 Task: Open a Black Tie Letter Template save the file as 'guideline' Remove the following opetions from template: '1.	Type the sender company name_x000D_
2.	Type the sender company address_x000D_
3.	Type the recipient address_x000D_
4.	Type the closing_x000D_
5.	Type the sender title_x000D_
6.	Type the sender company name_x000D_
'Pick the date  '15 May, 2023' and type Salutation  Good Morning. Add body to the letter I am writing to inquire about the availability of [product/service] as advertised on your website. I am interested in purchasing and would like to know more details, including pricing, delivery options, and any applicable warranties. Thank you for your prompt response and assistance.. Insert watermark  'Do not copy 26'
Action: Mouse moved to (148, 375)
Screenshot: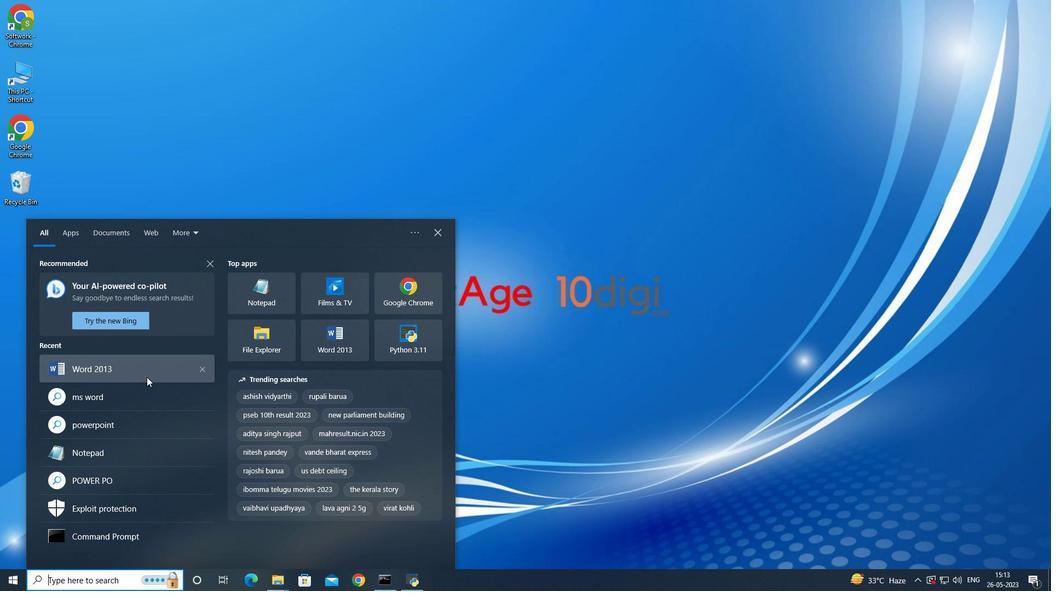 
Action: Mouse pressed left at (148, 375)
Screenshot: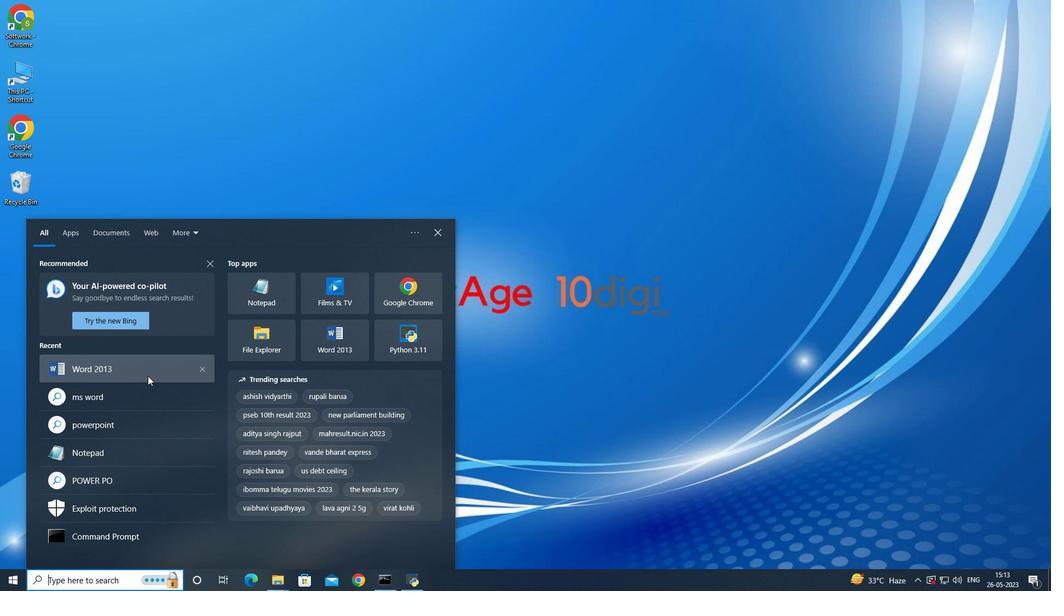 
Action: Mouse moved to (242, 125)
Screenshot: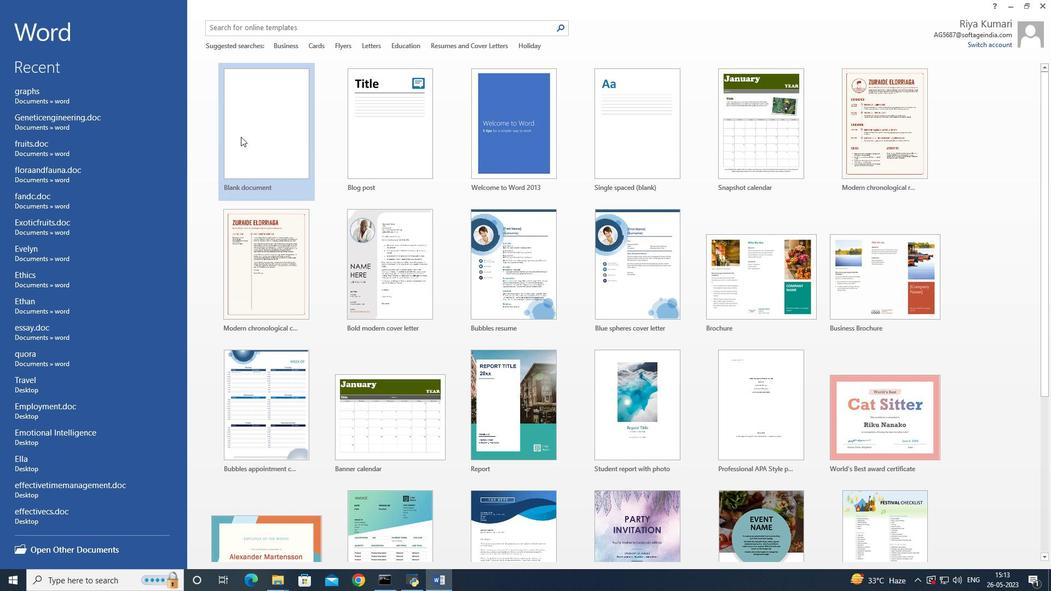 
Action: Mouse pressed left at (242, 125)
Screenshot: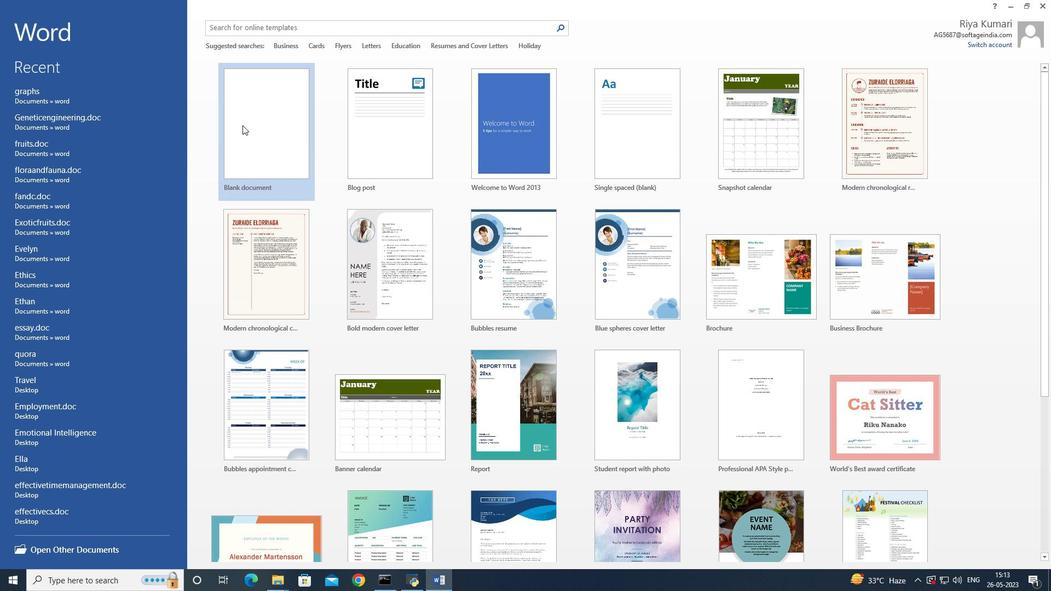 
Action: Mouse moved to (1037, 4)
Screenshot: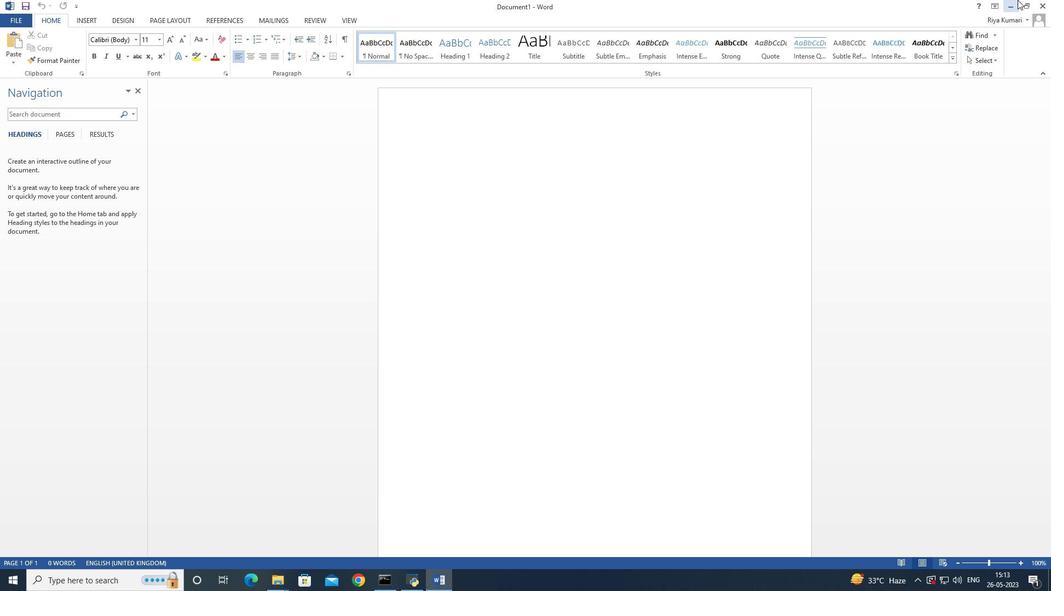 
Action: Mouse pressed left at (1037, 4)
Screenshot: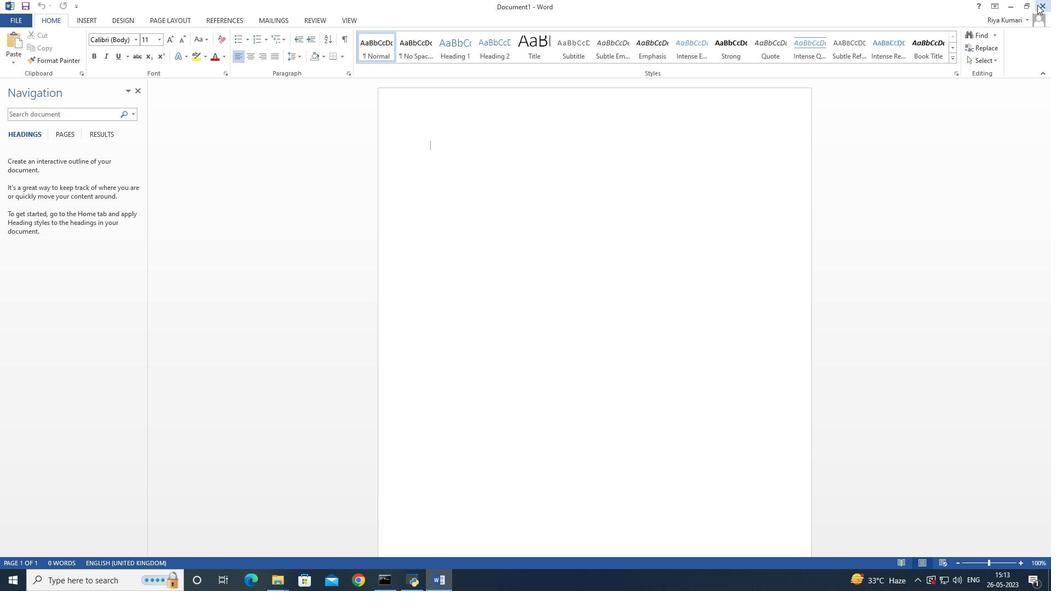 
Action: Mouse moved to (92, 576)
Screenshot: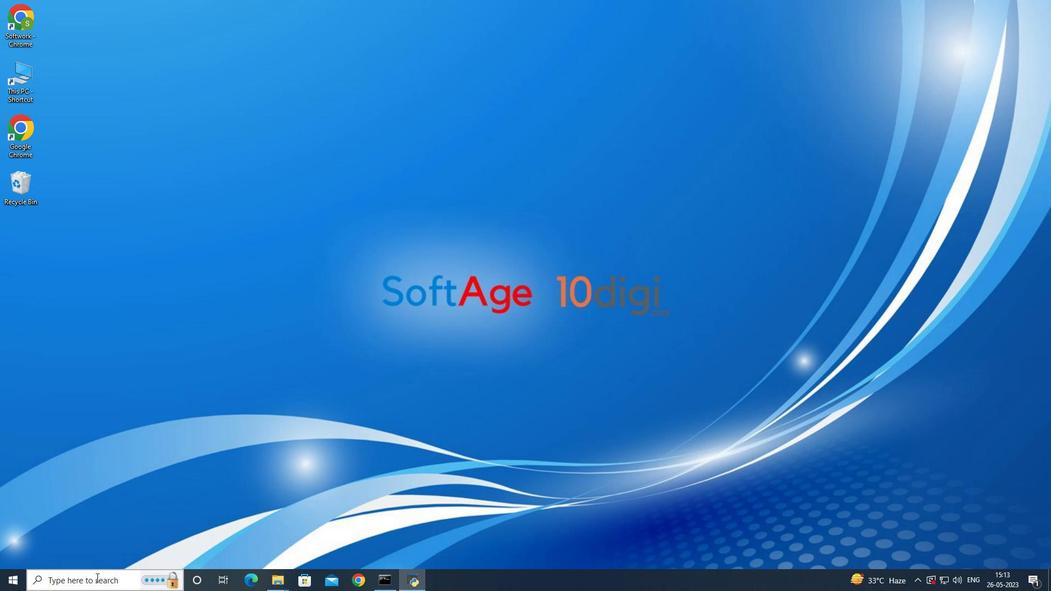 
Action: Mouse pressed left at (92, 576)
Screenshot: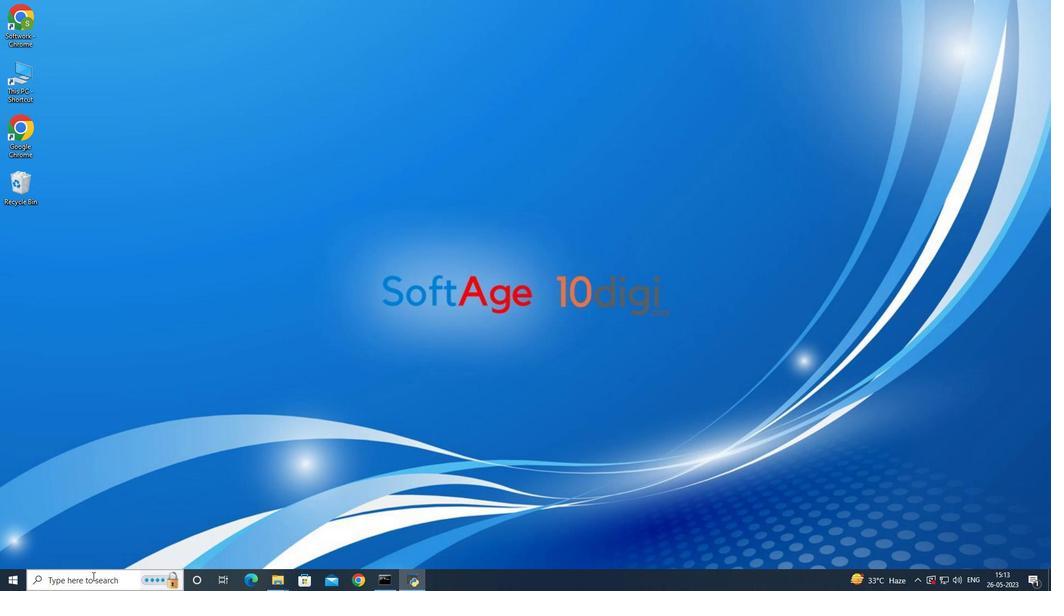 
Action: Mouse moved to (104, 373)
Screenshot: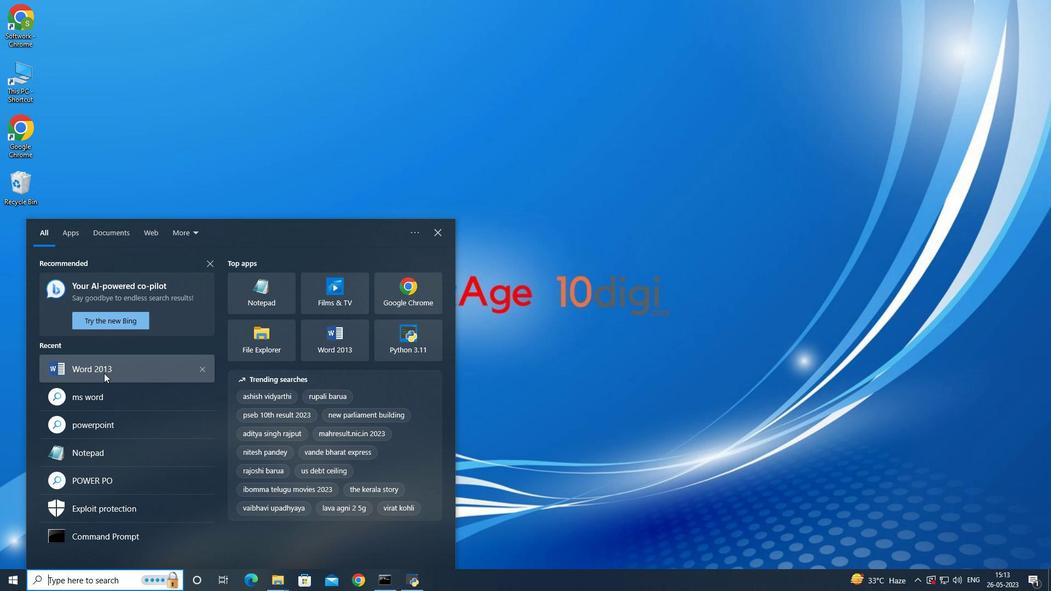 
Action: Mouse pressed left at (104, 373)
Screenshot: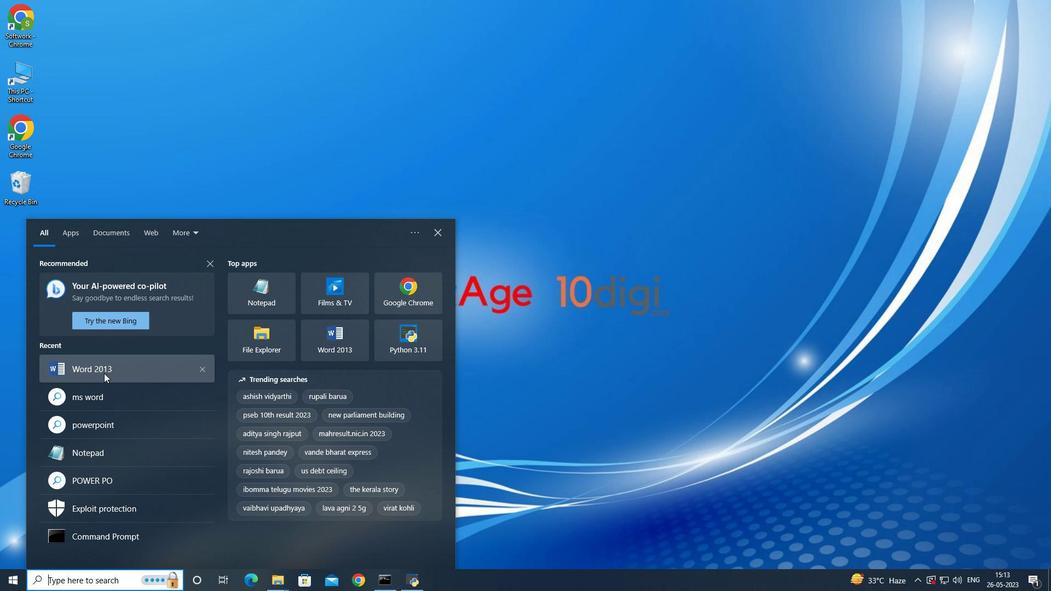 
Action: Mouse moved to (284, 27)
Screenshot: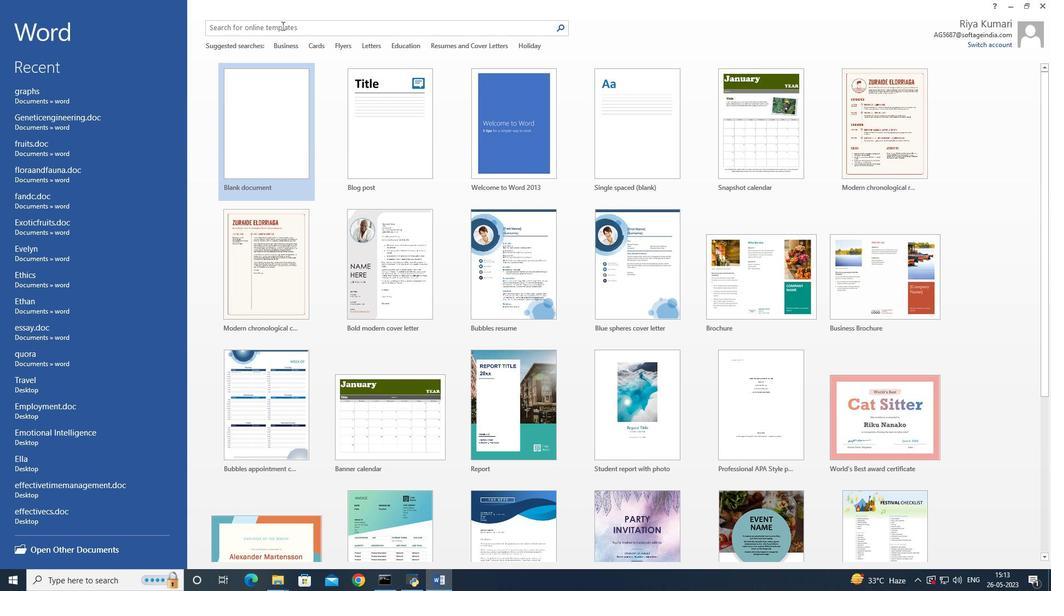 
Action: Mouse pressed left at (284, 27)
Screenshot: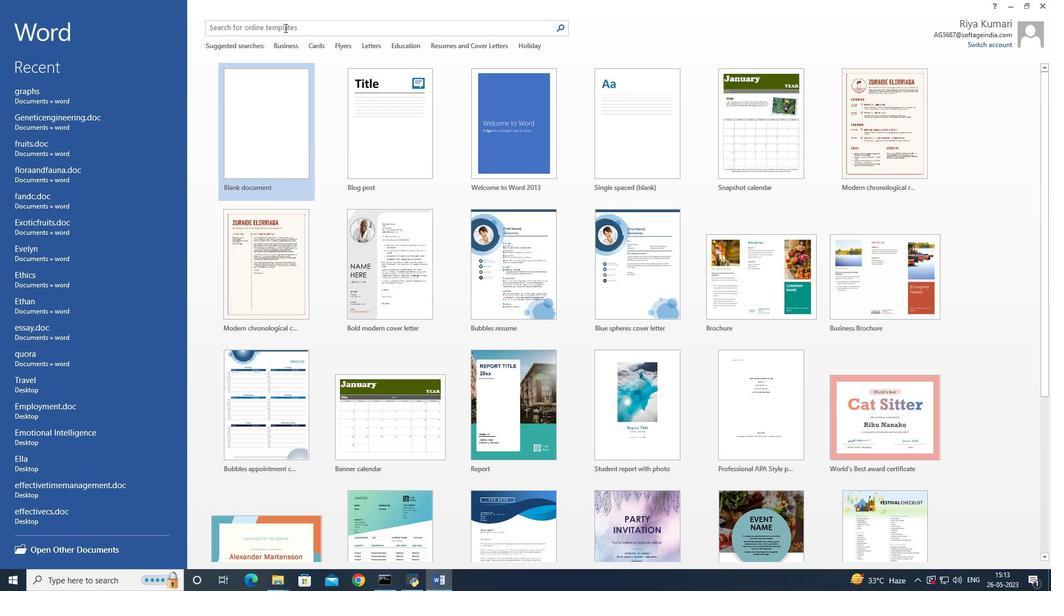 
Action: Mouse moved to (310, 87)
Screenshot: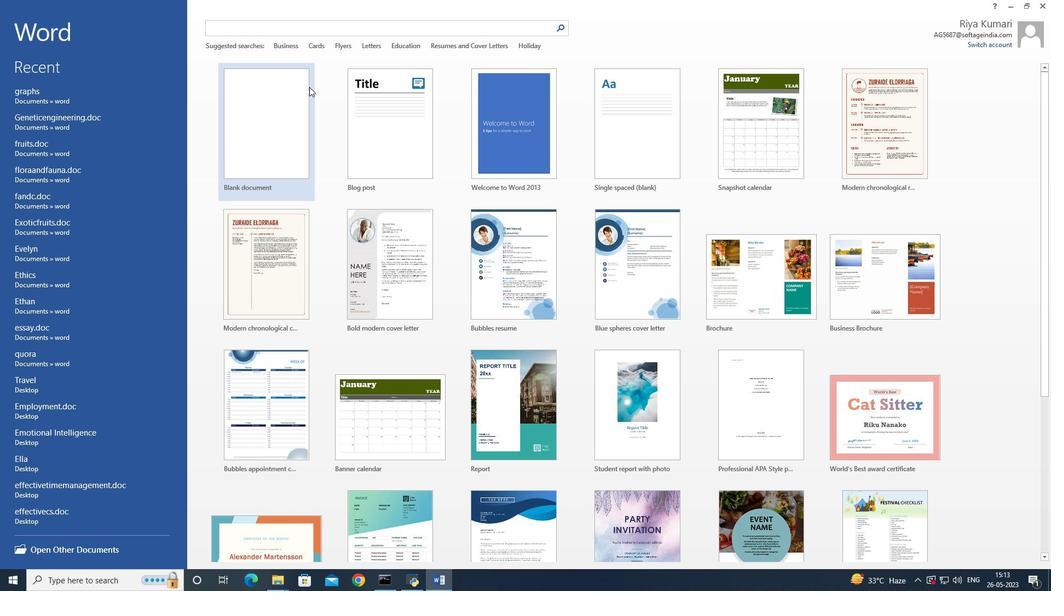 
Action: Key pressed <Key.shift>Black<Key.space><Key.shift>Tie<Key.space><Key.shift><Key.shift><Key.shift><Key.shift><Key.shift><Key.shift><Key.shift><Key.shift><Key.shift>Letter<Key.enter>
Screenshot: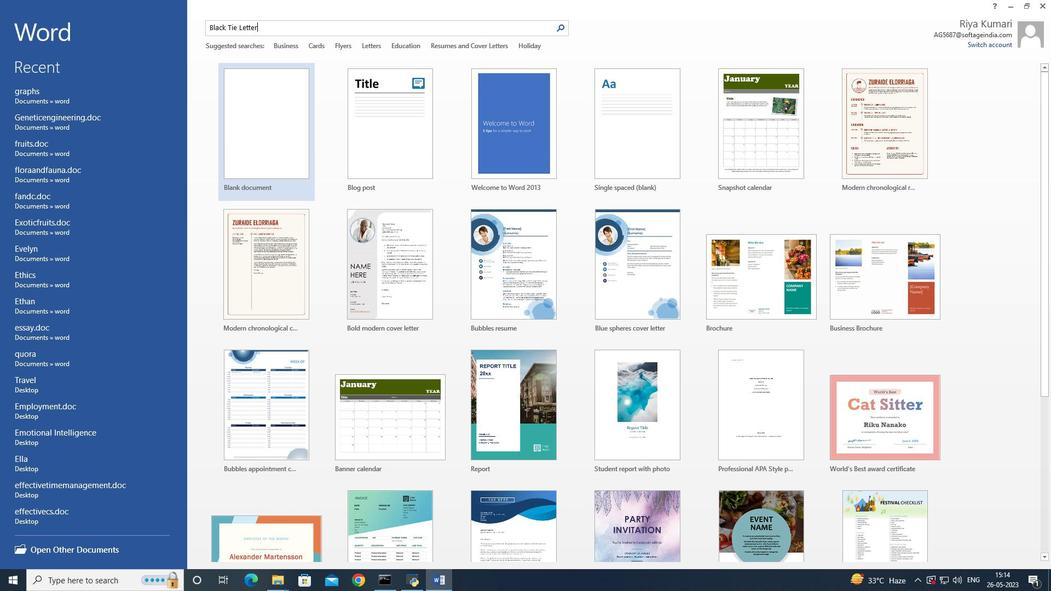 
Action: Mouse moved to (156, 81)
Screenshot: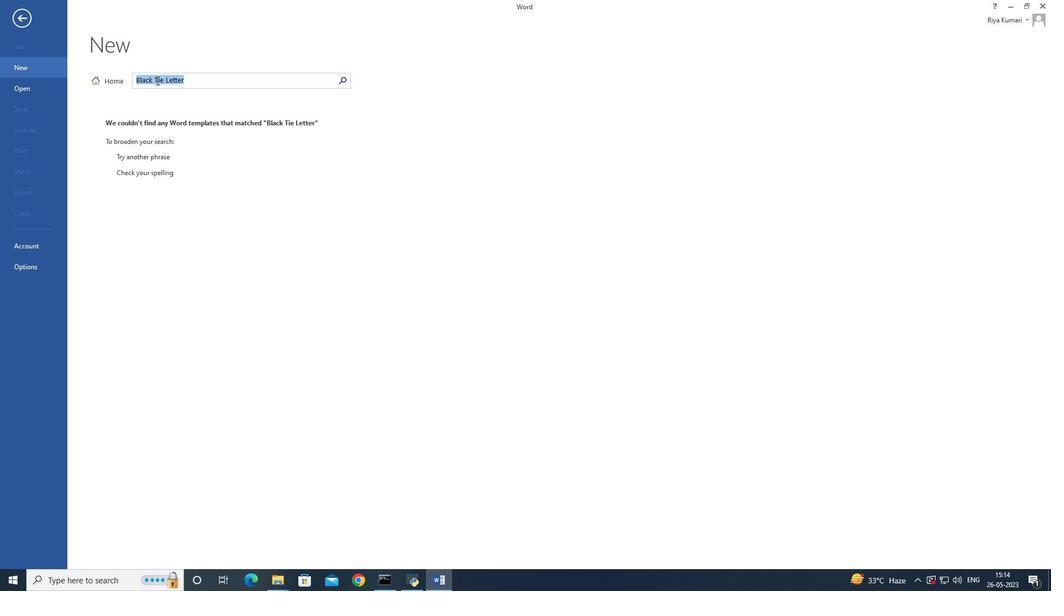 
Action: Mouse pressed left at (156, 81)
Screenshot: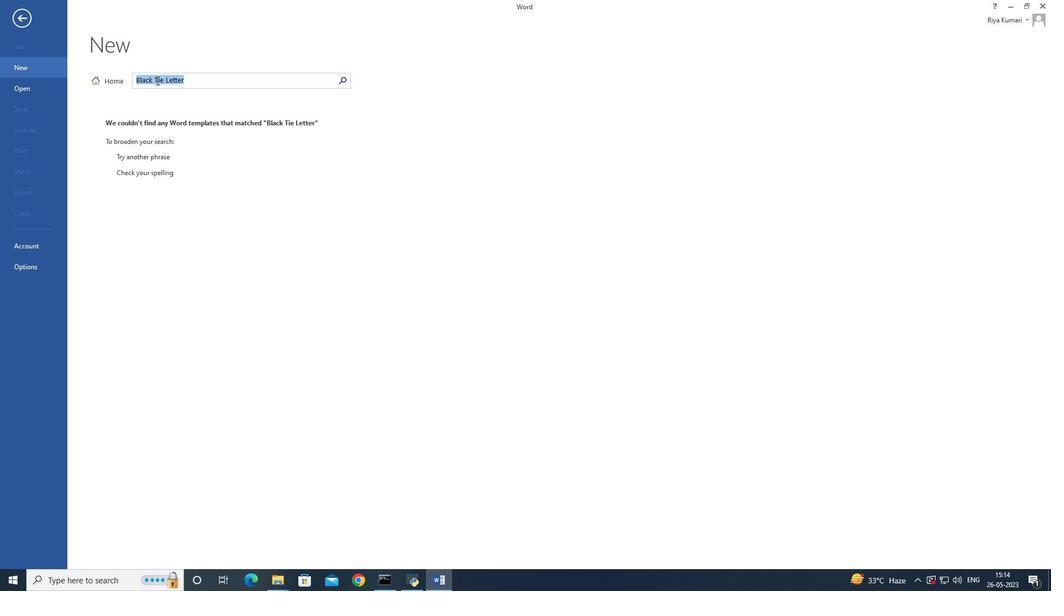 
Action: Mouse moved to (217, 98)
Screenshot: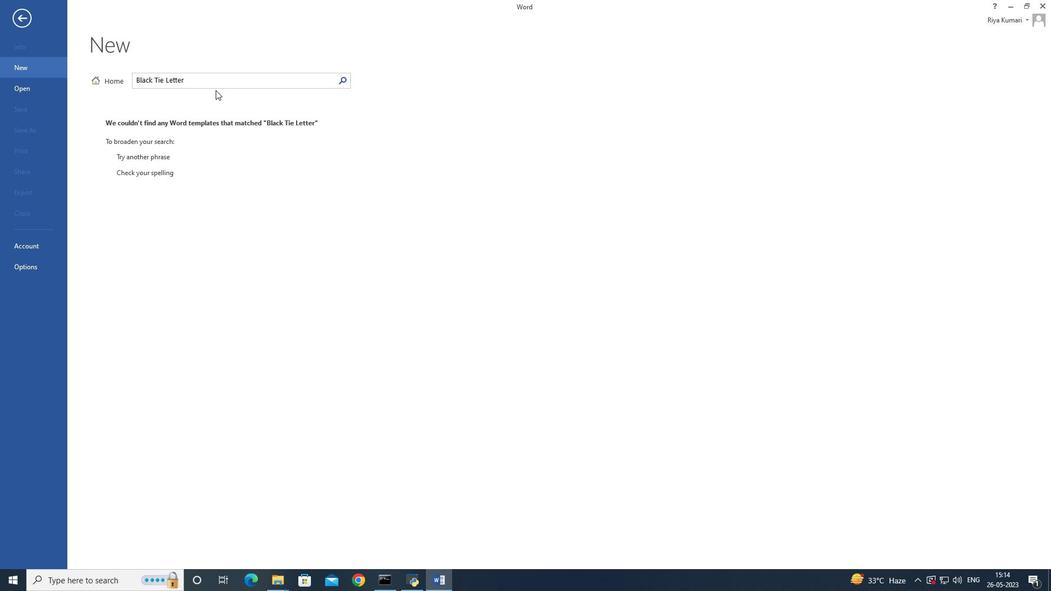
Action: Key pressed <Key.backspace>
Screenshot: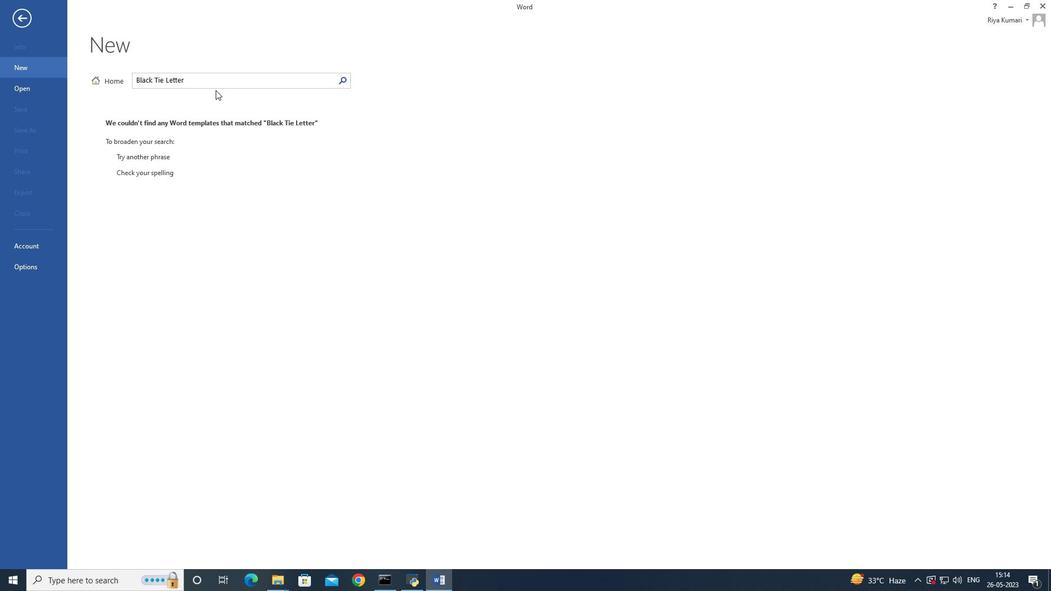 
Action: Mouse moved to (218, 99)
Screenshot: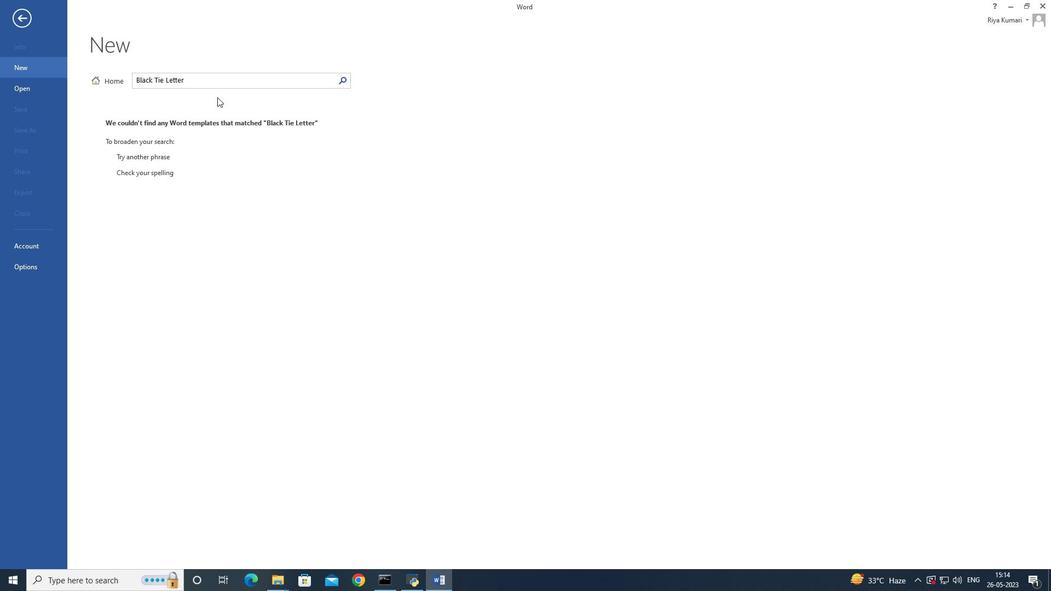 
Action: Key pressed <Key.backspace>
Screenshot: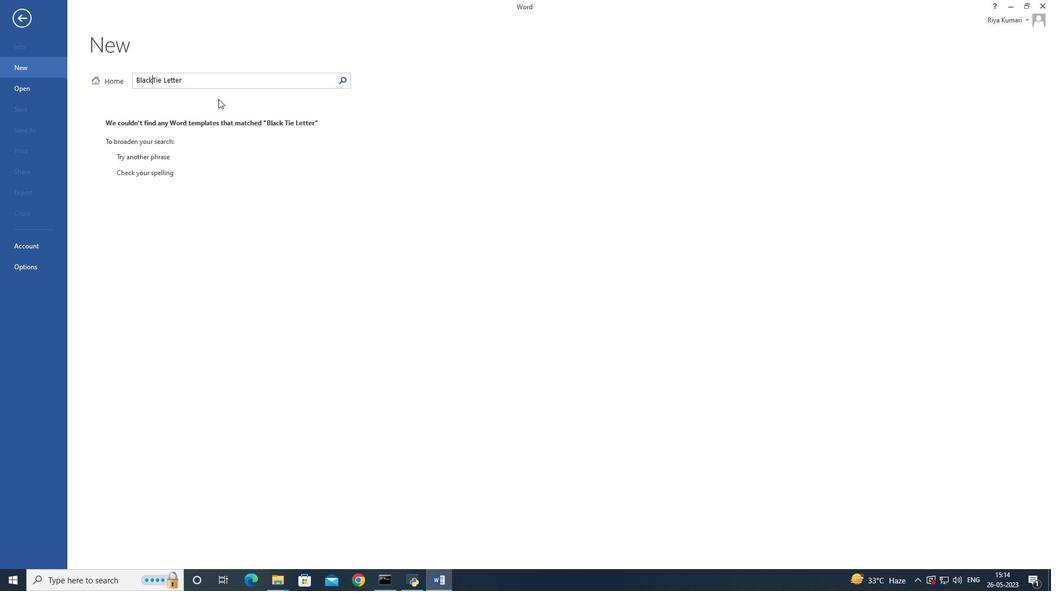 
Action: Mouse moved to (218, 99)
Screenshot: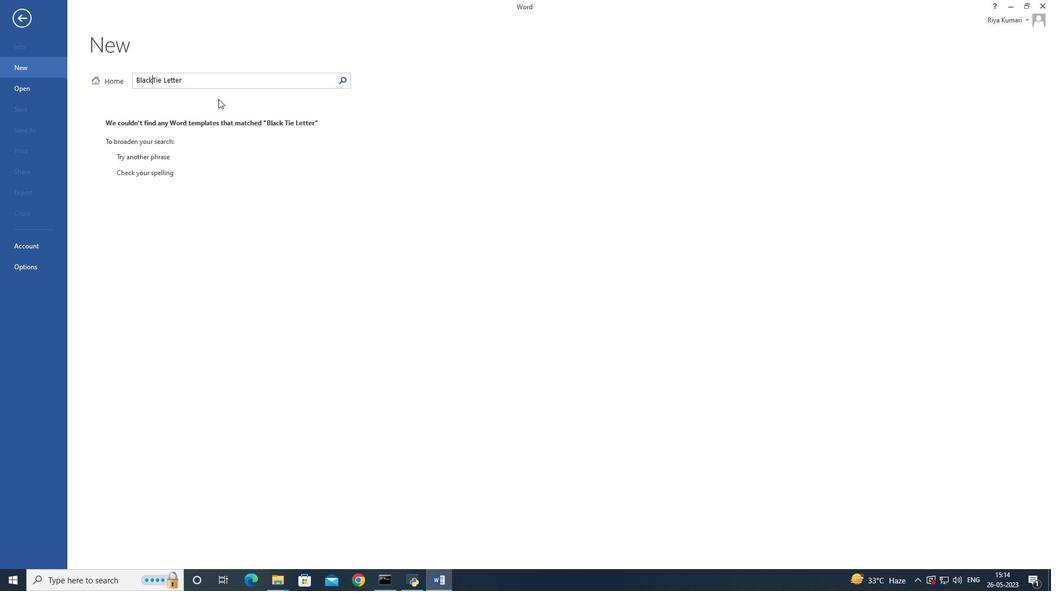 
Action: Key pressed <Key.backspace><Key.backspace><Key.backspace><Key.backspace>
Screenshot: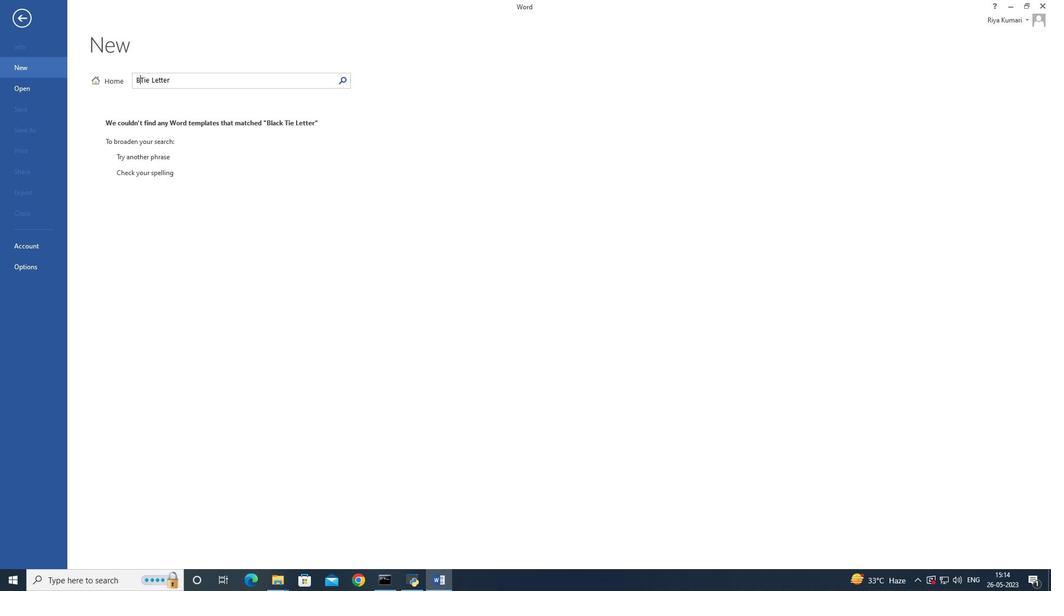 
Action: Mouse moved to (218, 100)
Screenshot: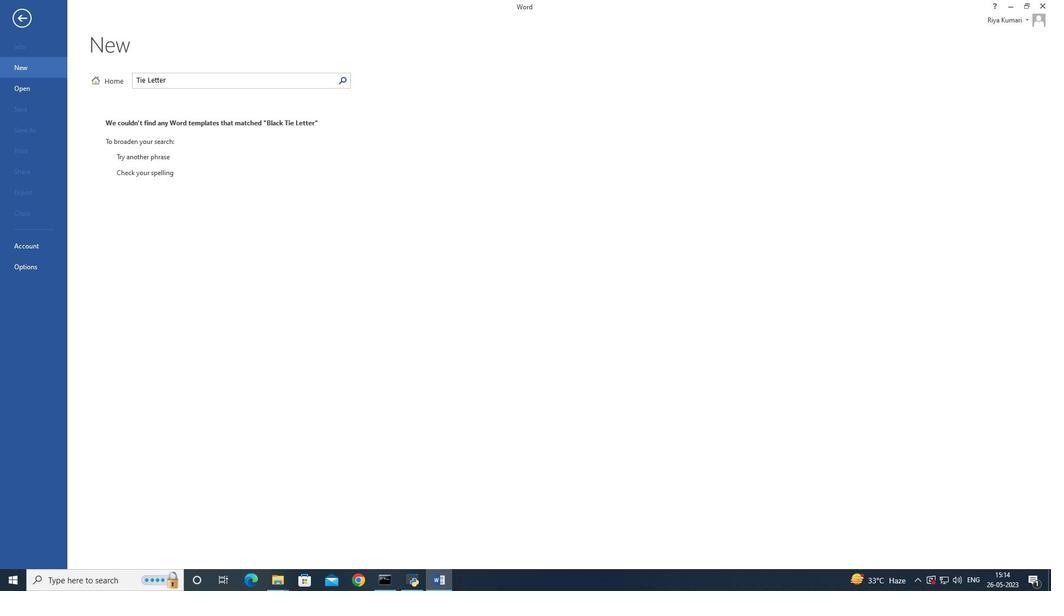 
Action: Key pressed <Key.enter>
Screenshot: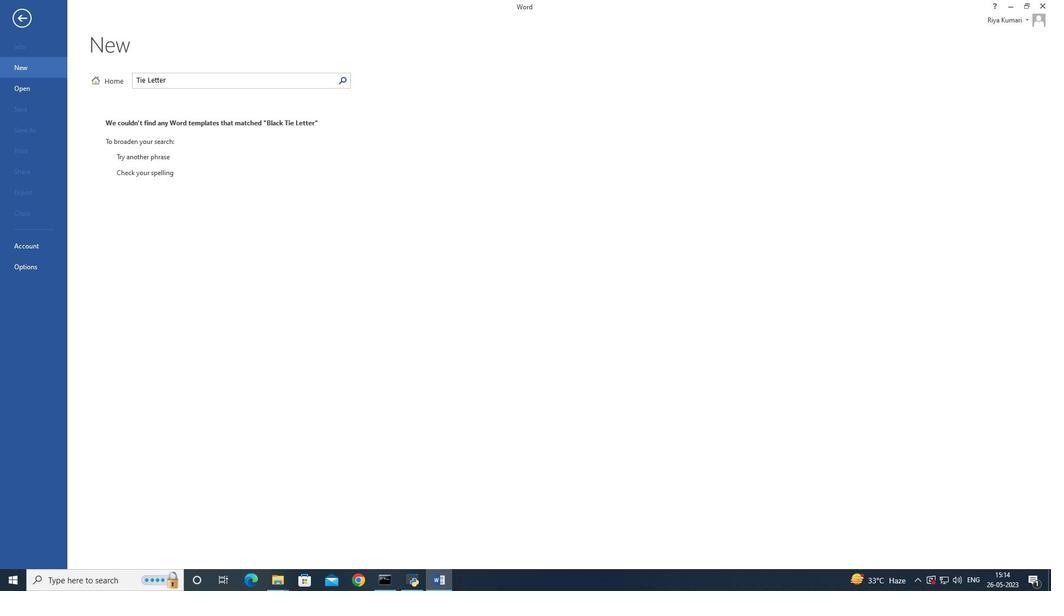 
Action: Mouse moved to (141, 176)
Screenshot: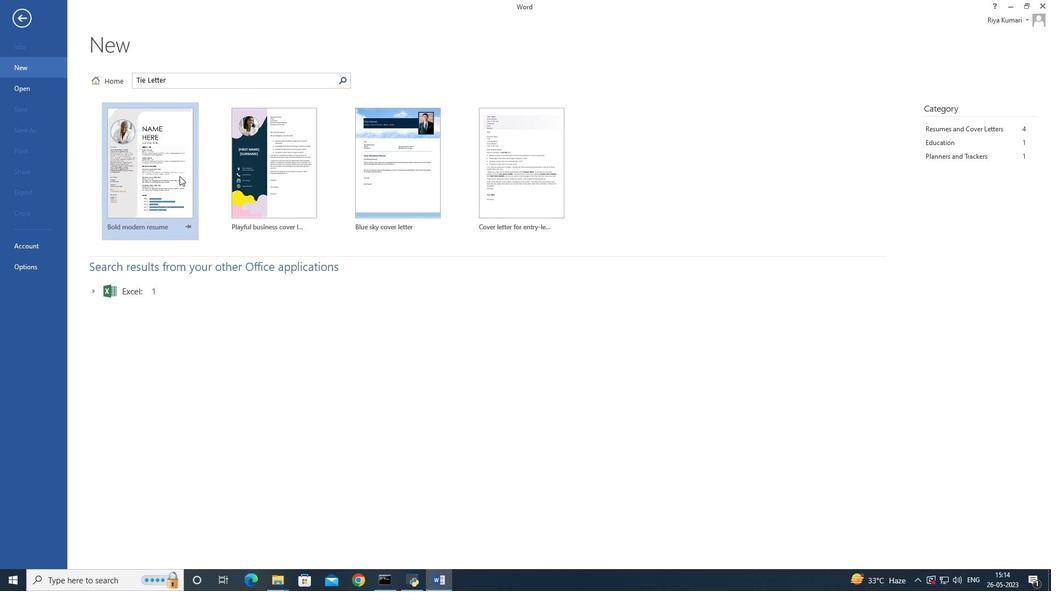 
Action: Mouse pressed left at (141, 176)
Screenshot: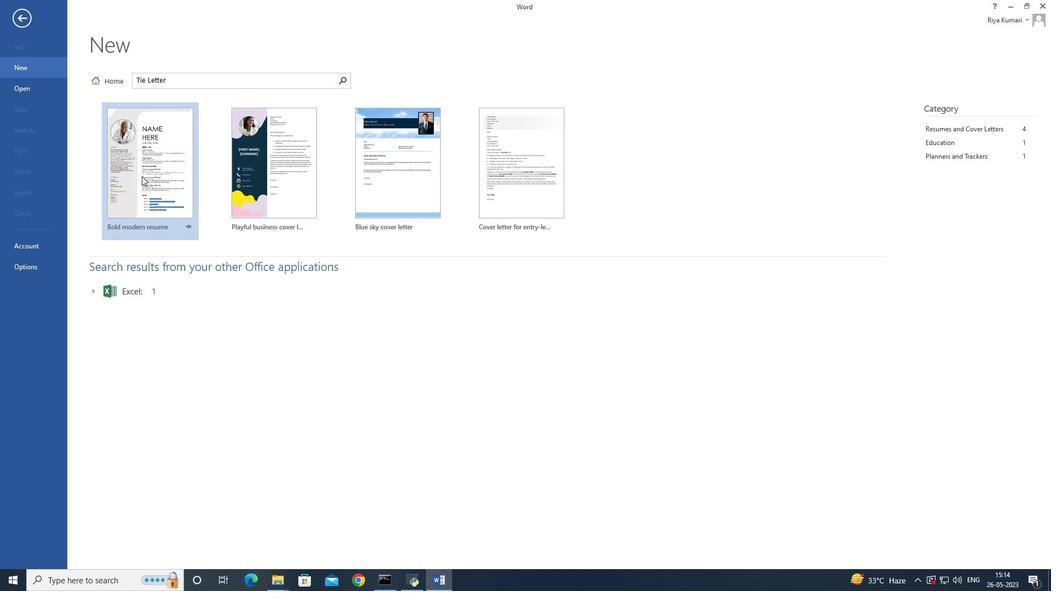 
Action: Mouse moved to (637, 293)
Screenshot: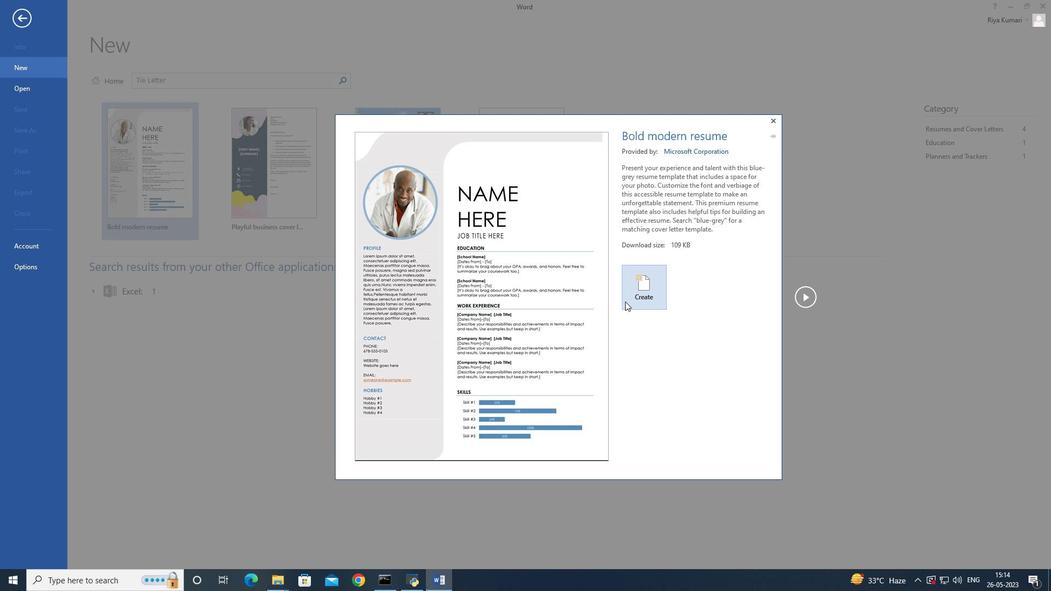 
Action: Mouse pressed left at (637, 293)
Screenshot: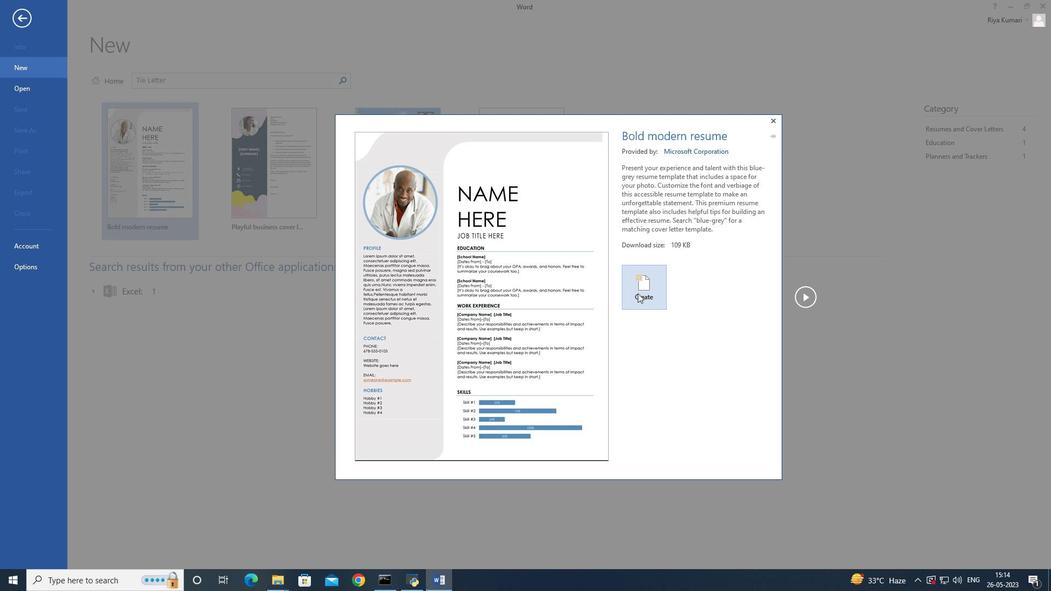
Action: Mouse moved to (634, 392)
Screenshot: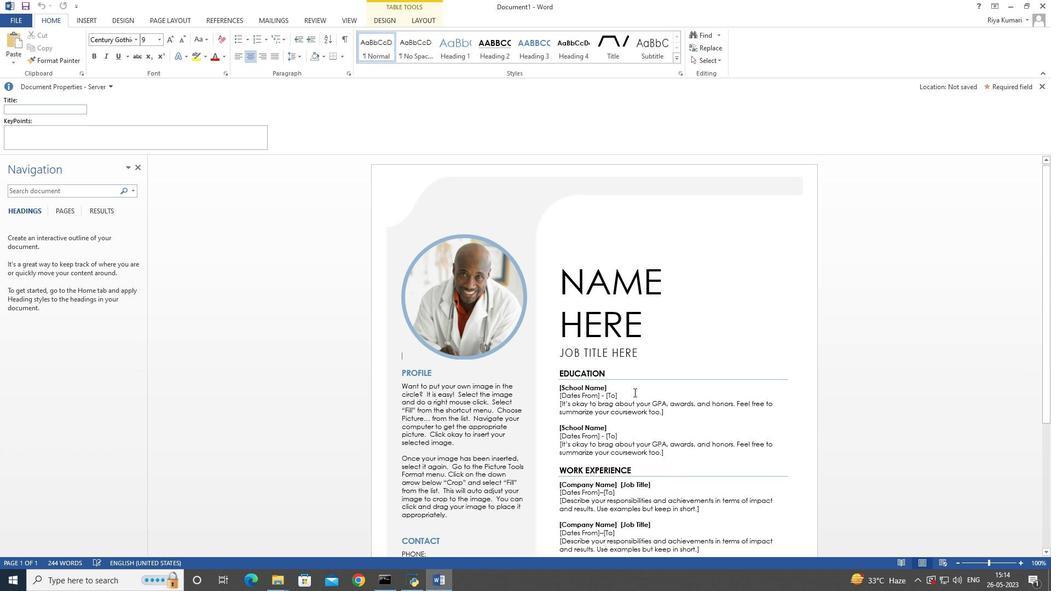 
Action: Mouse scrolled (634, 392) with delta (0, 0)
Screenshot: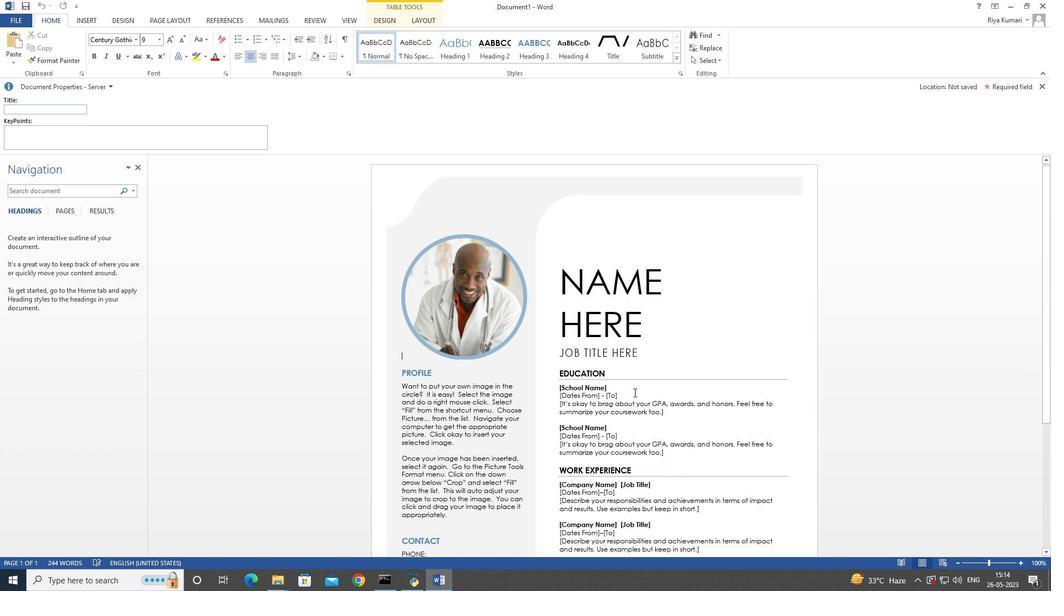 
Action: Mouse scrolled (634, 392) with delta (0, 0)
Screenshot: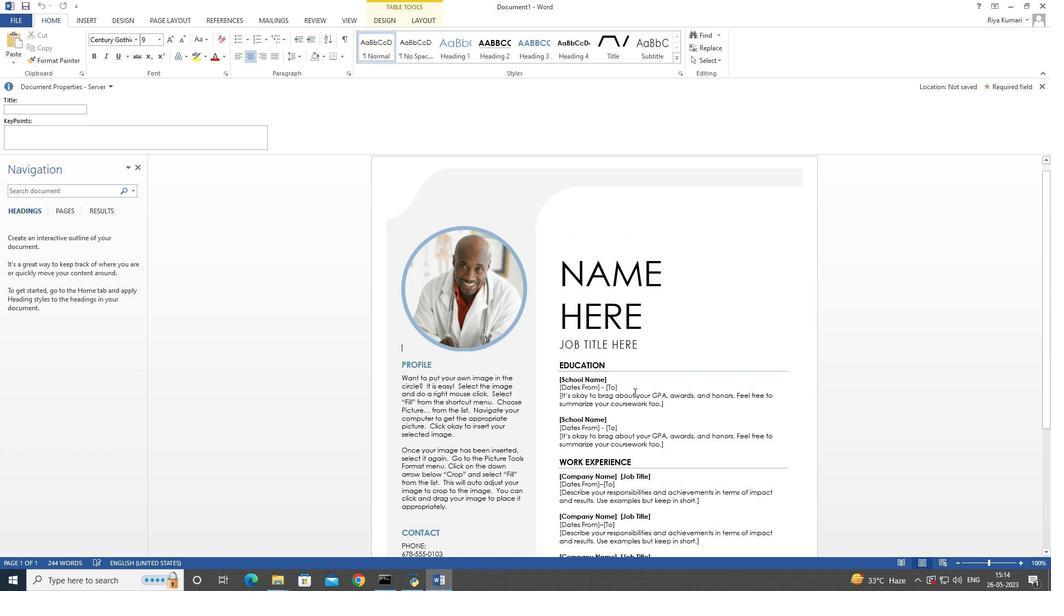 
Action: Mouse scrolled (634, 392) with delta (0, 0)
Screenshot: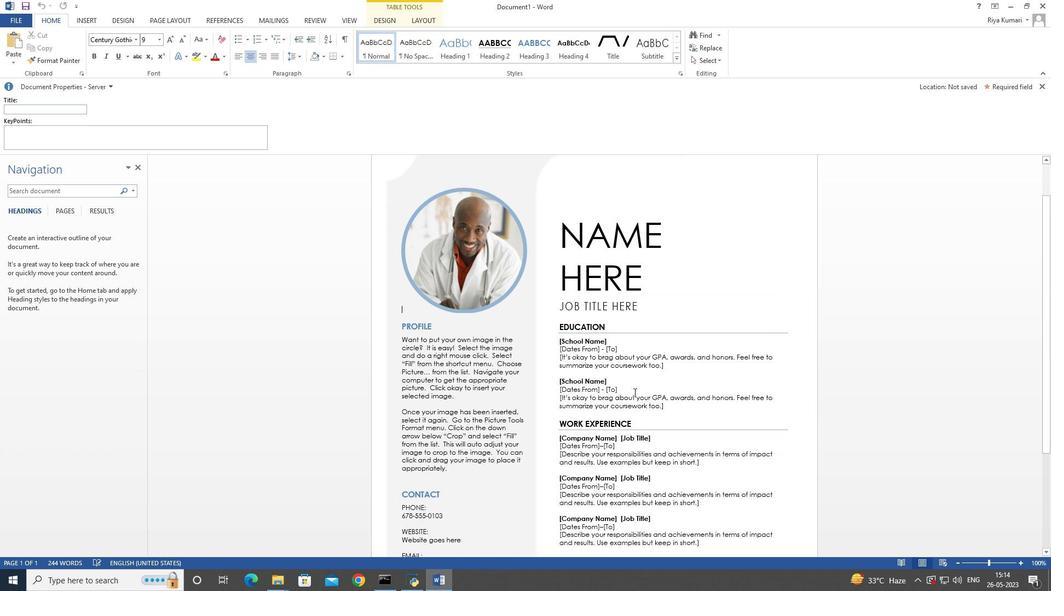 
Action: Mouse scrolled (634, 392) with delta (0, 0)
Screenshot: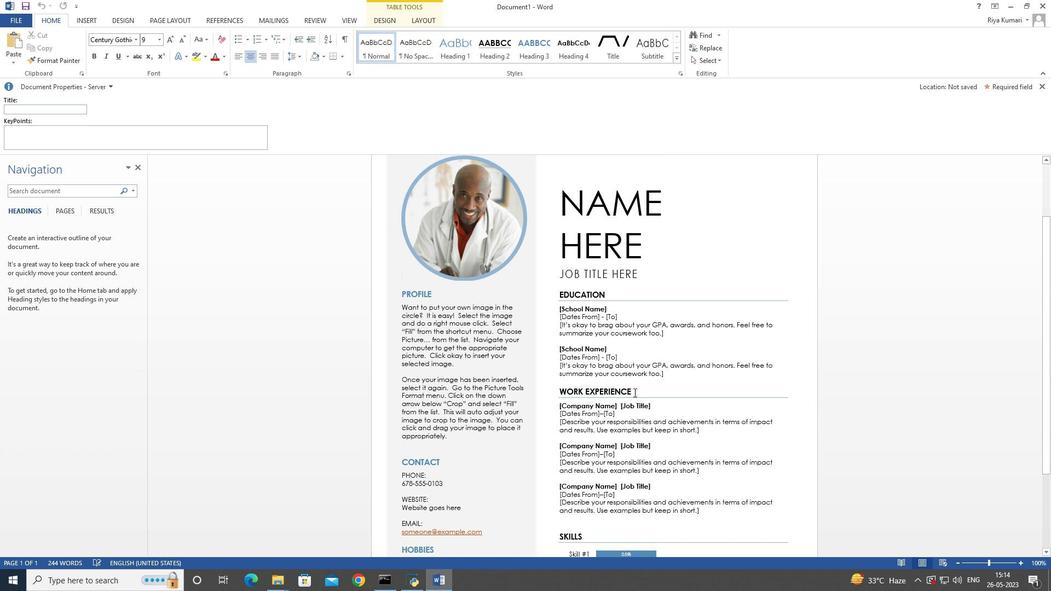 
Action: Mouse moved to (625, 390)
Screenshot: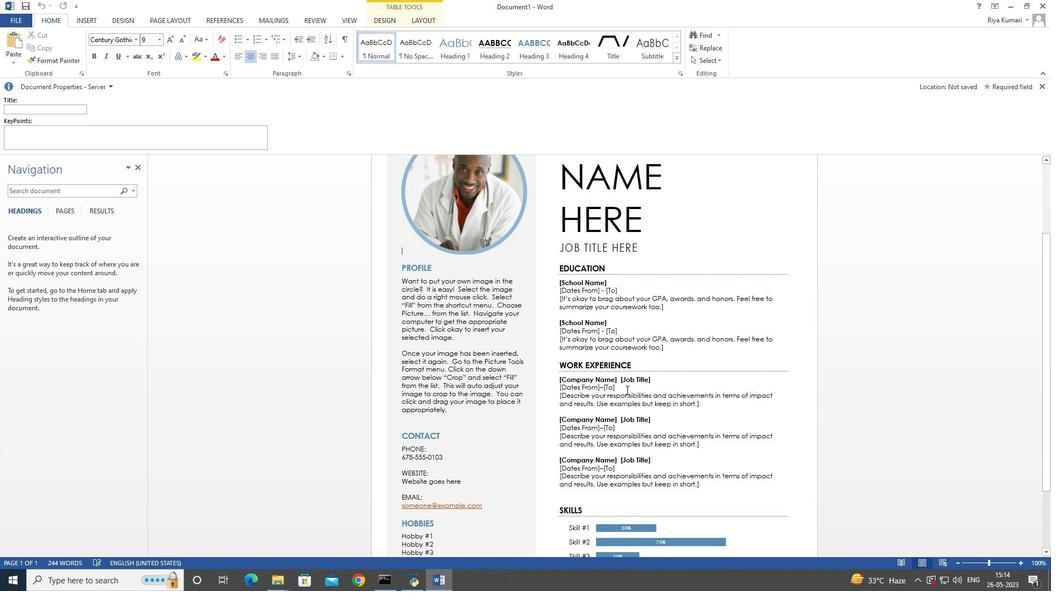 
Action: Mouse scrolled (625, 390) with delta (0, 0)
Screenshot: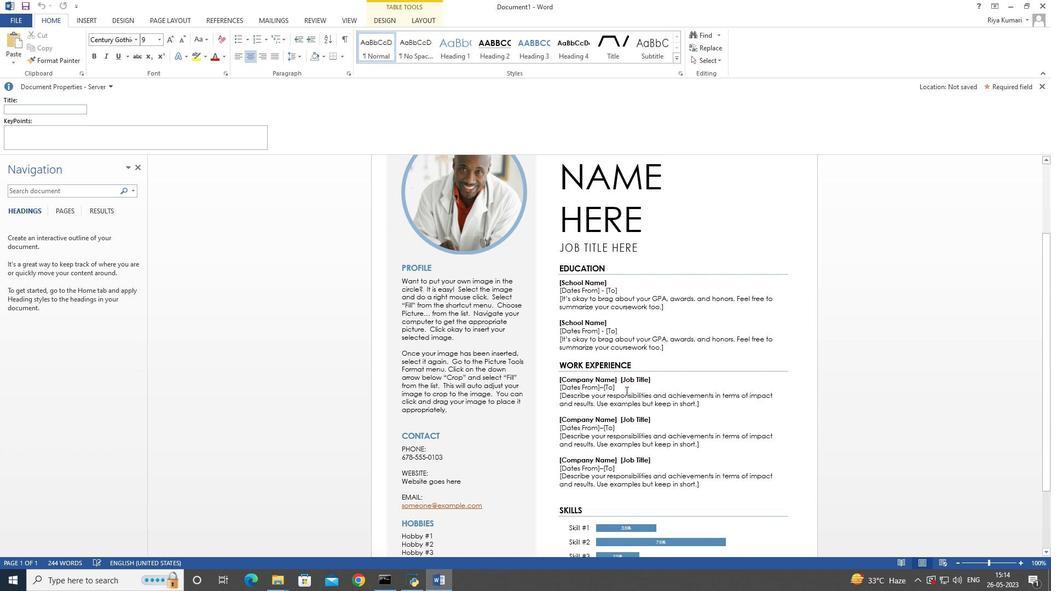 
Action: Mouse moved to (576, 393)
Screenshot: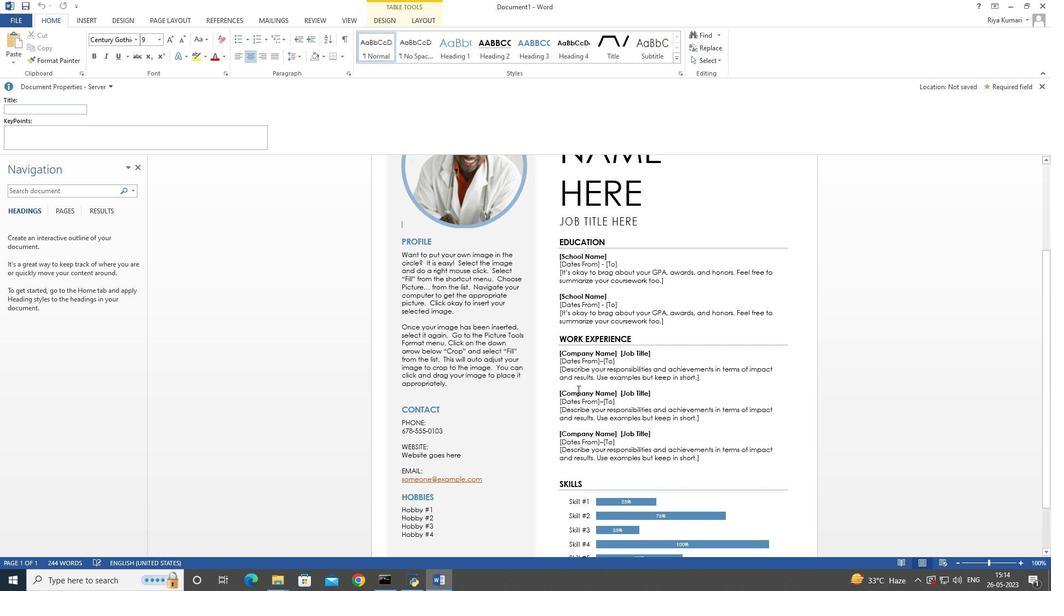 
Action: Mouse scrolled (576, 393) with delta (0, 0)
Screenshot: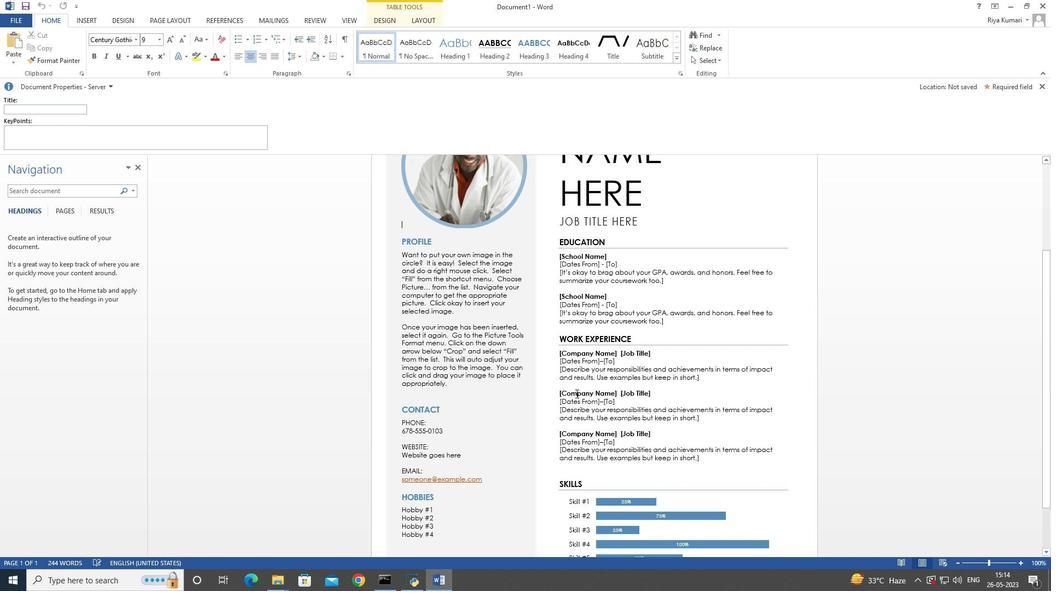 
Action: Mouse scrolled (576, 393) with delta (0, 0)
Screenshot: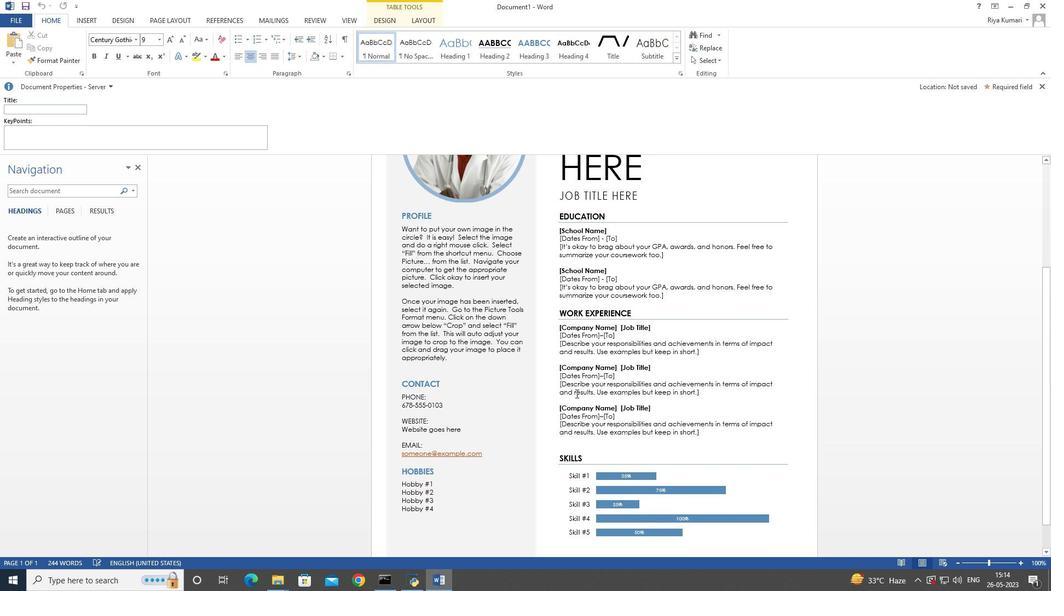 
Action: Mouse scrolled (576, 393) with delta (0, 0)
Screenshot: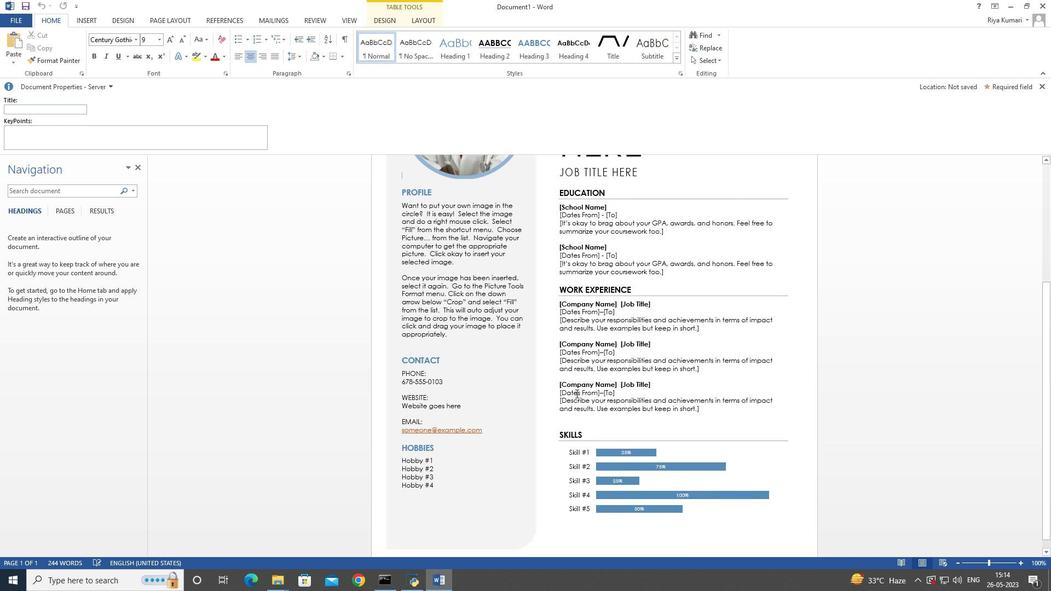 
Action: Mouse scrolled (576, 393) with delta (0, 0)
Screenshot: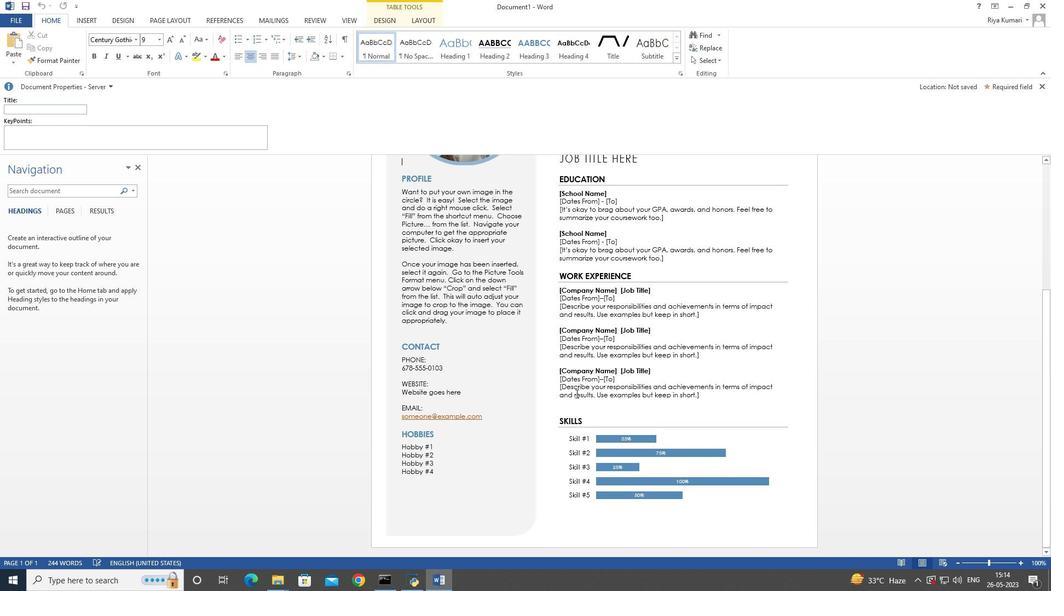 
Action: Mouse scrolled (576, 393) with delta (0, 0)
Screenshot: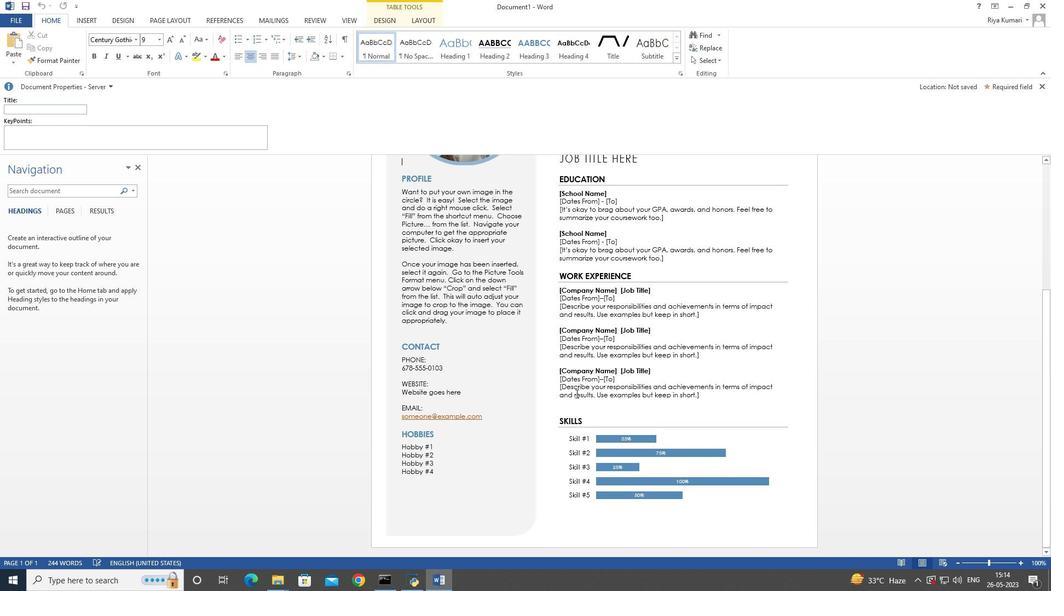 
Action: Mouse scrolled (576, 393) with delta (0, 0)
Screenshot: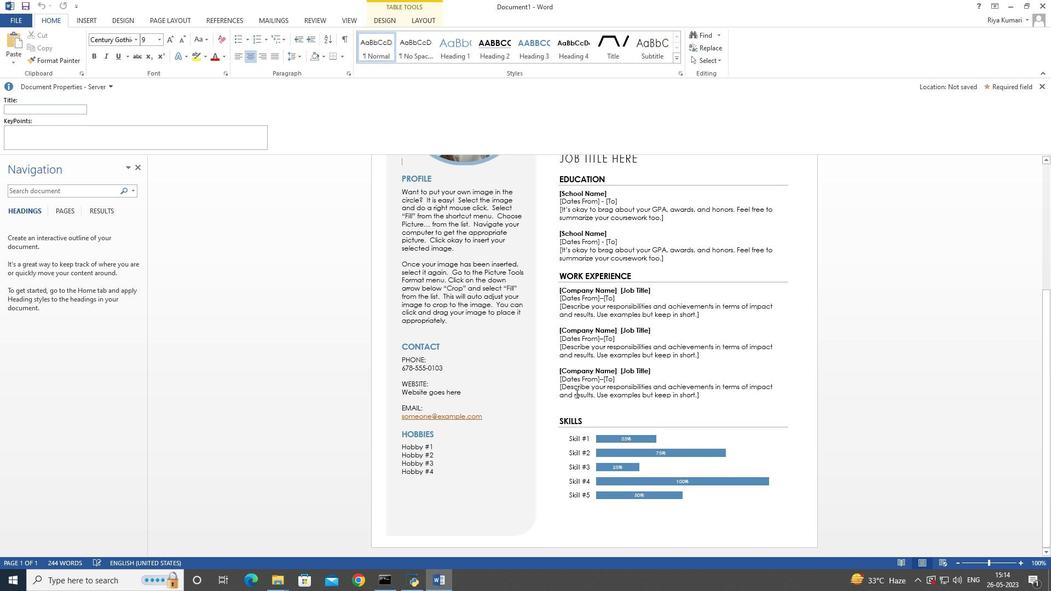 
Action: Mouse scrolled (576, 394) with delta (0, 0)
Screenshot: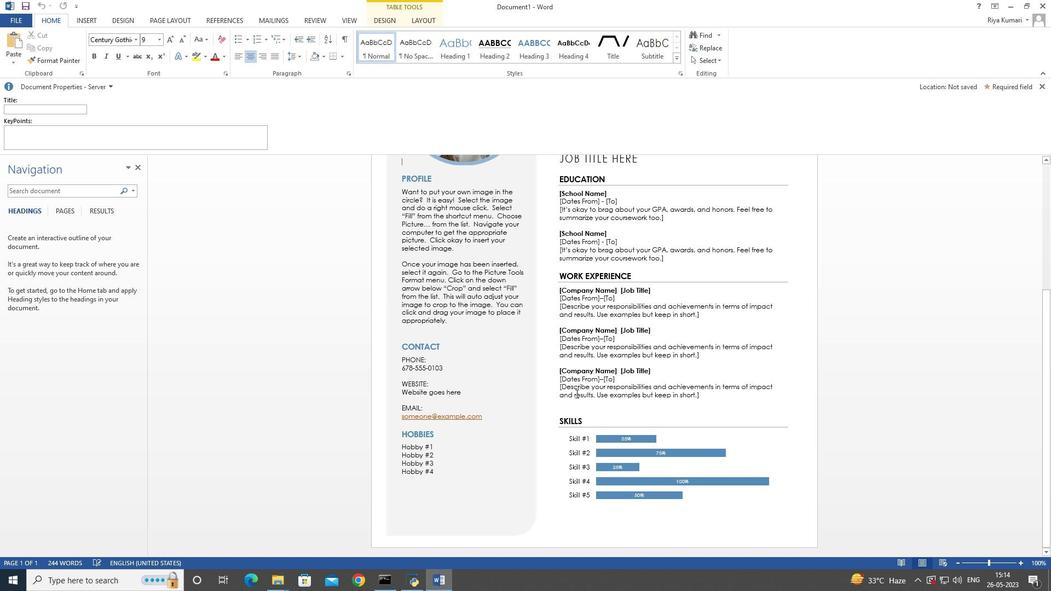 
Action: Mouse scrolled (576, 394) with delta (0, 0)
Screenshot: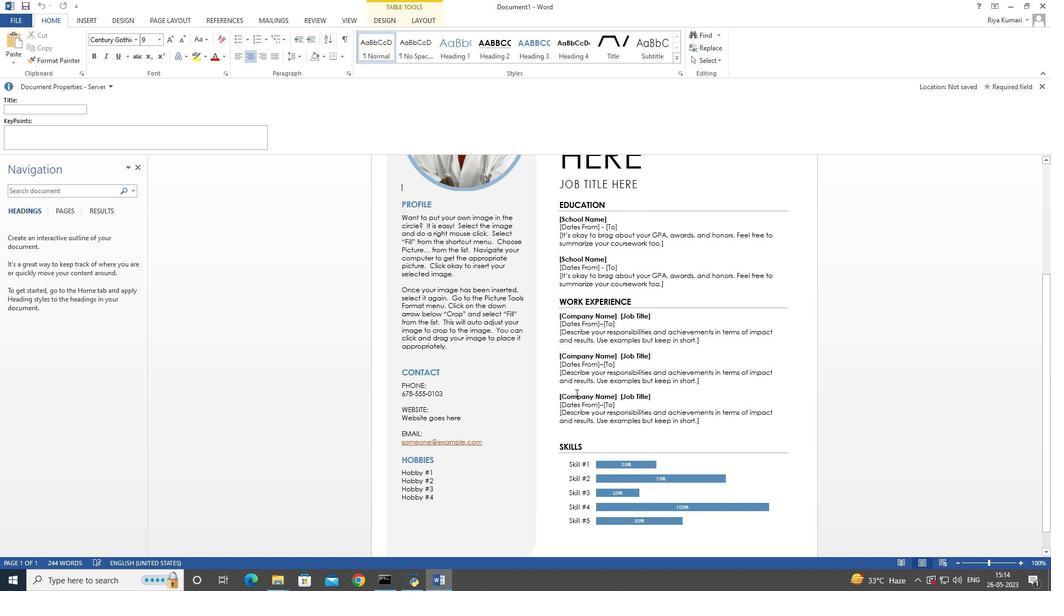 
Action: Mouse scrolled (576, 393) with delta (0, 0)
Screenshot: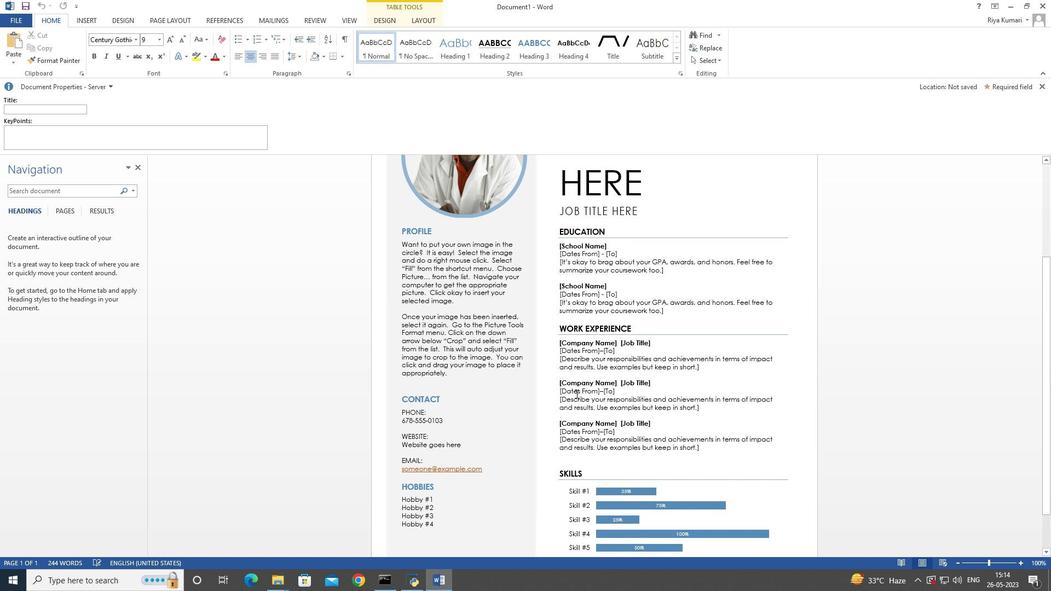 
Action: Mouse scrolled (576, 393) with delta (0, 0)
Screenshot: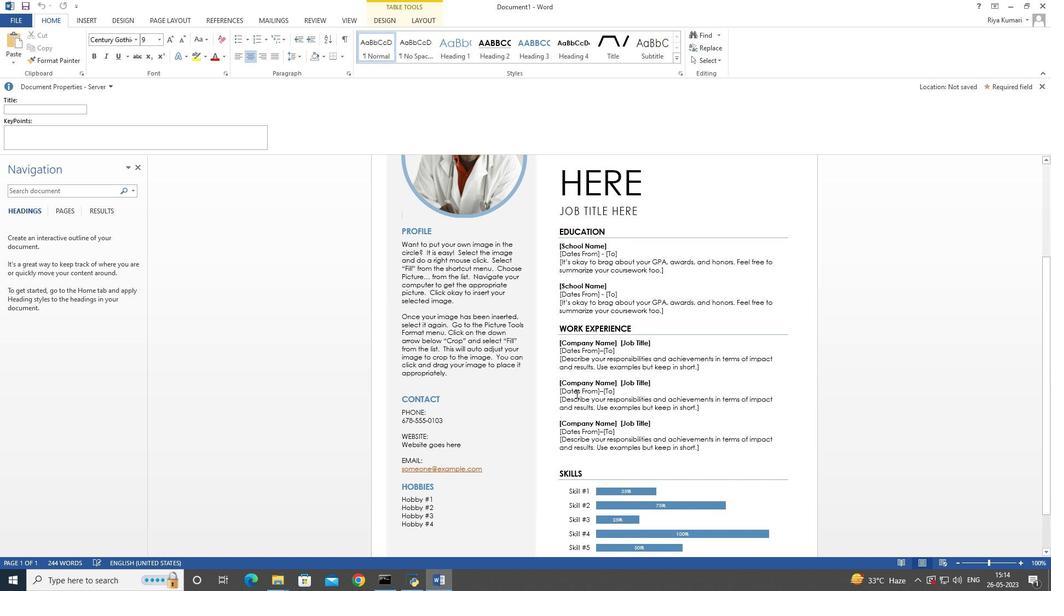 
Action: Mouse scrolled (576, 394) with delta (0, 0)
Screenshot: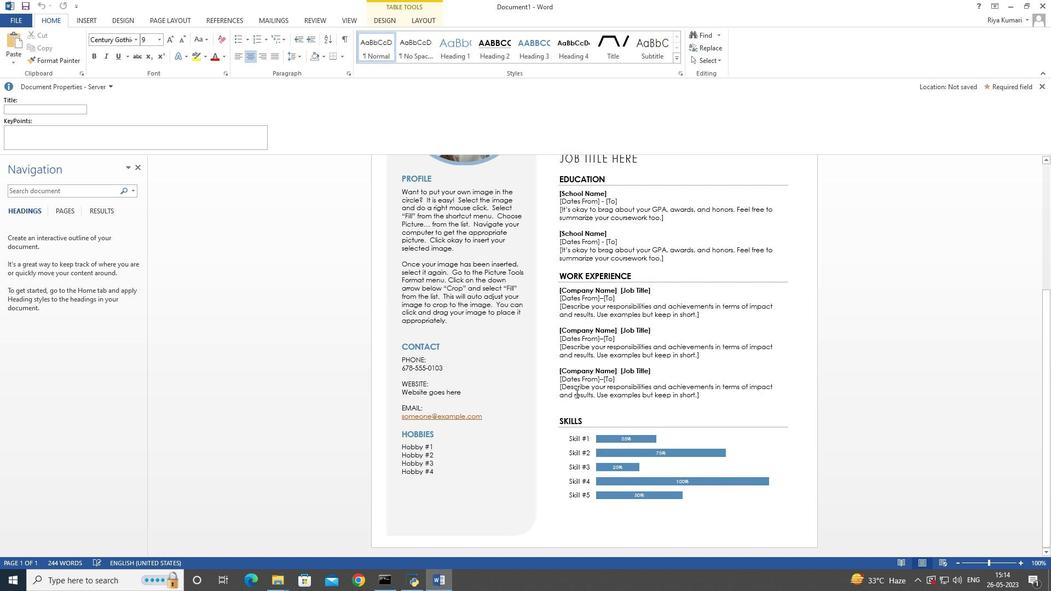 
Action: Mouse scrolled (576, 394) with delta (0, 0)
Screenshot: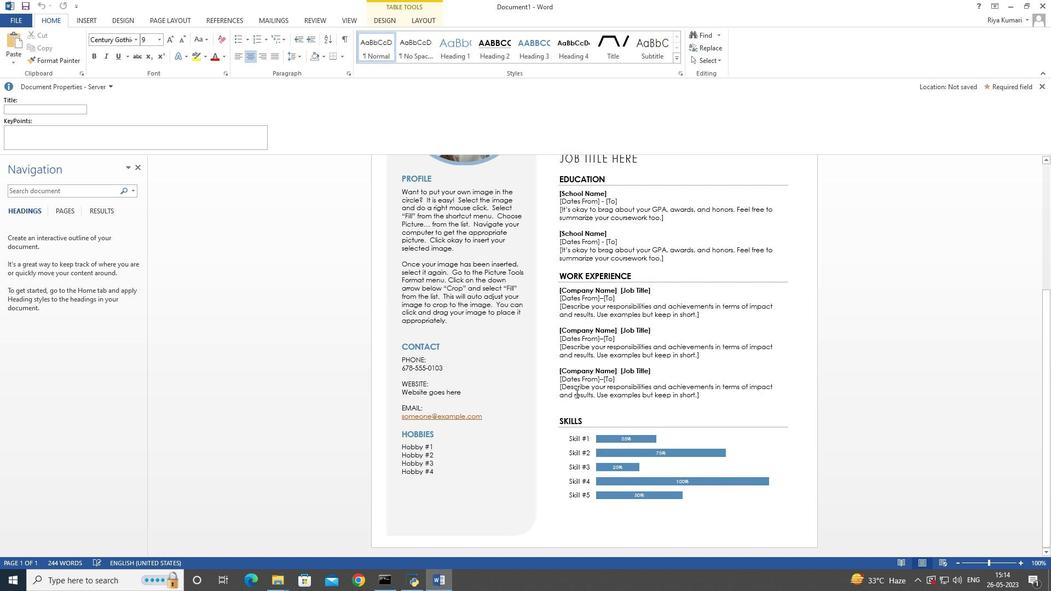 
Action: Mouse moved to (588, 396)
Screenshot: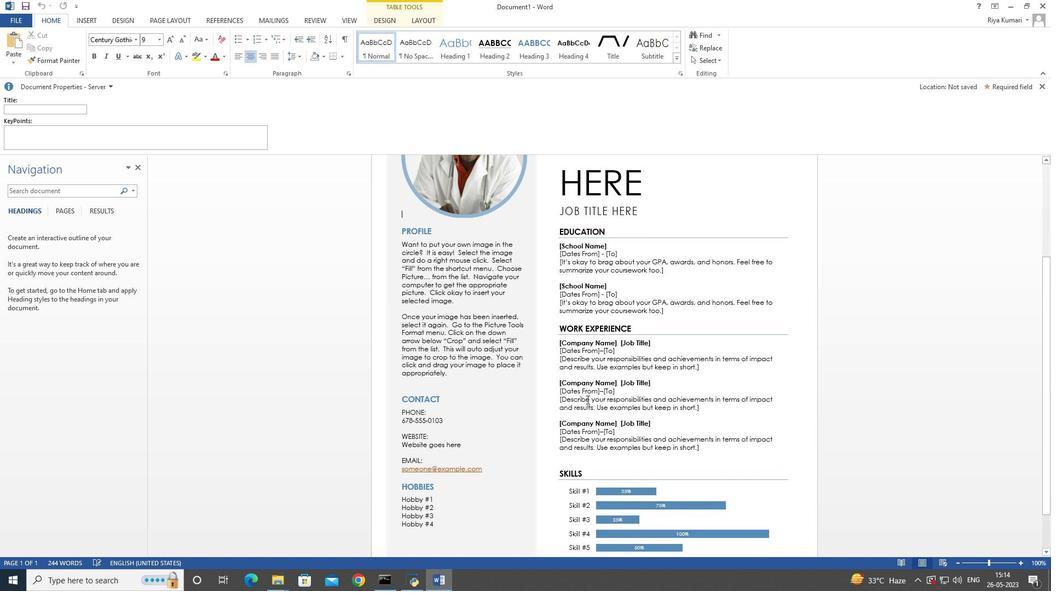 
Action: Mouse scrolled (588, 395) with delta (0, 0)
Screenshot: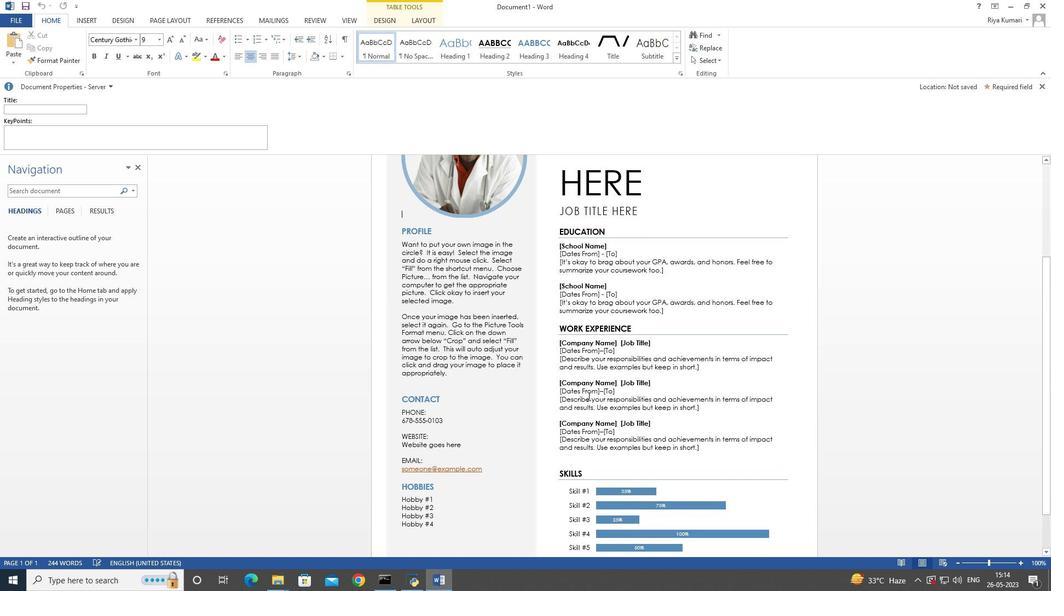 
Action: Mouse scrolled (588, 395) with delta (0, 0)
Screenshot: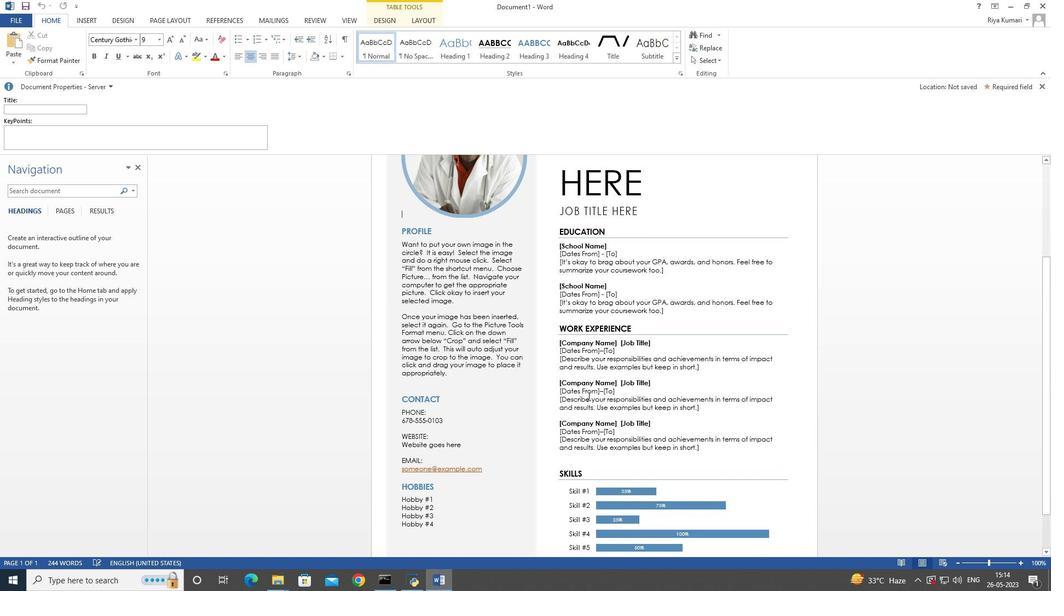 
Action: Mouse scrolled (588, 395) with delta (0, 0)
Screenshot: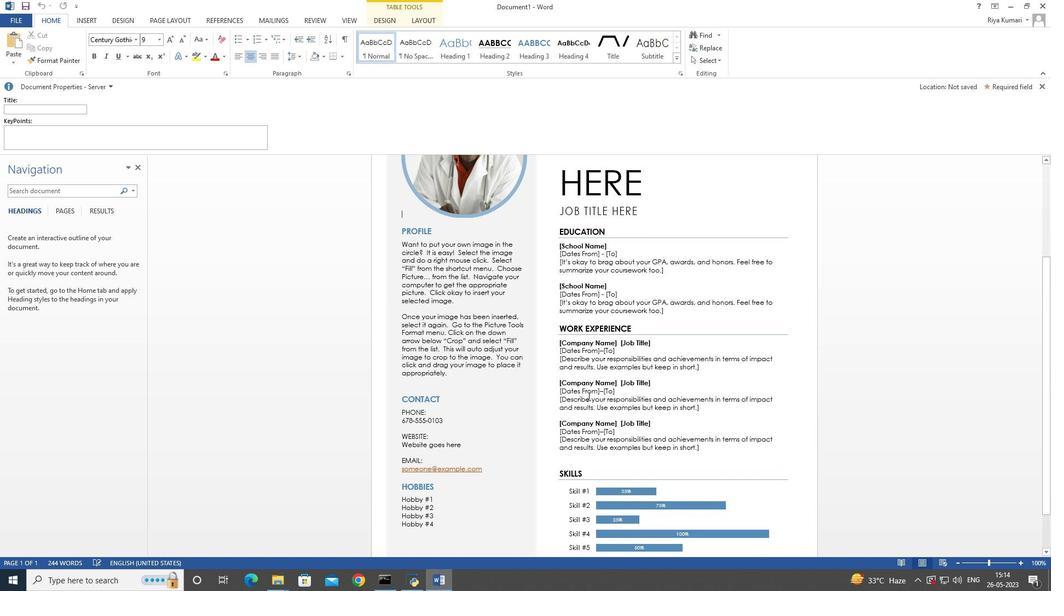 
Action: Mouse scrolled (588, 395) with delta (0, 0)
Screenshot: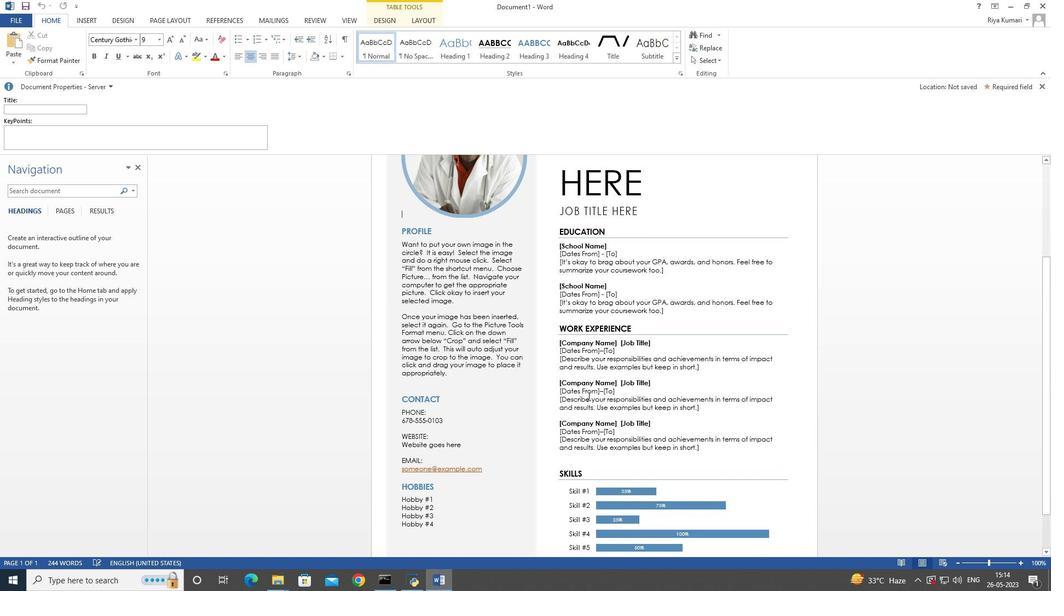 
Action: Mouse moved to (588, 396)
Screenshot: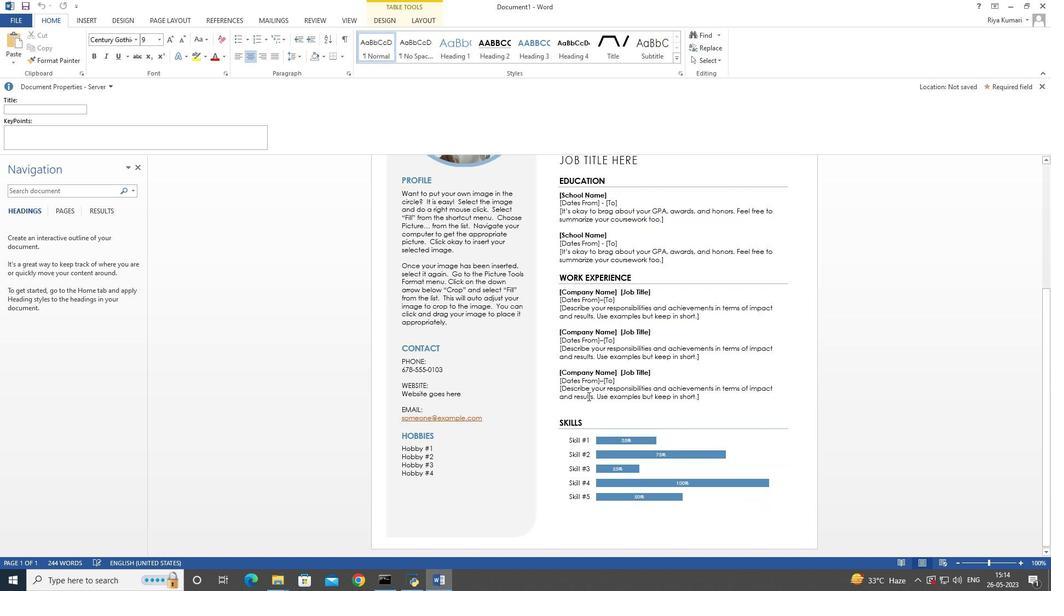 
Action: Mouse scrolled (588, 397) with delta (0, 0)
Screenshot: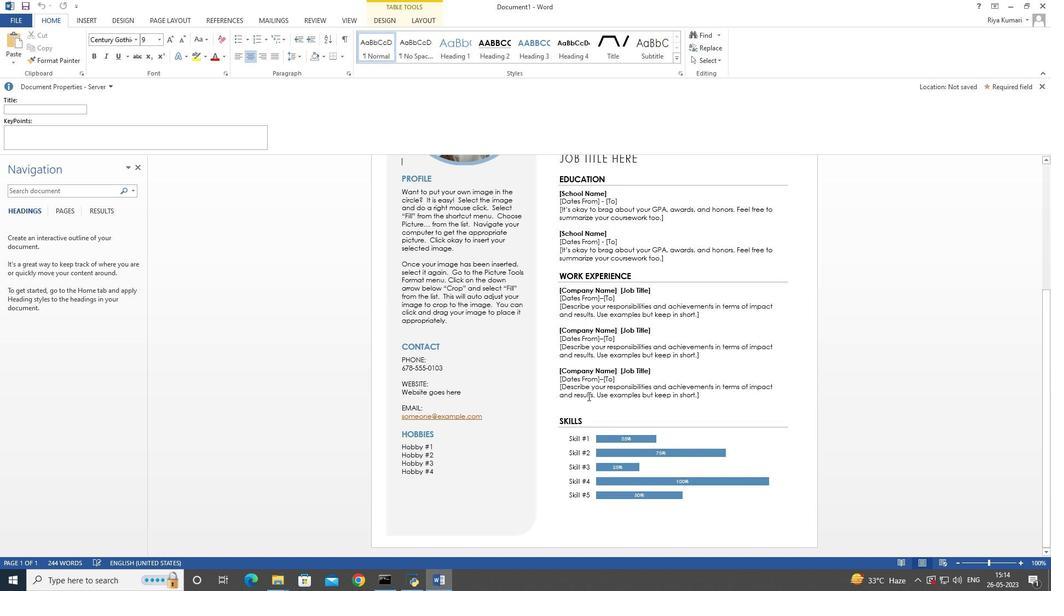 
Action: Mouse scrolled (588, 397) with delta (0, 0)
Screenshot: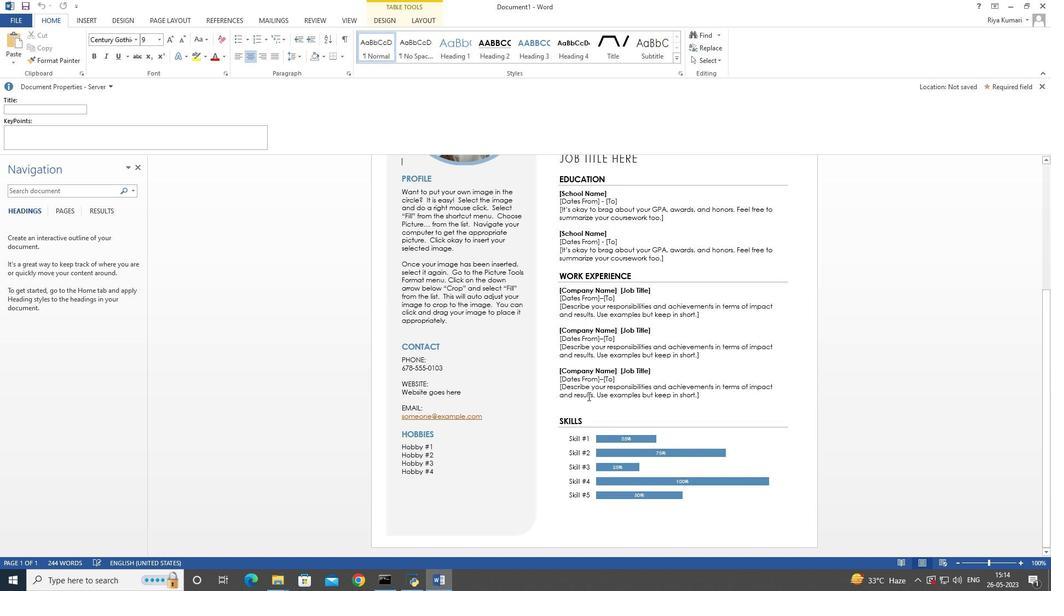 
Action: Mouse moved to (402, 228)
Screenshot: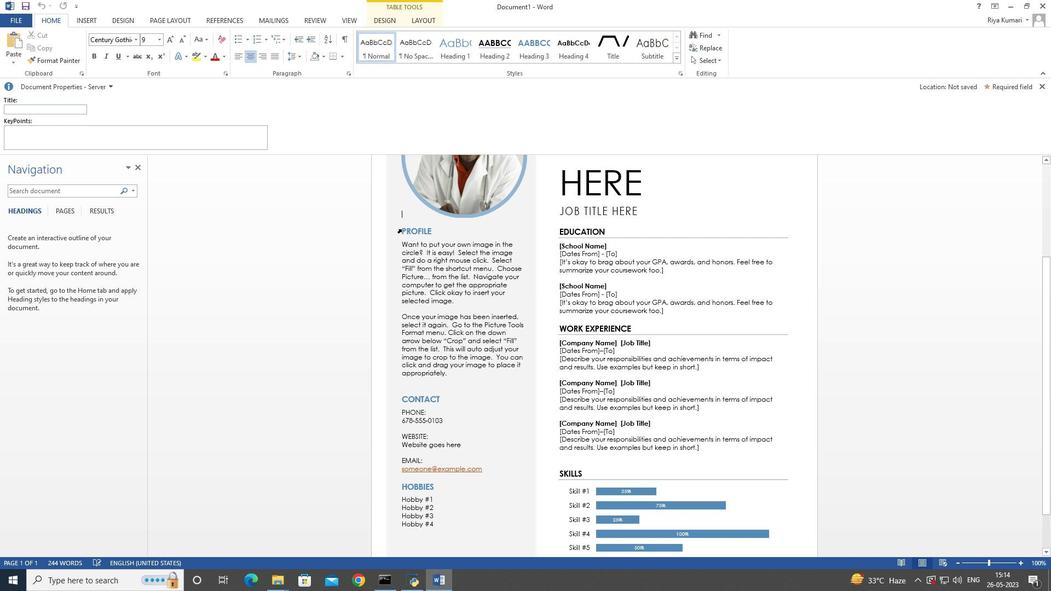 
Action: Mouse pressed left at (402, 228)
Screenshot: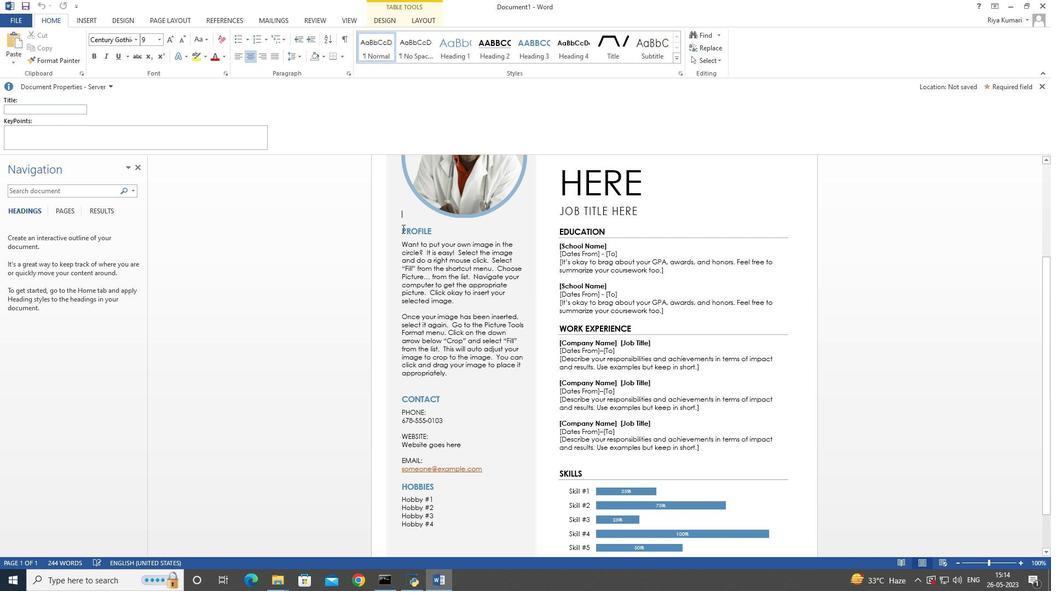 
Action: Mouse moved to (476, 513)
Screenshot: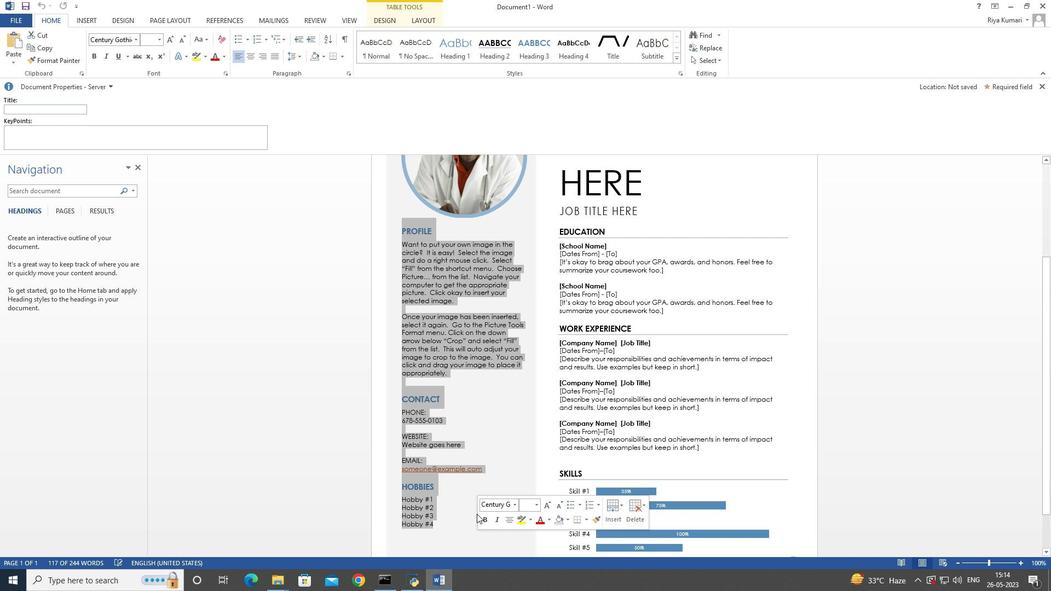
Action: Key pressed <Key.delete>
Screenshot: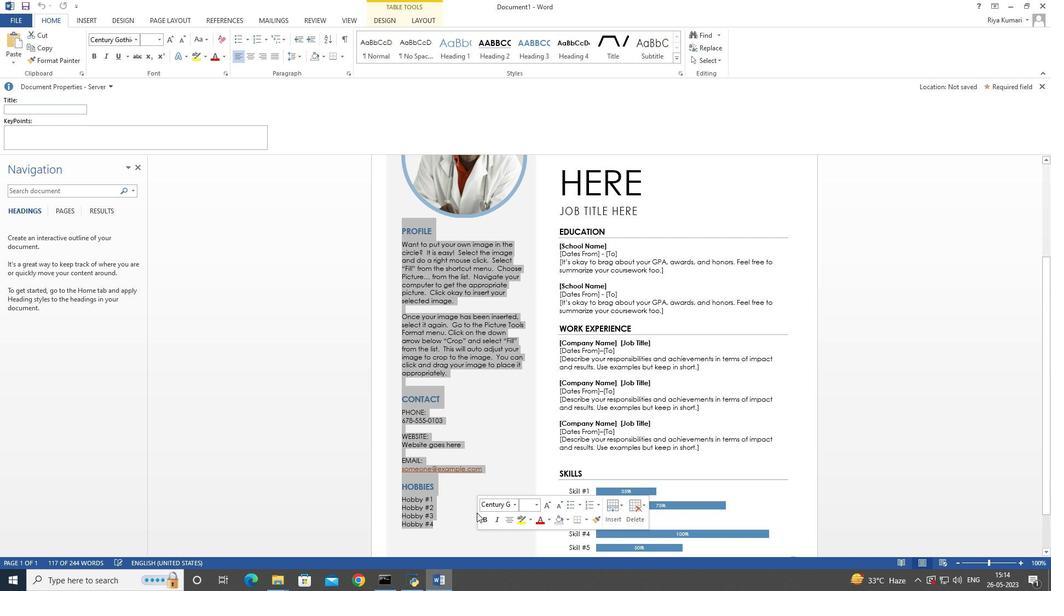 
Action: Mouse moved to (475, 182)
Screenshot: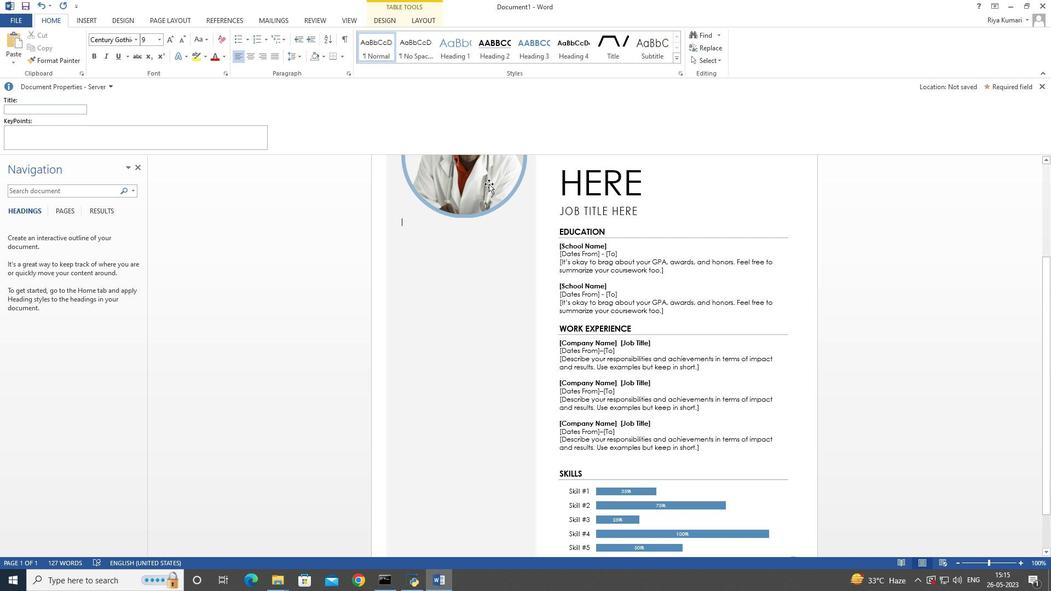 
Action: Mouse pressed left at (475, 182)
Screenshot: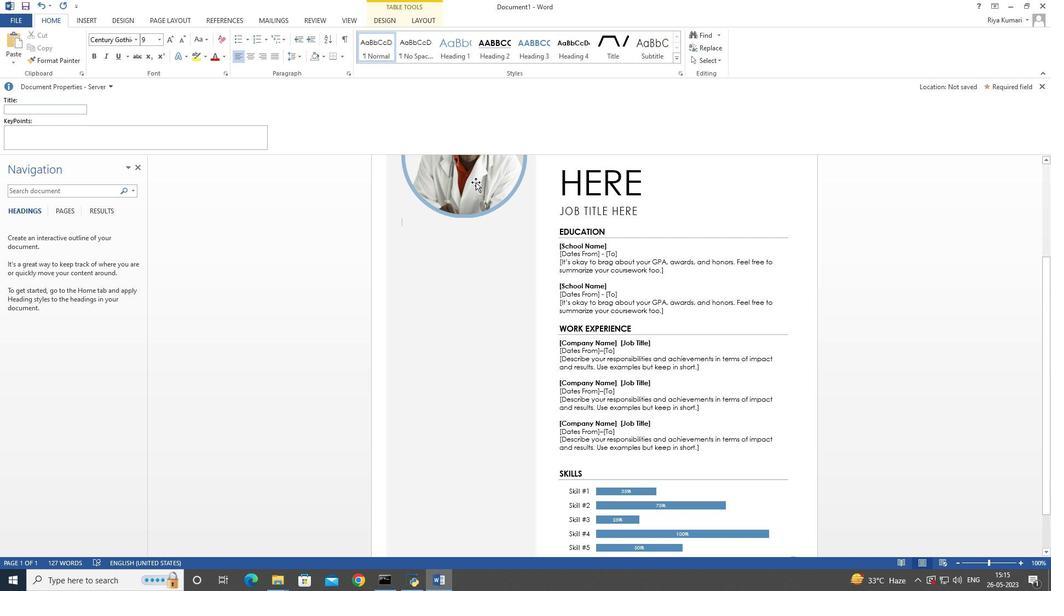 
Action: Mouse moved to (480, 210)
Screenshot: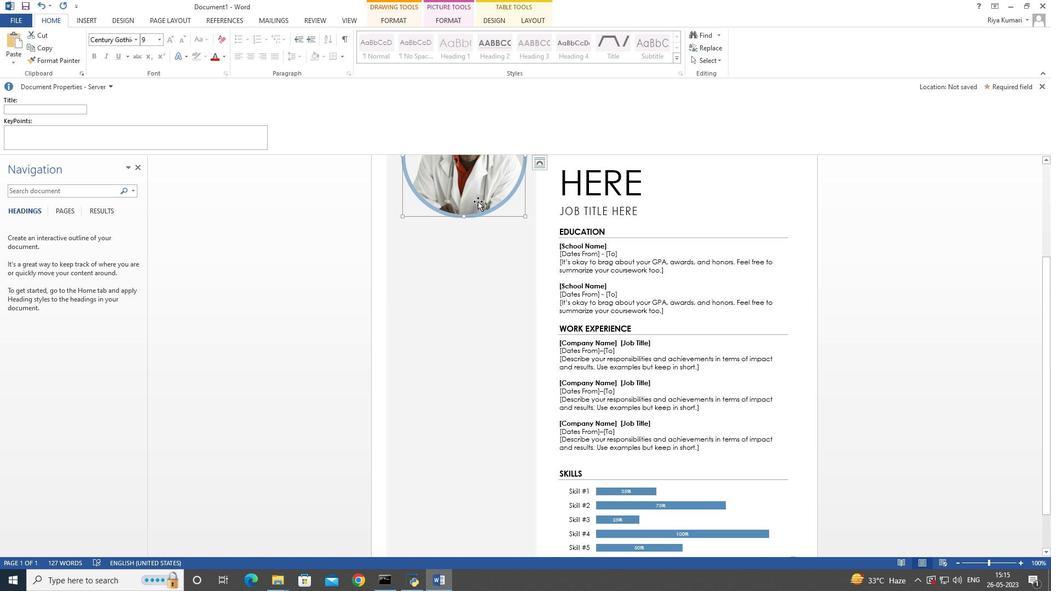
Action: Key pressed <Key.delete>
Screenshot: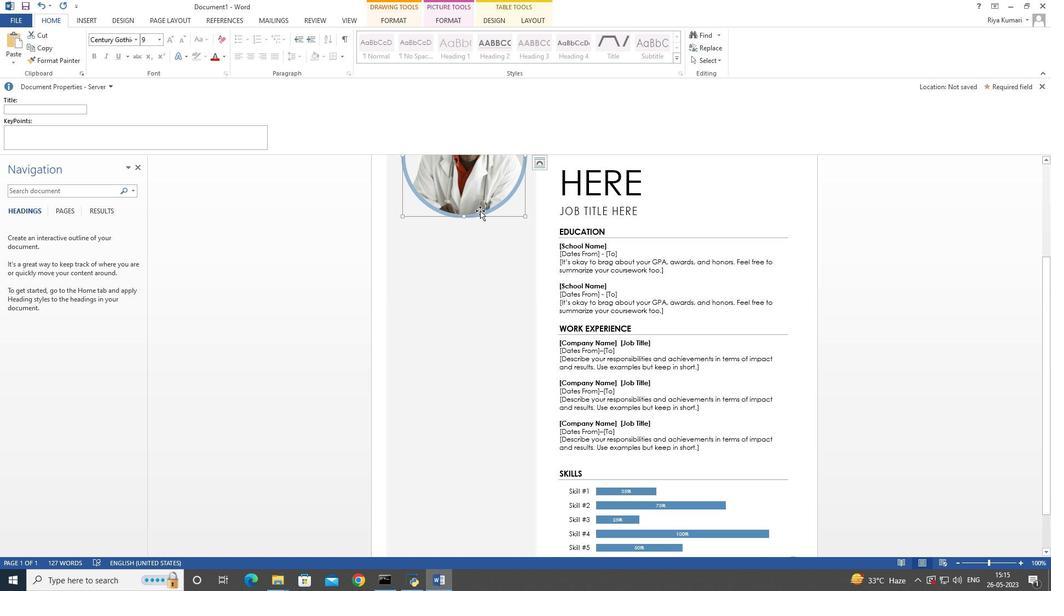 
Action: Mouse moved to (561, 200)
Screenshot: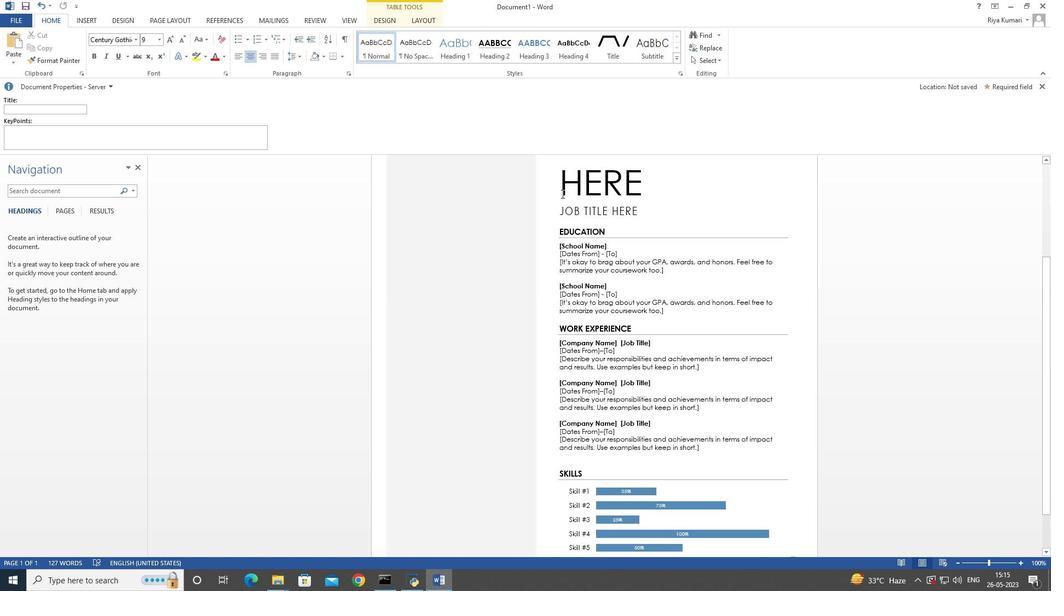 
Action: Mouse scrolled (561, 200) with delta (0, 0)
Screenshot: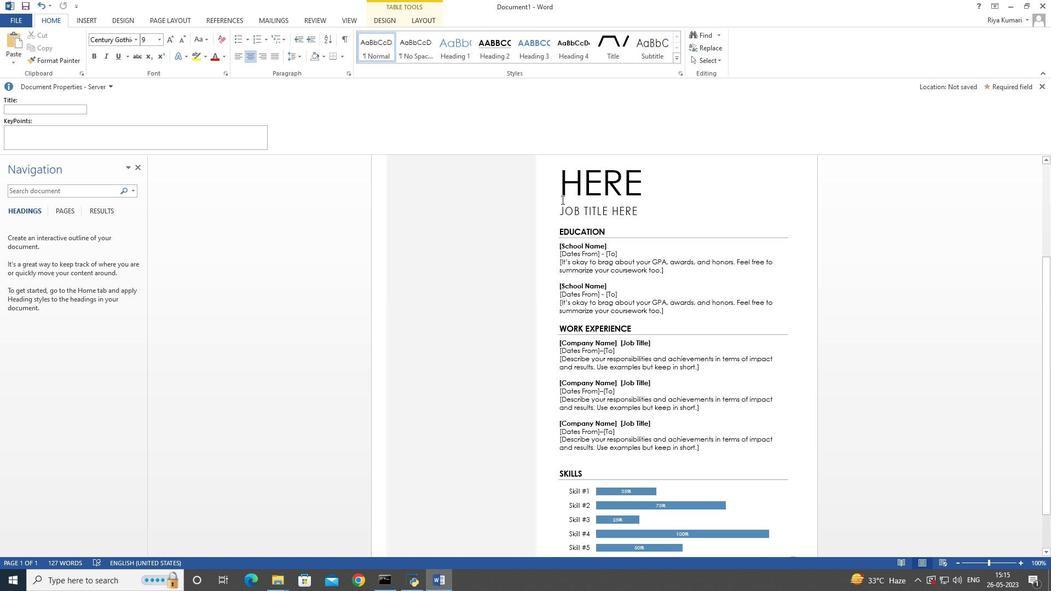
Action: Mouse scrolled (561, 200) with delta (0, 0)
Screenshot: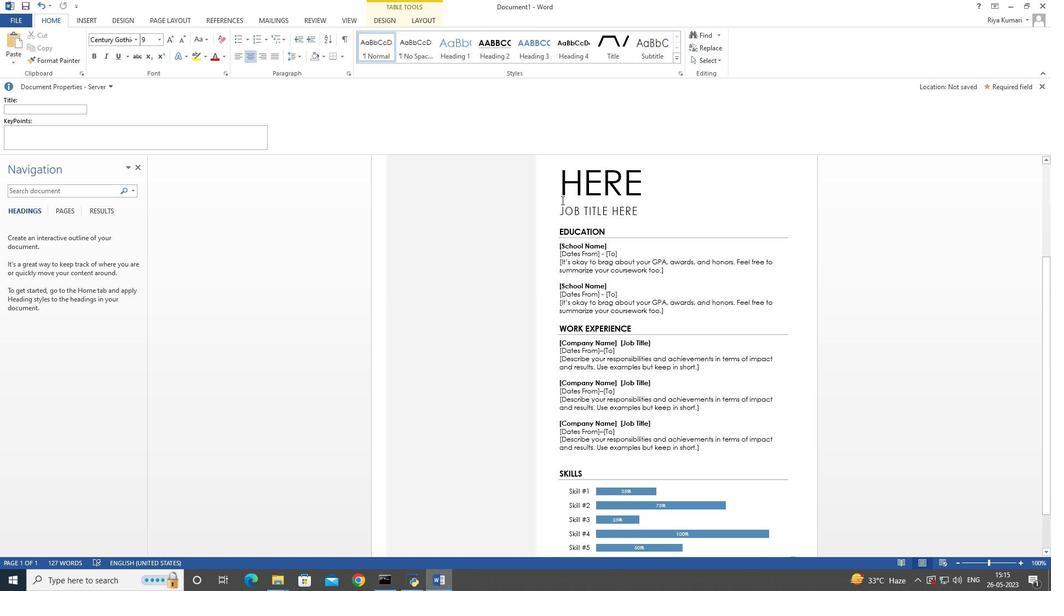 
Action: Mouse scrolled (561, 200) with delta (0, 0)
Screenshot: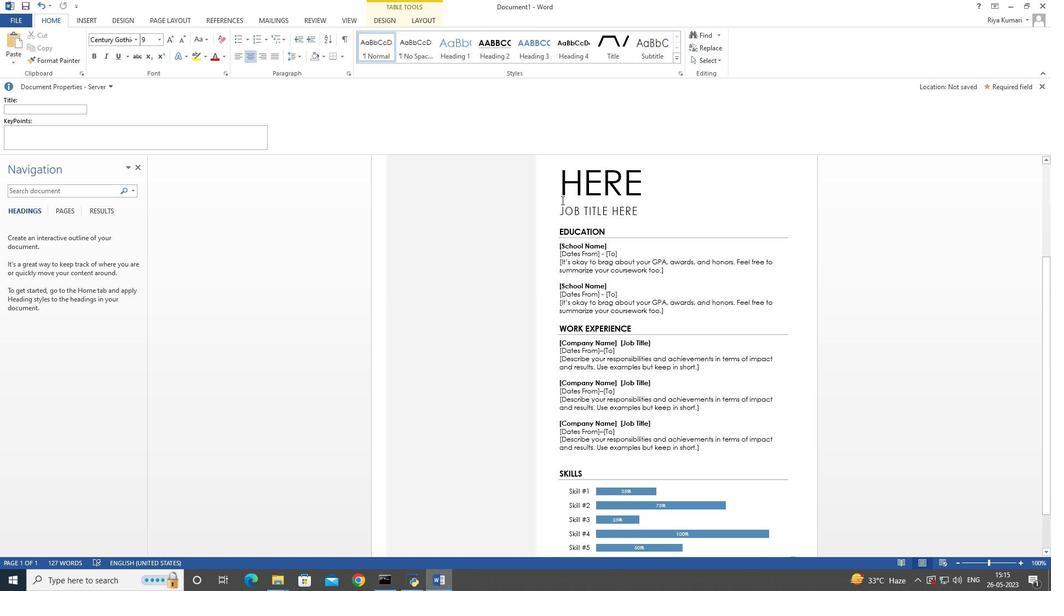 
Action: Mouse moved to (561, 211)
Screenshot: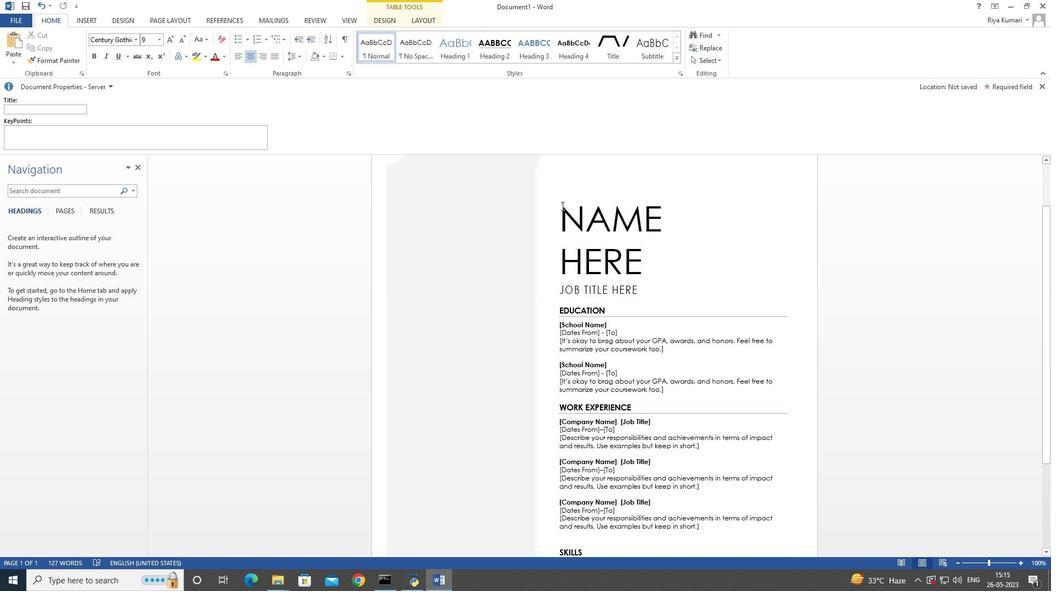 
Action: Mouse pressed left at (561, 211)
Screenshot: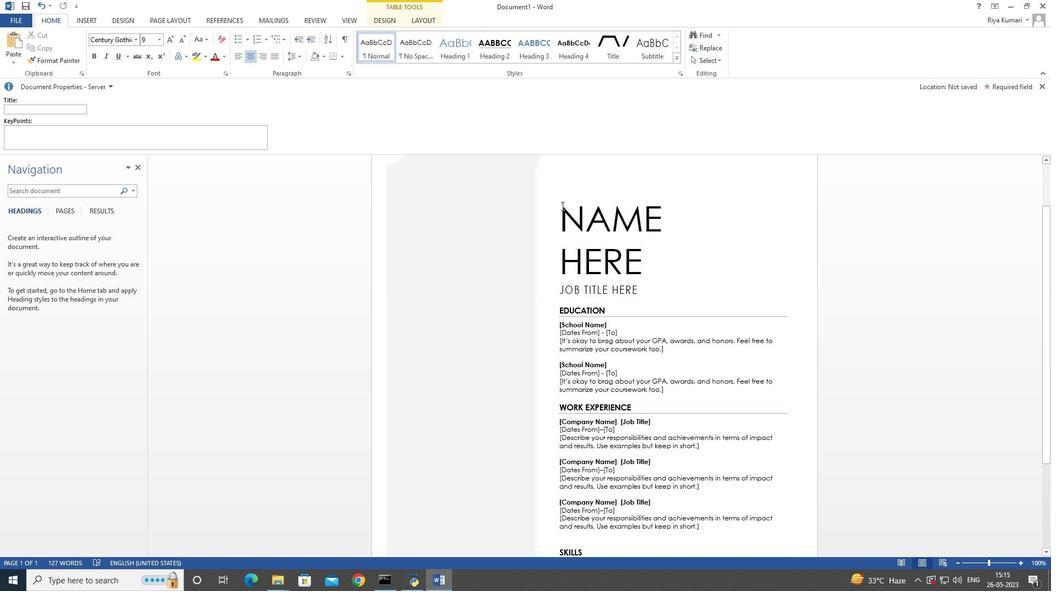 
Action: Mouse moved to (629, 442)
Screenshot: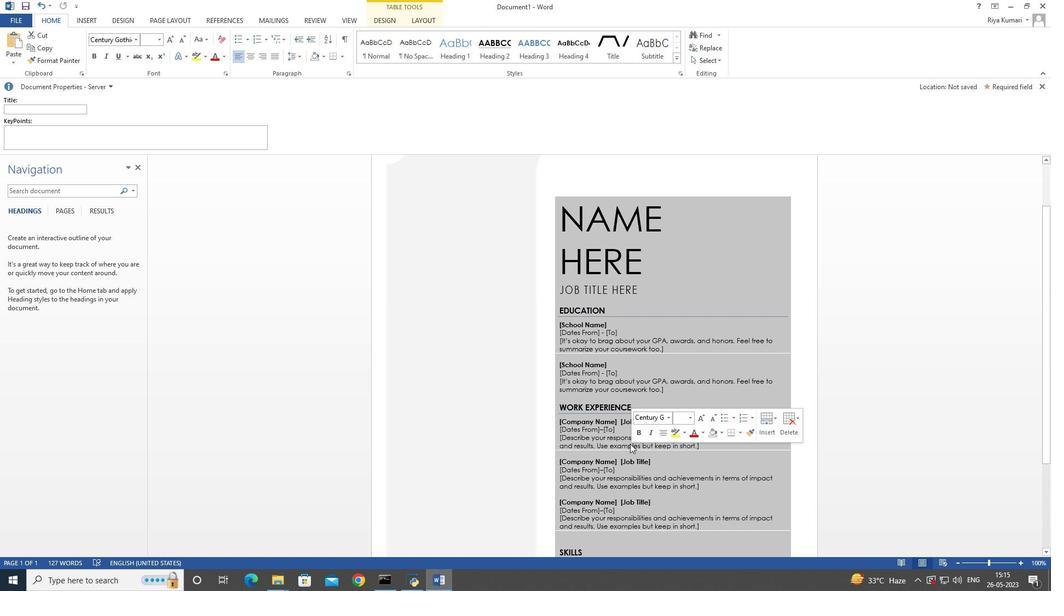 
Action: Key pressed <Key.delete>
Screenshot: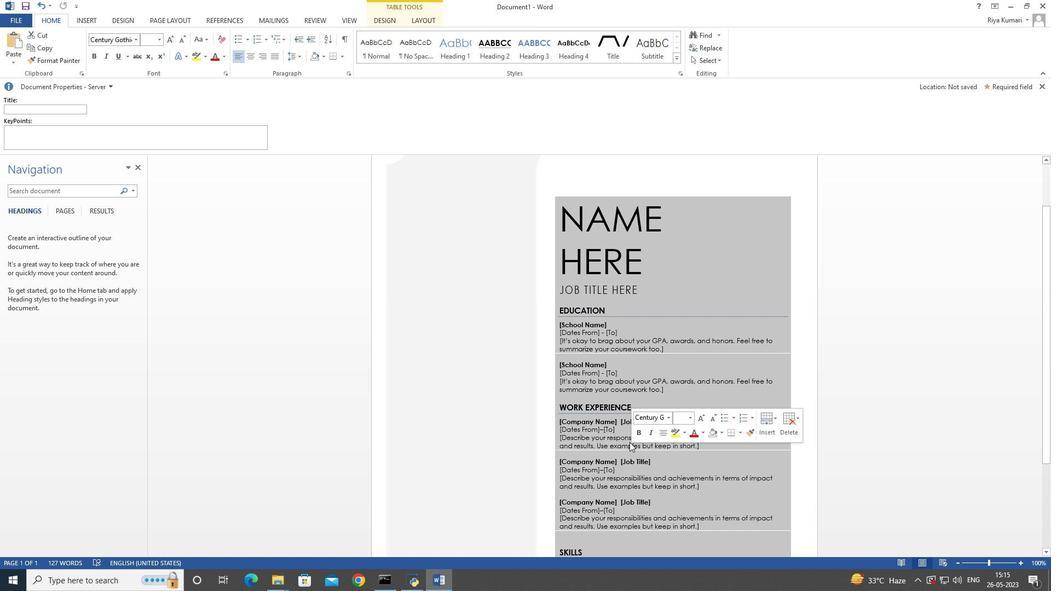 
Action: Mouse moved to (475, 357)
Screenshot: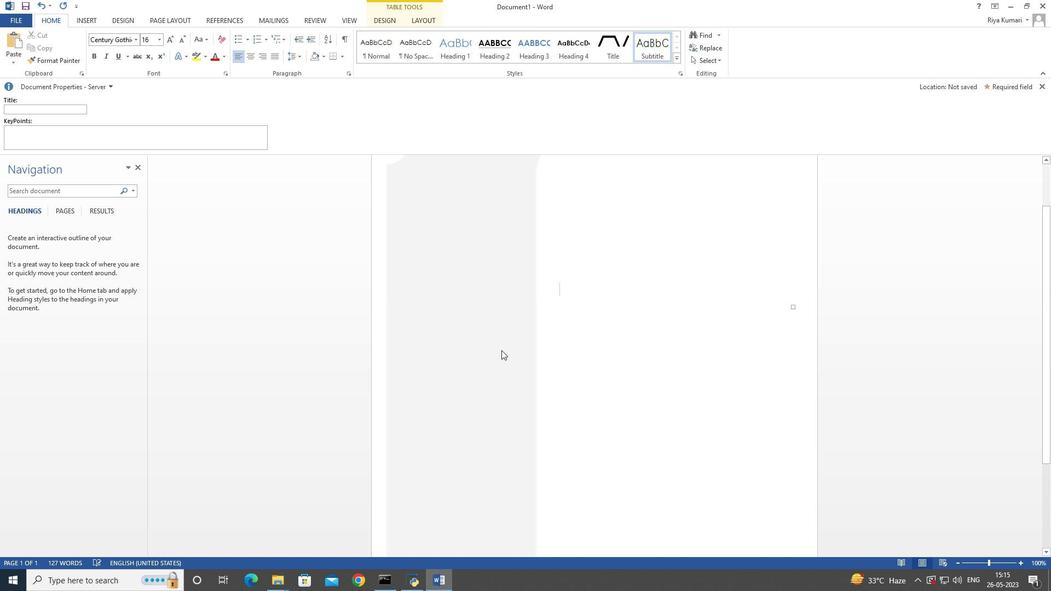 
Action: Mouse pressed left at (475, 357)
Screenshot: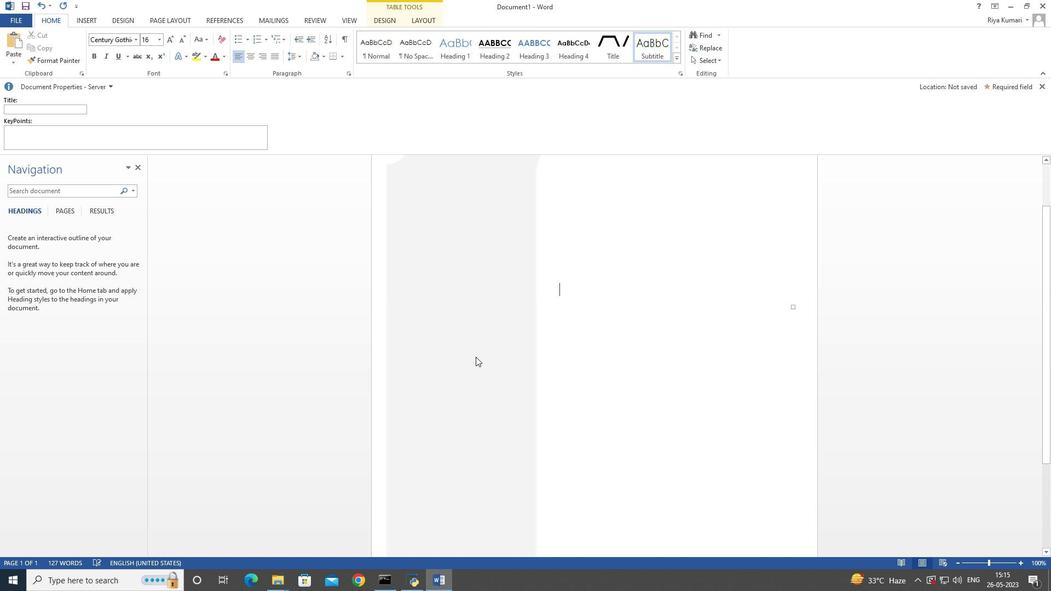 
Action: Mouse moved to (552, 363)
Screenshot: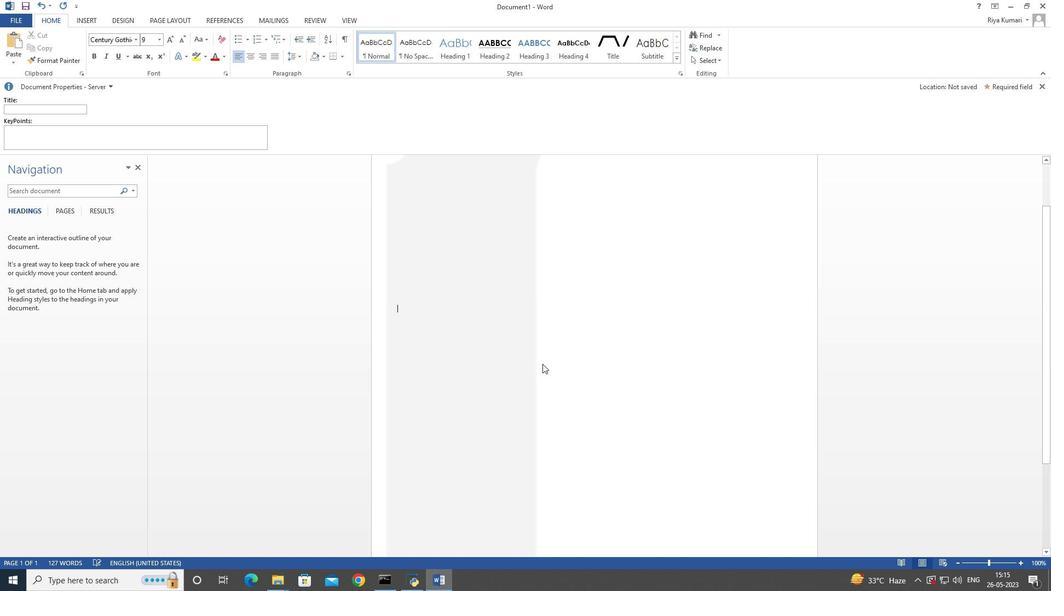 
Action: Mouse pressed left at (552, 363)
Screenshot: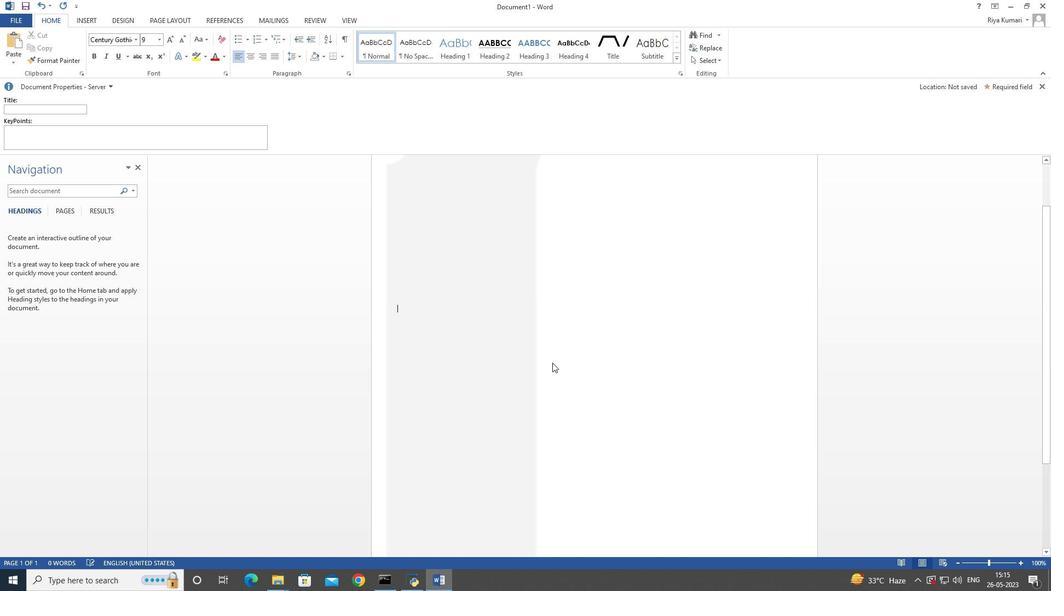 
Action: Mouse moved to (568, 357)
Screenshot: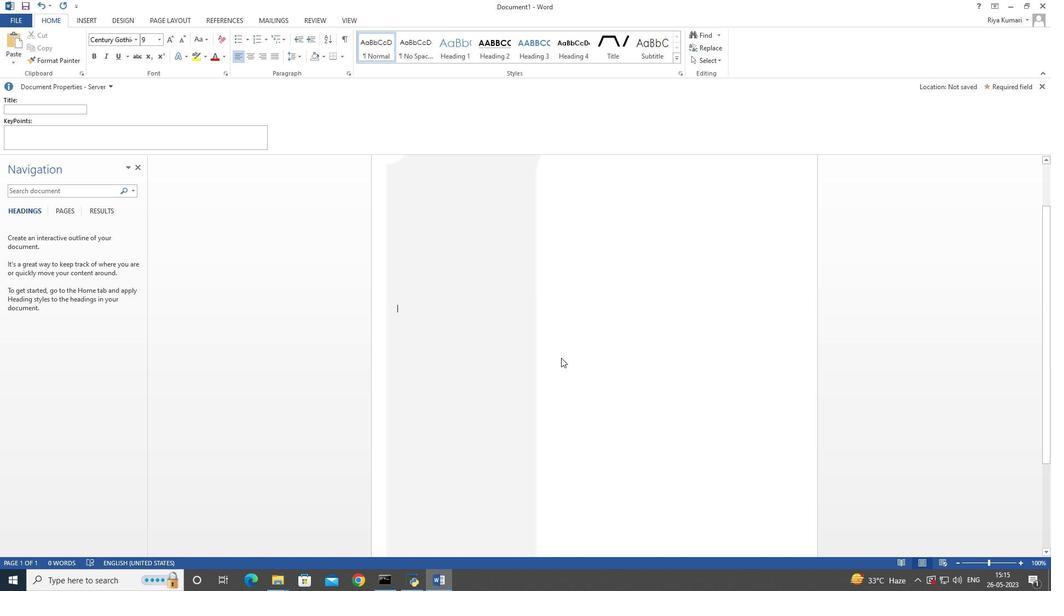 
Action: Mouse pressed left at (568, 357)
Screenshot: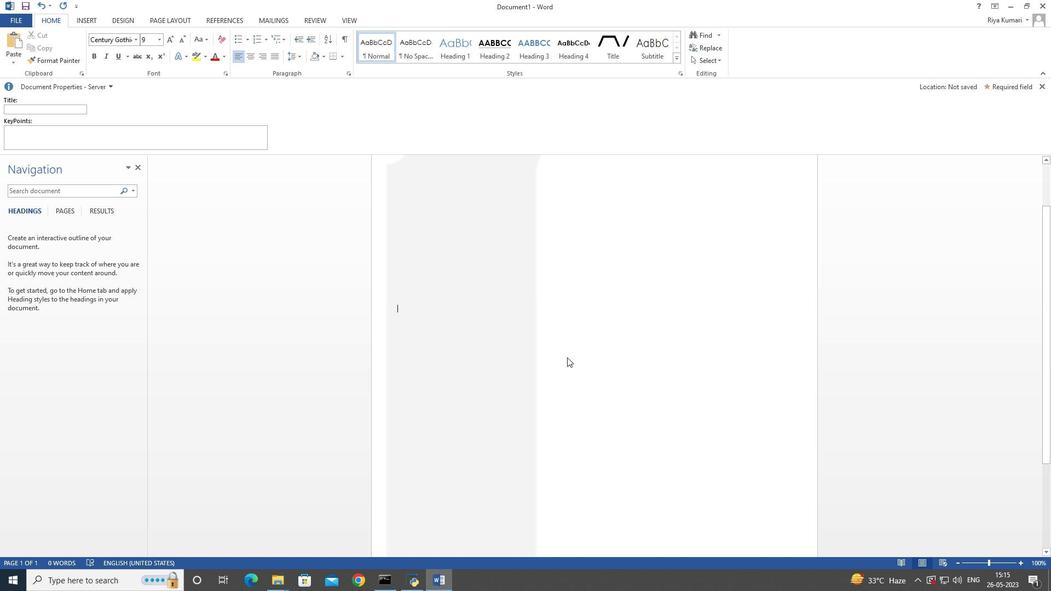 
Action: Mouse moved to (618, 309)
Screenshot: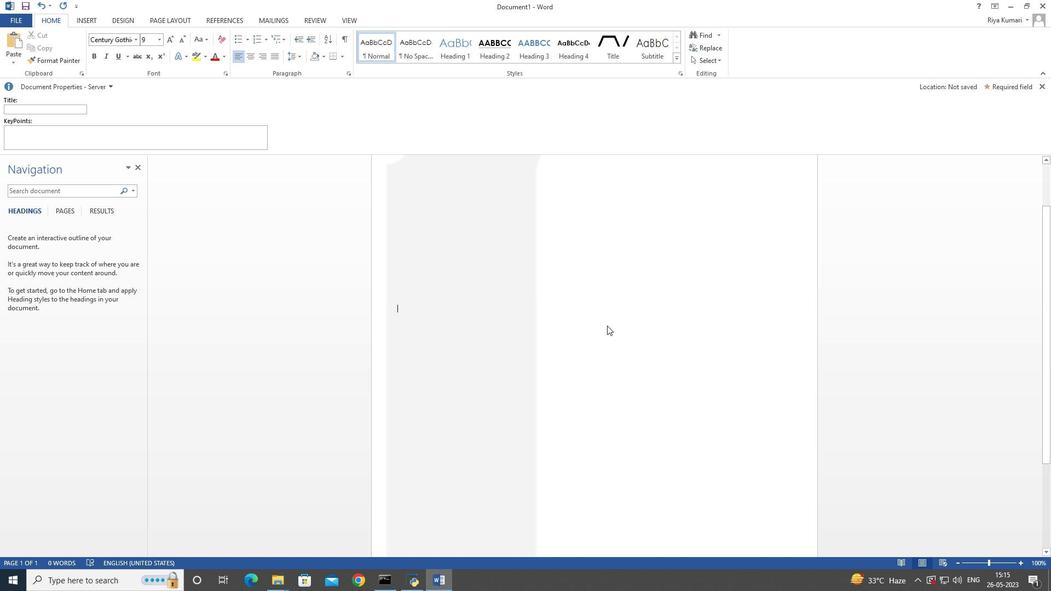 
Action: Mouse pressed left at (618, 309)
Screenshot: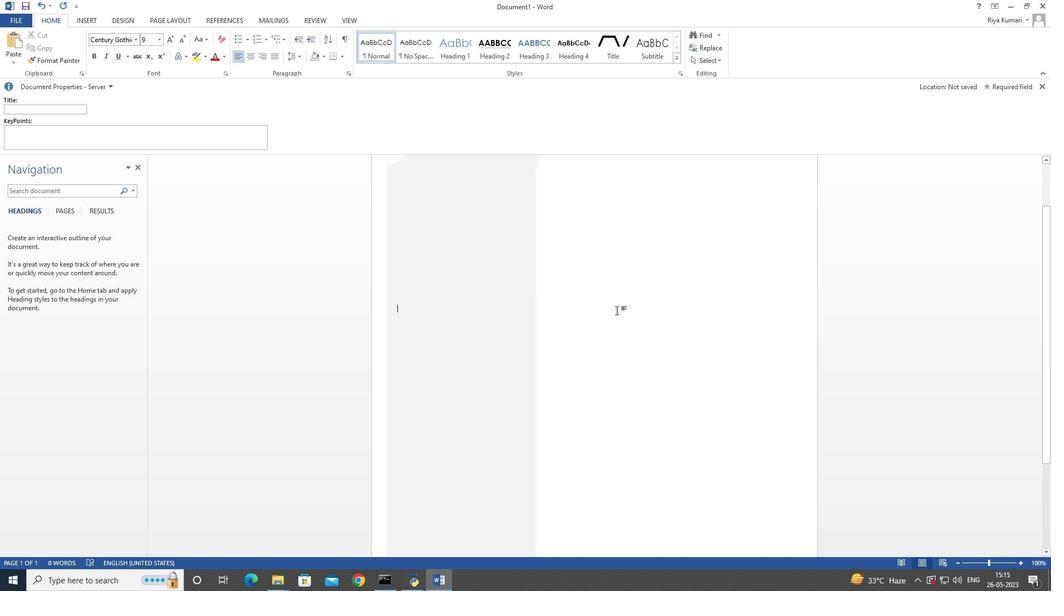 
Action: Mouse moved to (601, 286)
Screenshot: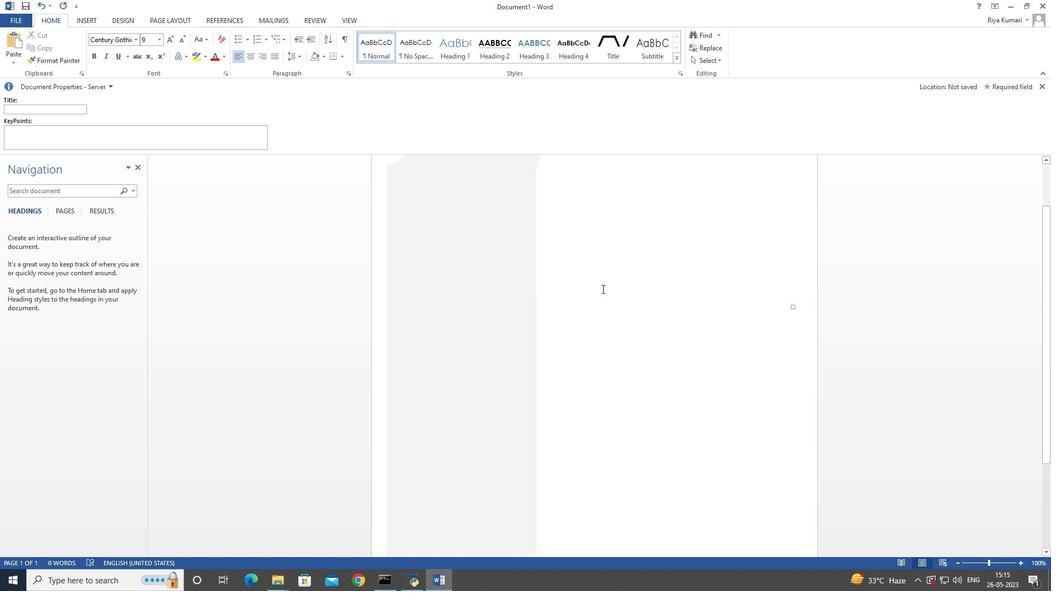 
Action: Mouse pressed left at (601, 286)
Screenshot: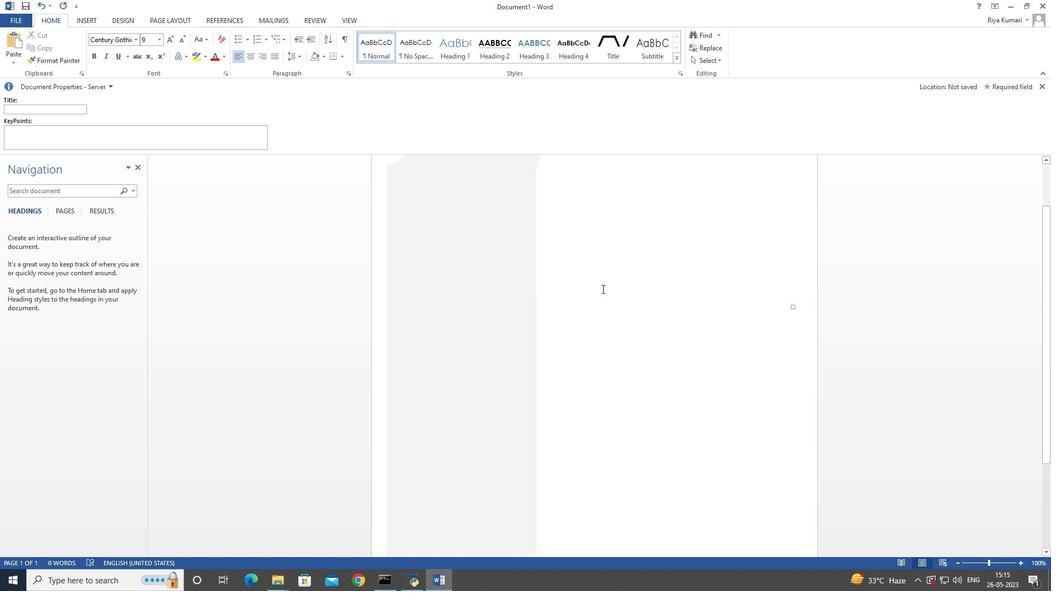 
Action: Mouse moved to (501, 341)
Screenshot: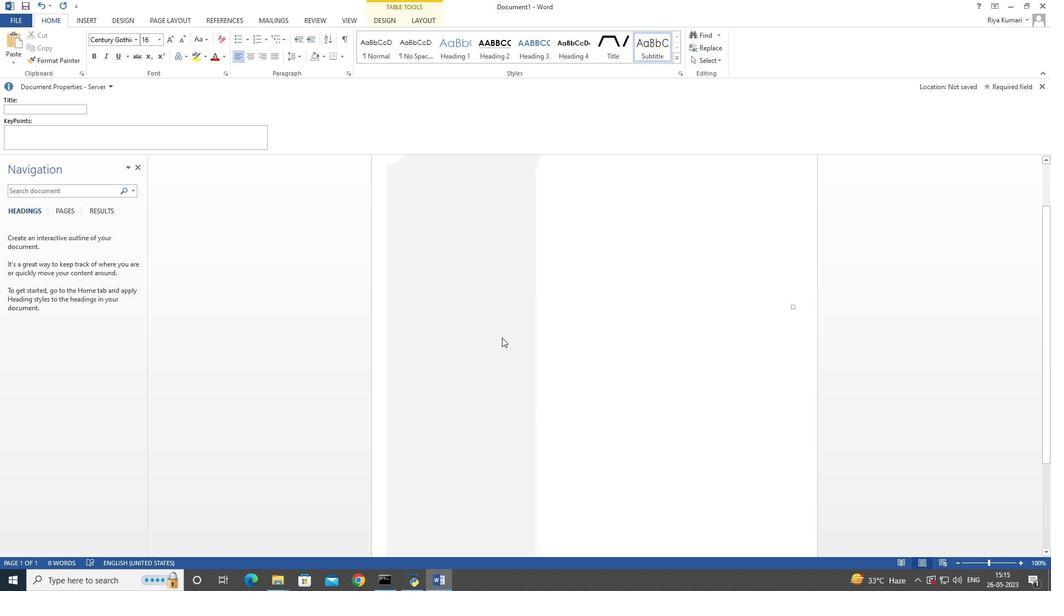 
Action: Mouse scrolled (501, 342) with delta (0, 0)
Screenshot: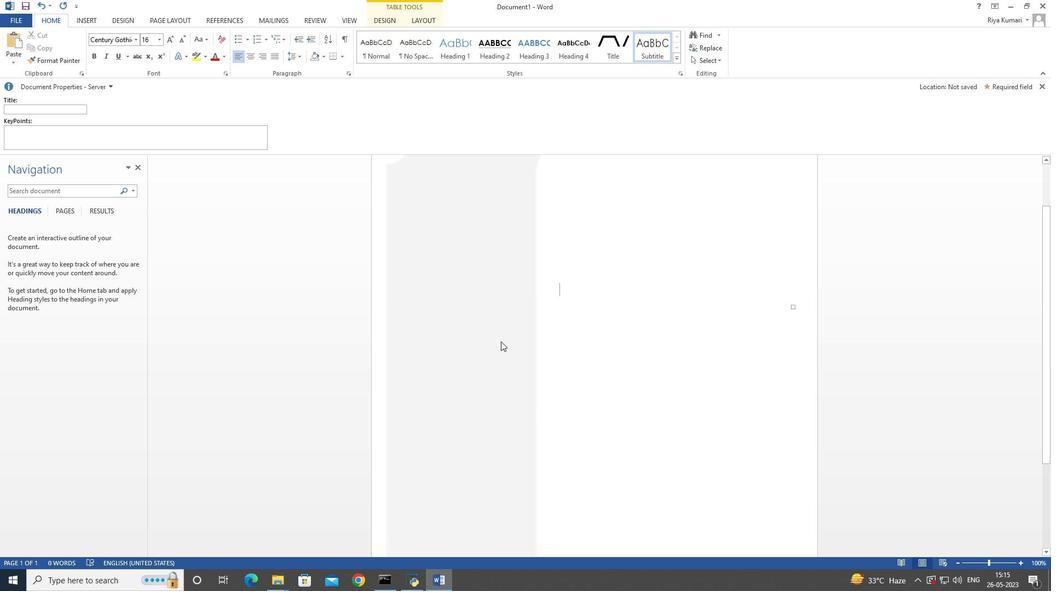 
Action: Mouse scrolled (501, 342) with delta (0, 0)
Screenshot: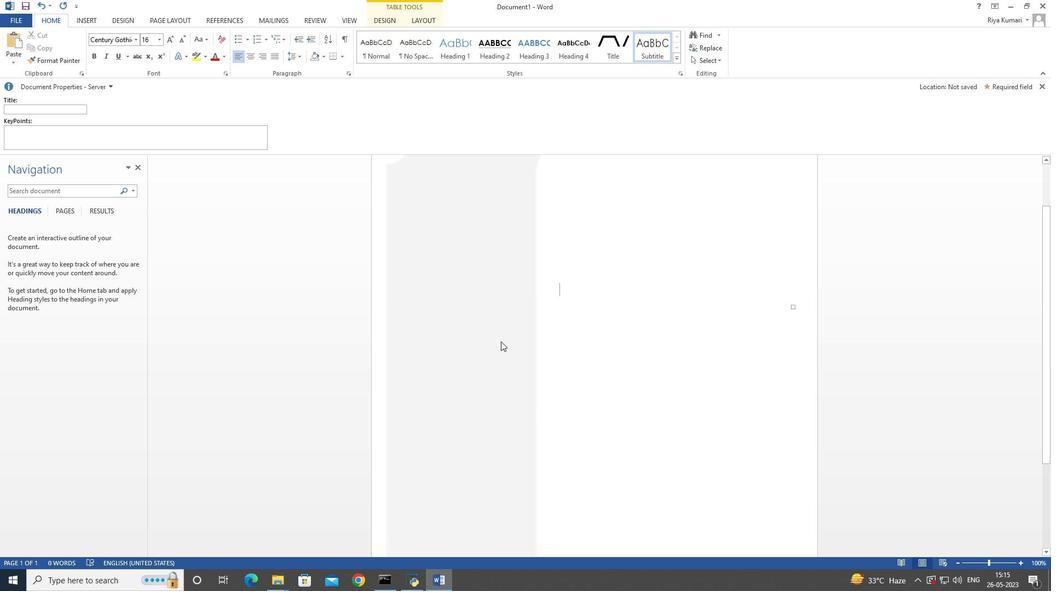 
Action: Mouse scrolled (501, 342) with delta (0, 0)
Screenshot: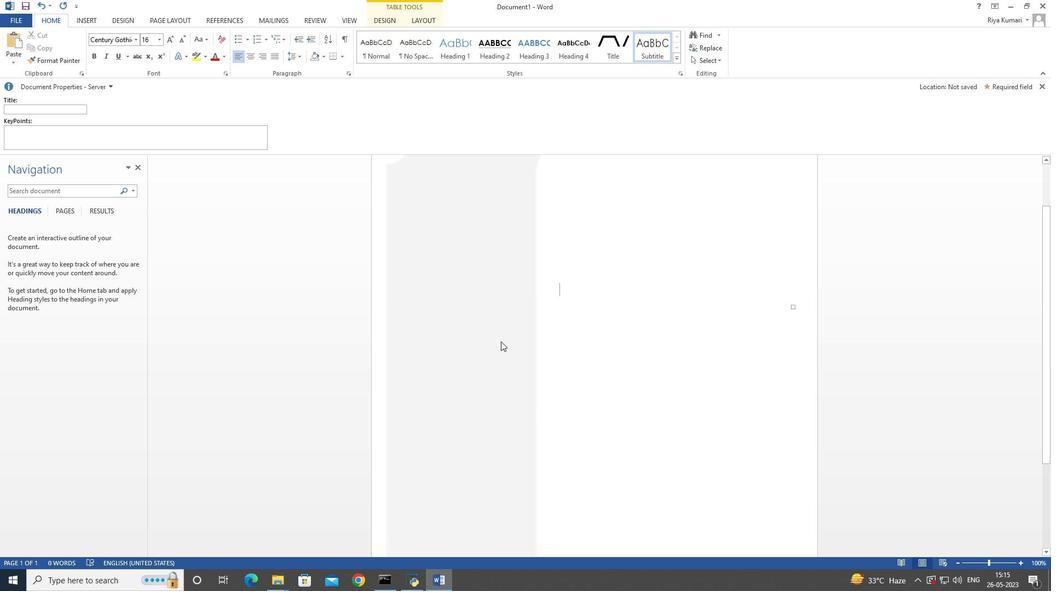 
Action: Mouse scrolled (501, 342) with delta (0, 0)
Screenshot: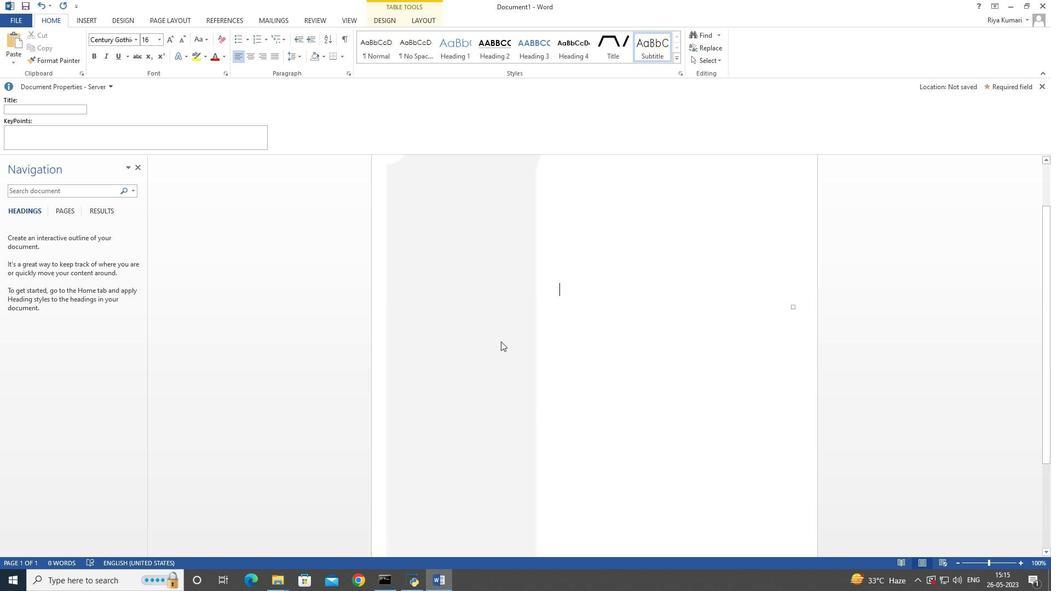 
Action: Mouse scrolled (501, 342) with delta (0, 0)
Screenshot: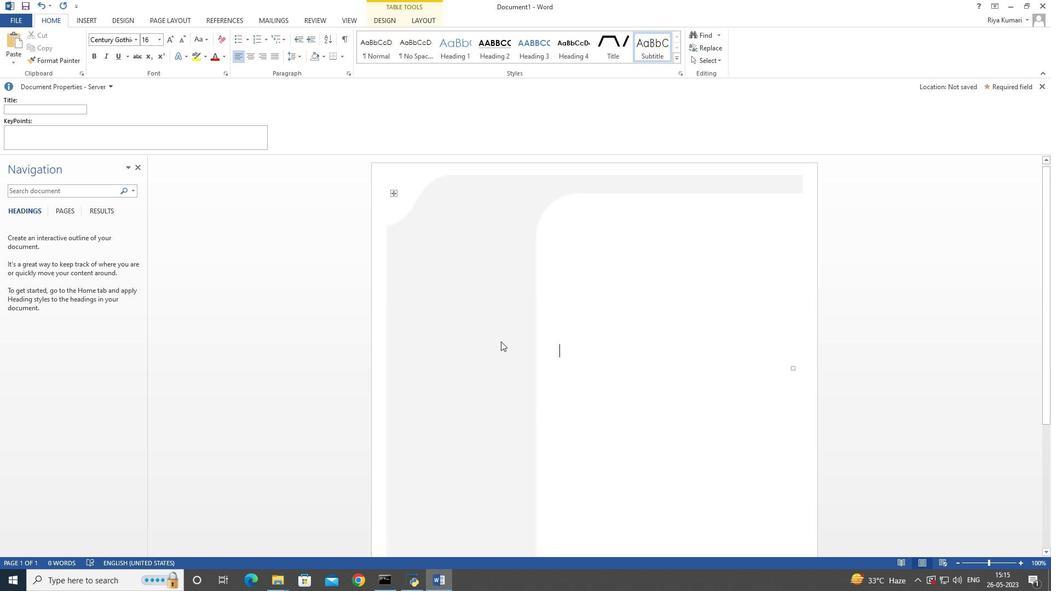 
Action: Mouse scrolled (501, 342) with delta (0, 0)
Screenshot: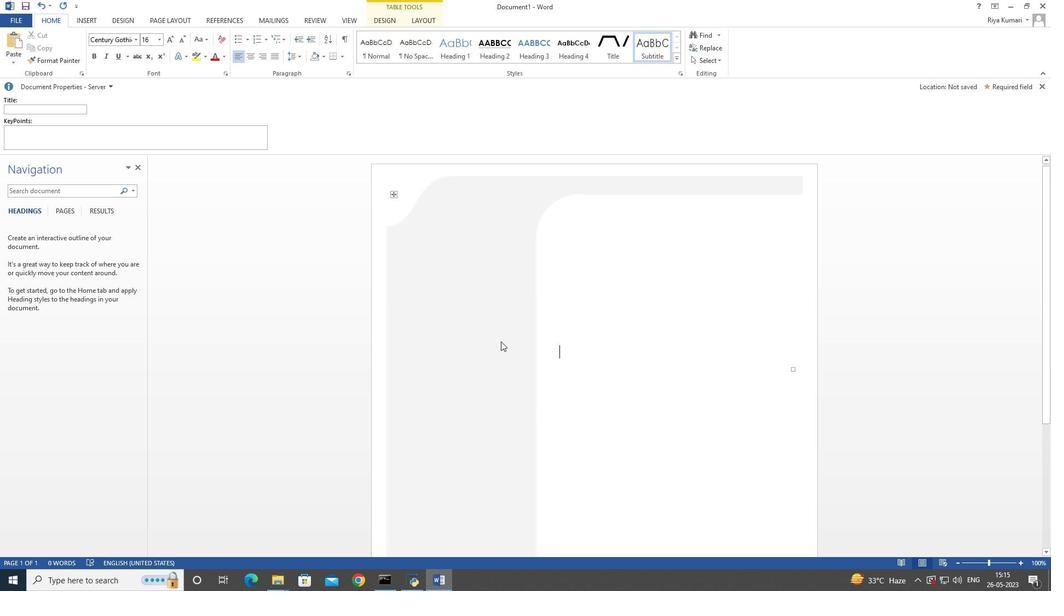 
Action: Mouse moved to (578, 280)
Screenshot: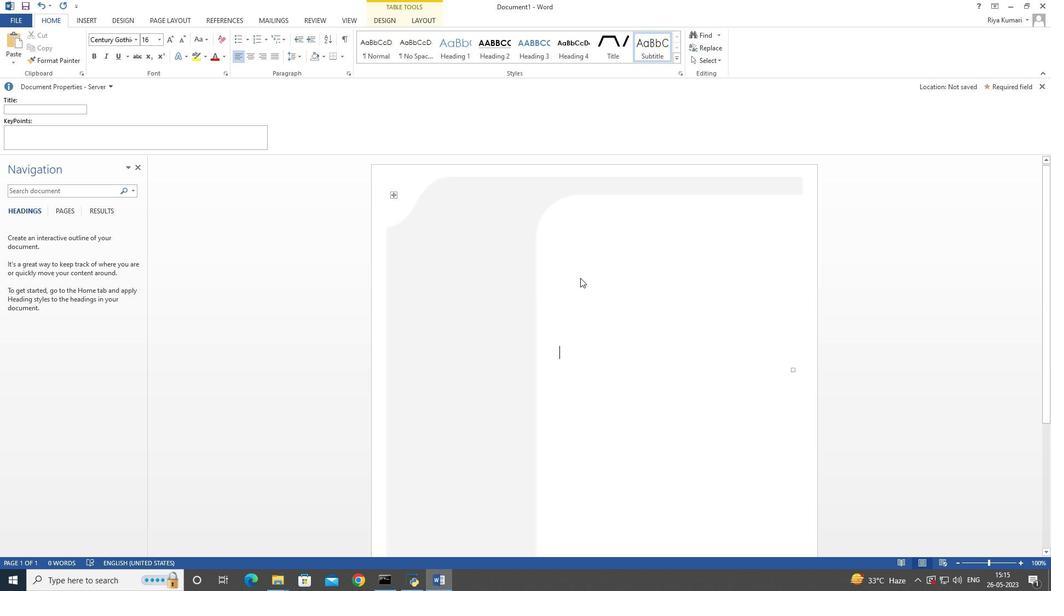 
Action: Key pressed <Key.up><Key.up><Key.up>
Screenshot: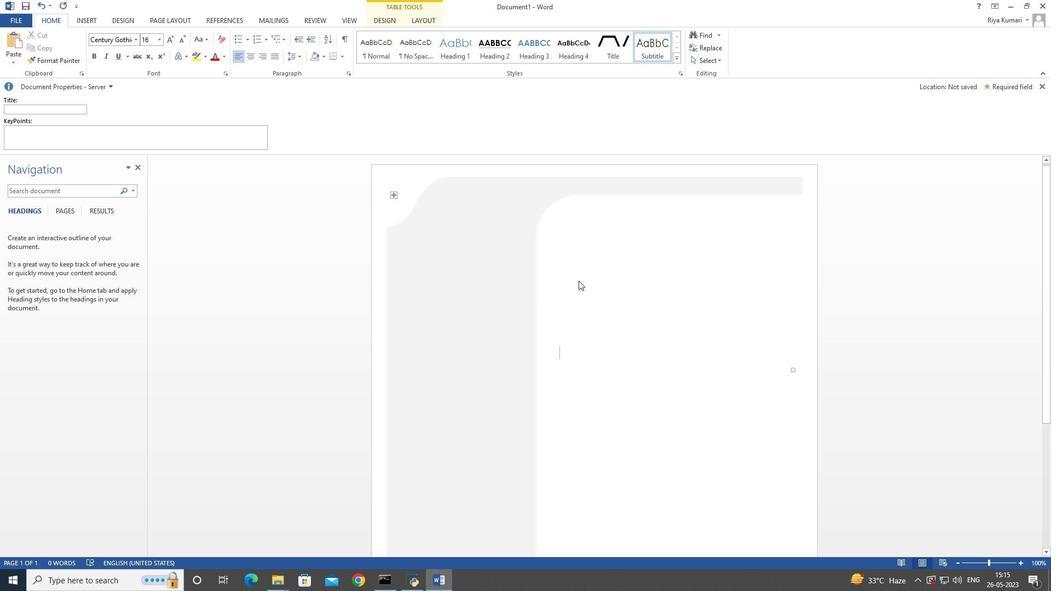 
Action: Mouse moved to (573, 275)
Screenshot: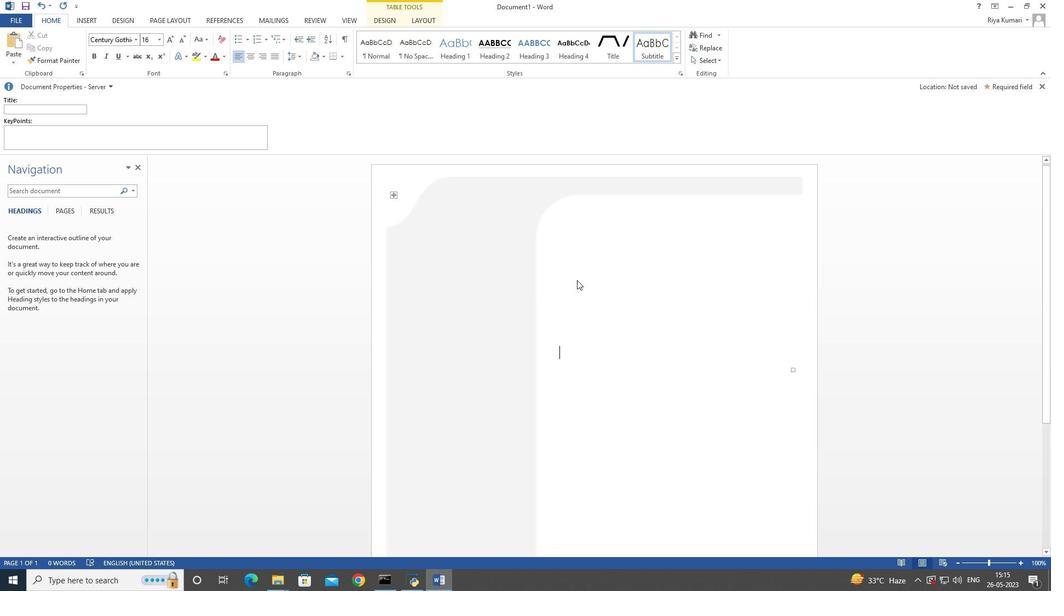 
Action: Key pressed <Key.up>
Screenshot: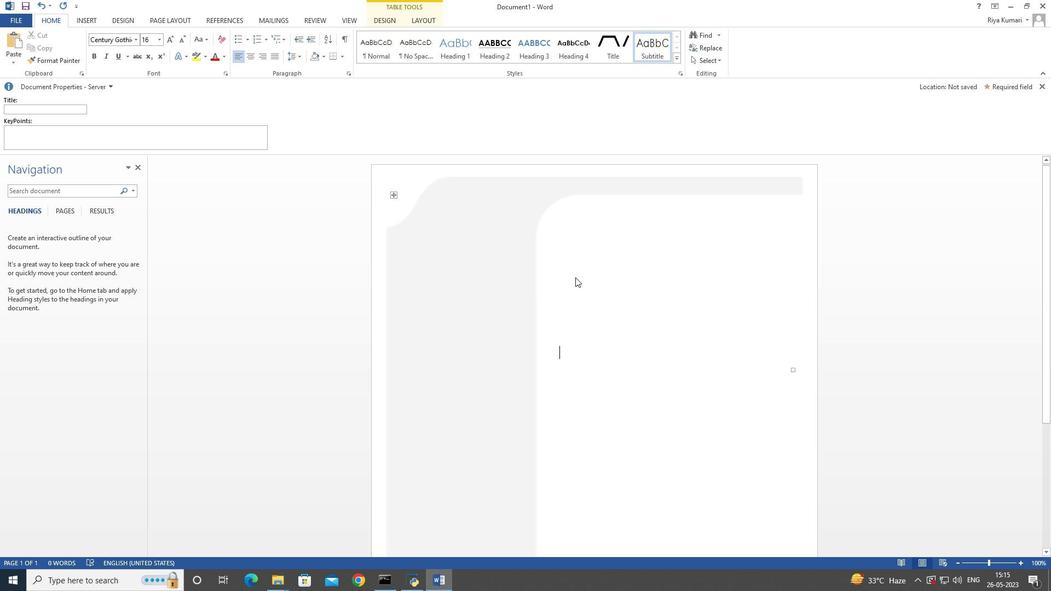 
Action: Mouse moved to (573, 274)
Screenshot: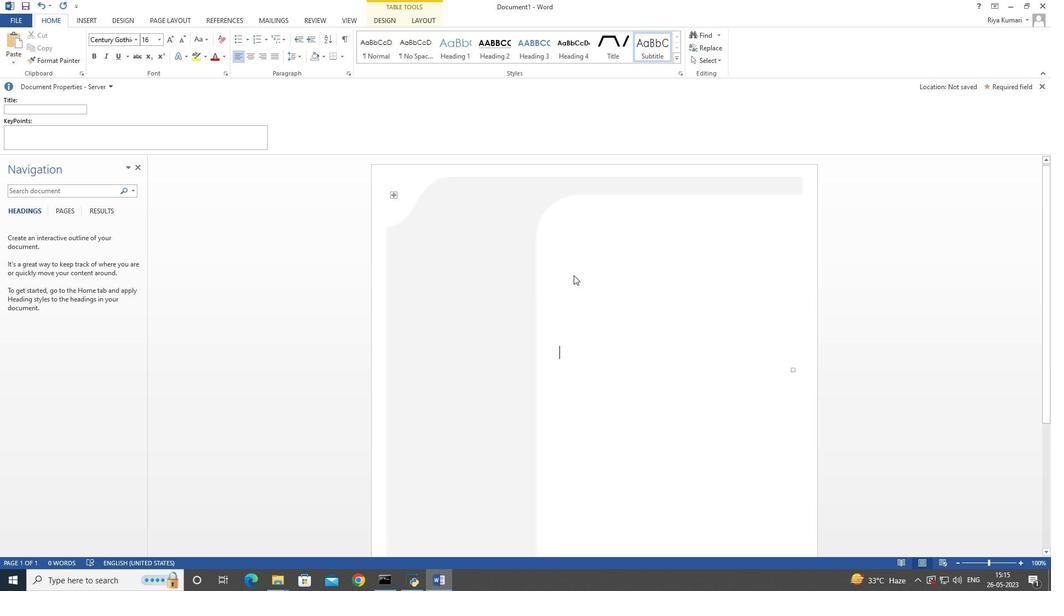 
Action: Key pressed <Key.up><Key.up><Key.up>
Screenshot: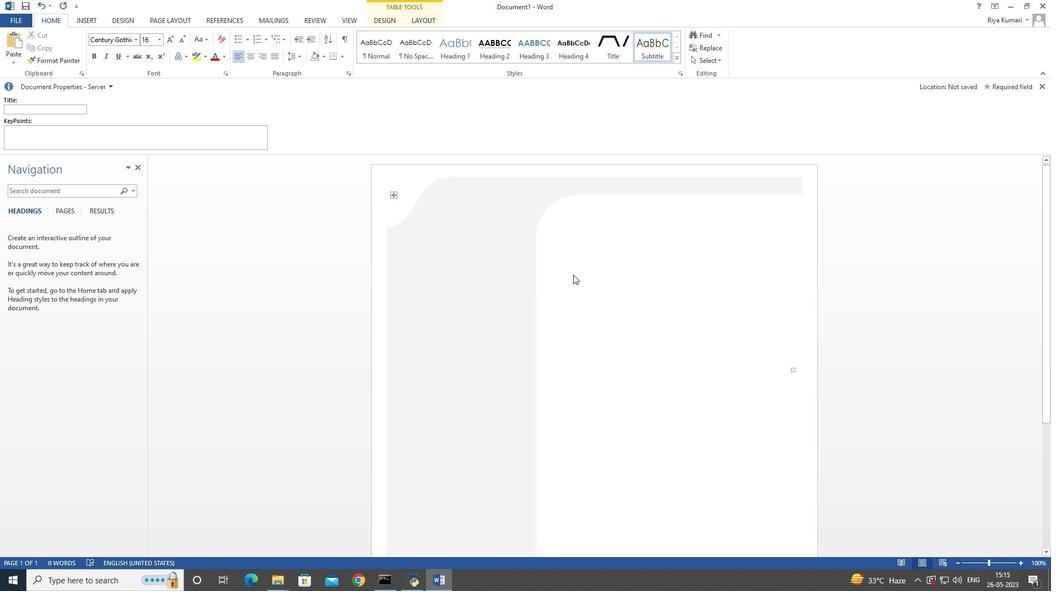 
Action: Mouse moved to (564, 265)
Screenshot: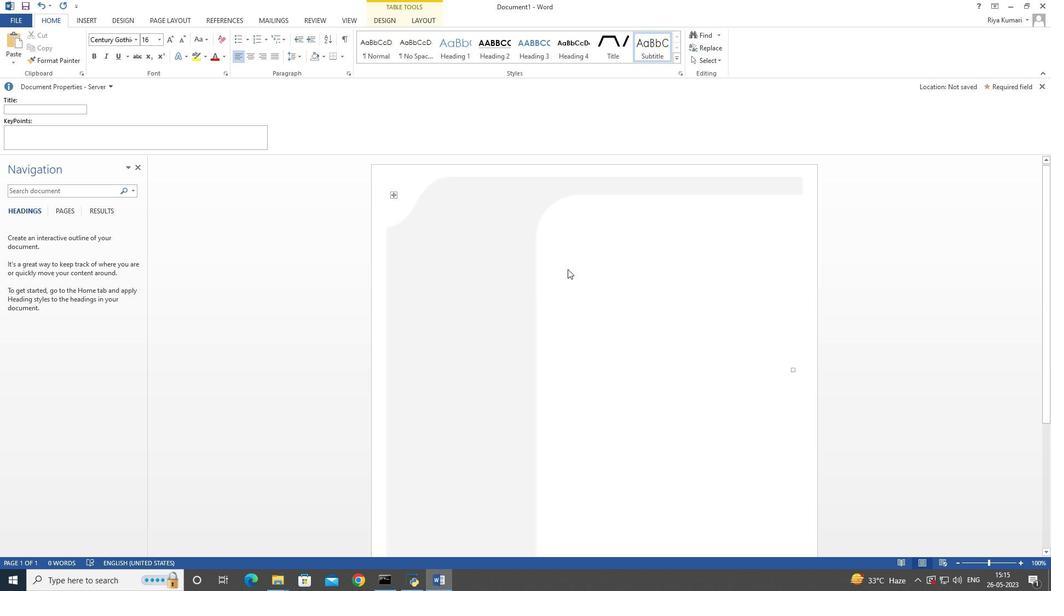 
Action: Mouse pressed left at (564, 265)
Screenshot: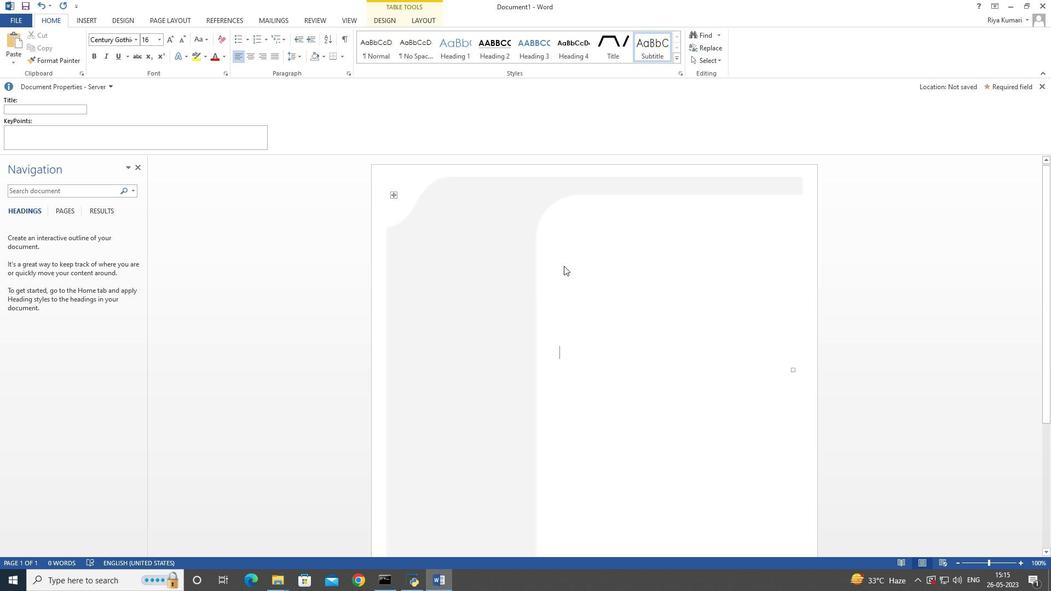 
Action: Mouse pressed left at (564, 265)
Screenshot: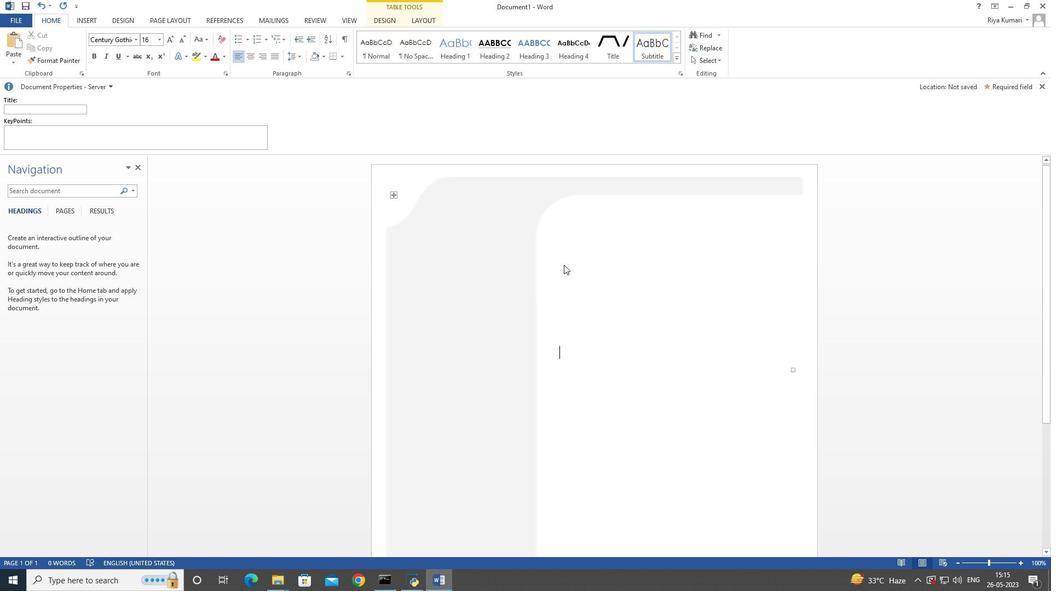 
Action: Mouse moved to (791, 369)
Screenshot: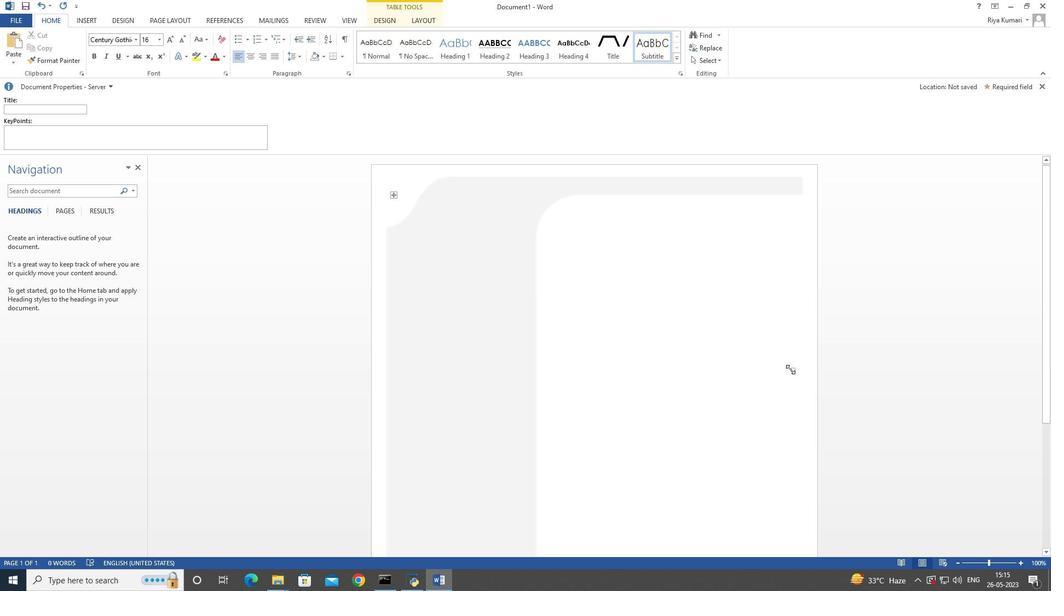 
Action: Mouse pressed left at (791, 369)
Screenshot: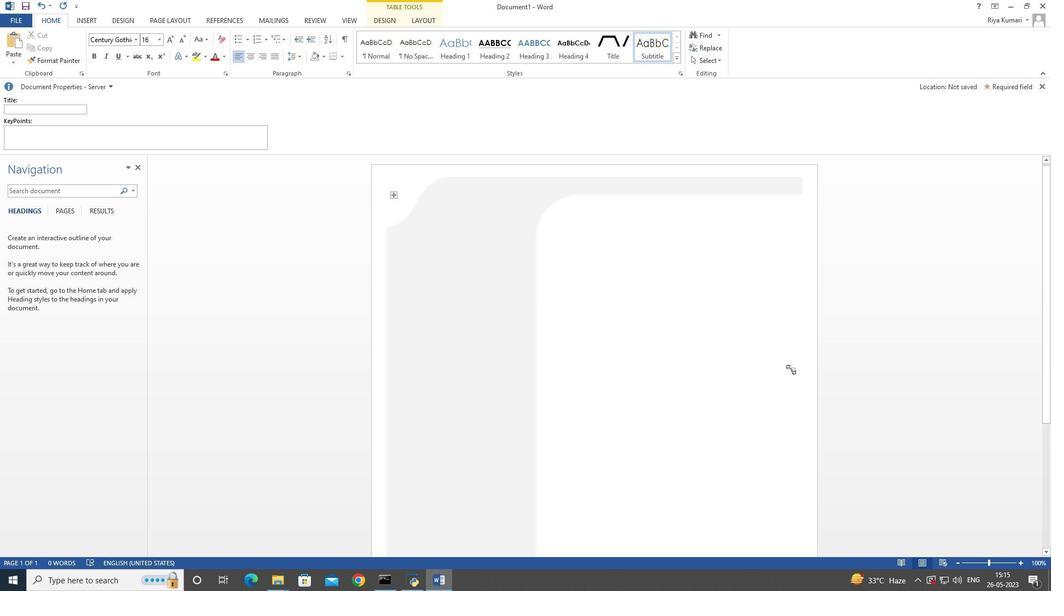 
Action: Mouse moved to (674, 343)
Screenshot: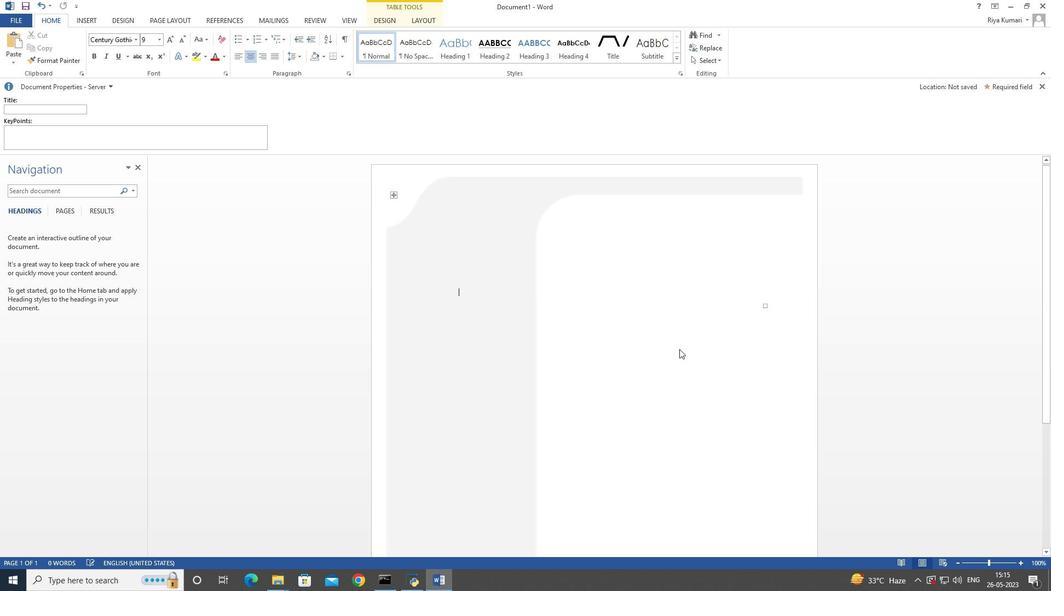 
Action: Mouse pressed left at (674, 343)
Screenshot: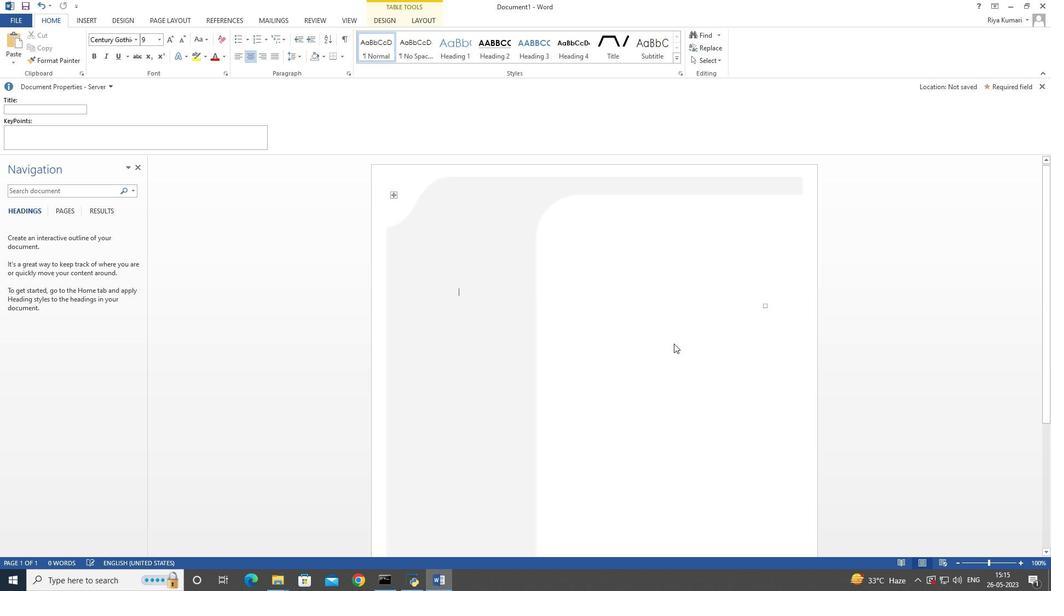 
Action: Mouse moved to (596, 324)
Screenshot: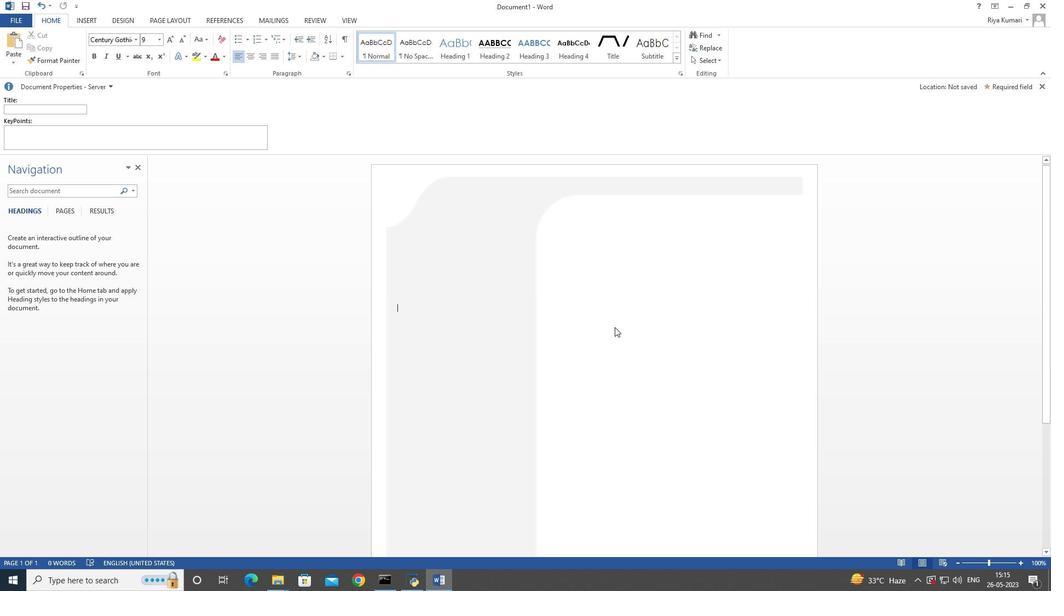 
Action: Mouse pressed left at (596, 324)
Screenshot: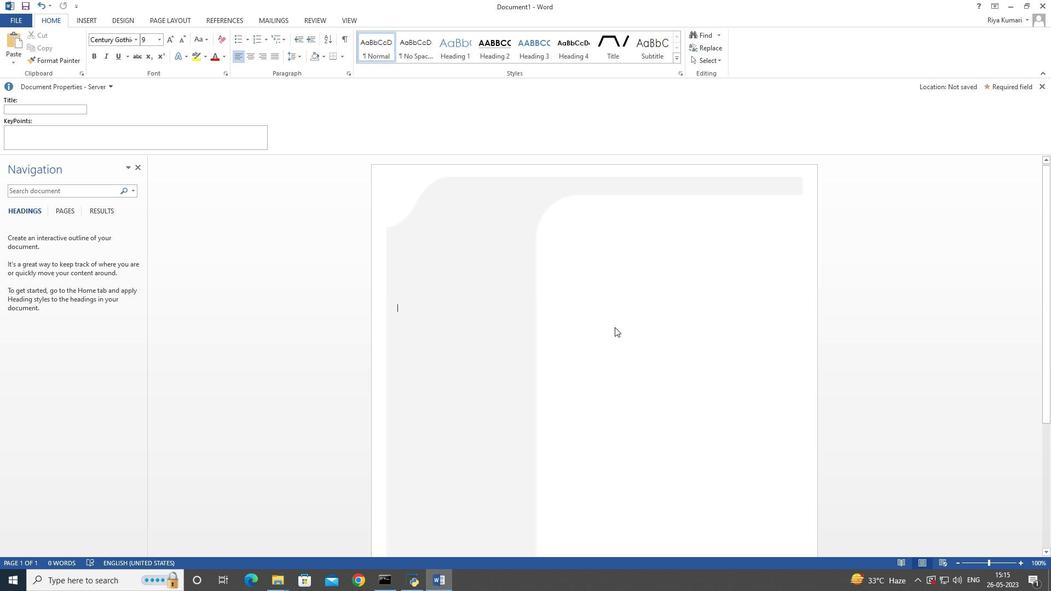 
Action: Mouse moved to (579, 318)
Screenshot: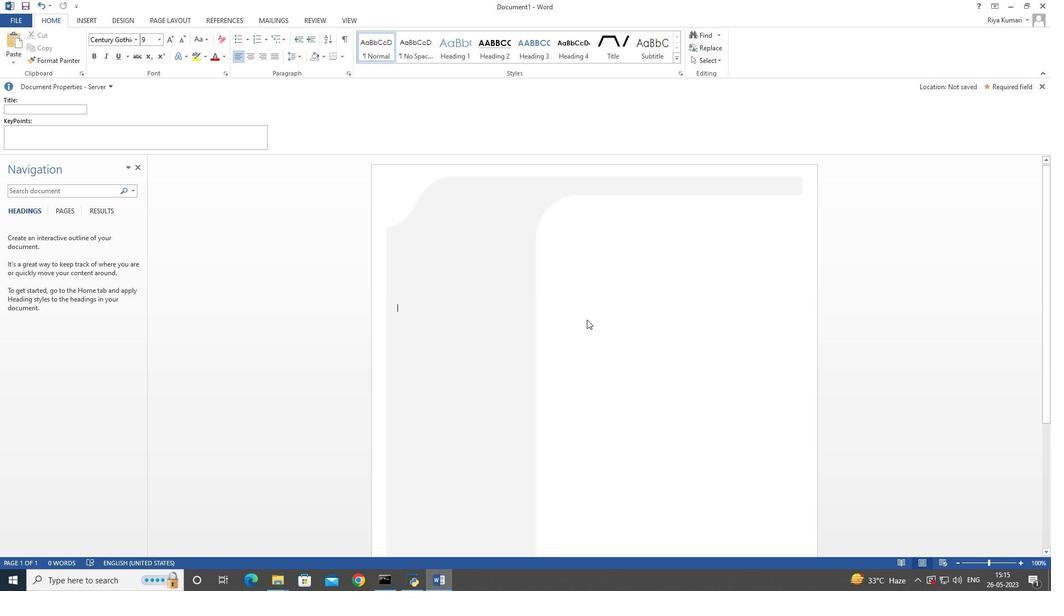 
Action: Mouse pressed left at (579, 318)
Screenshot: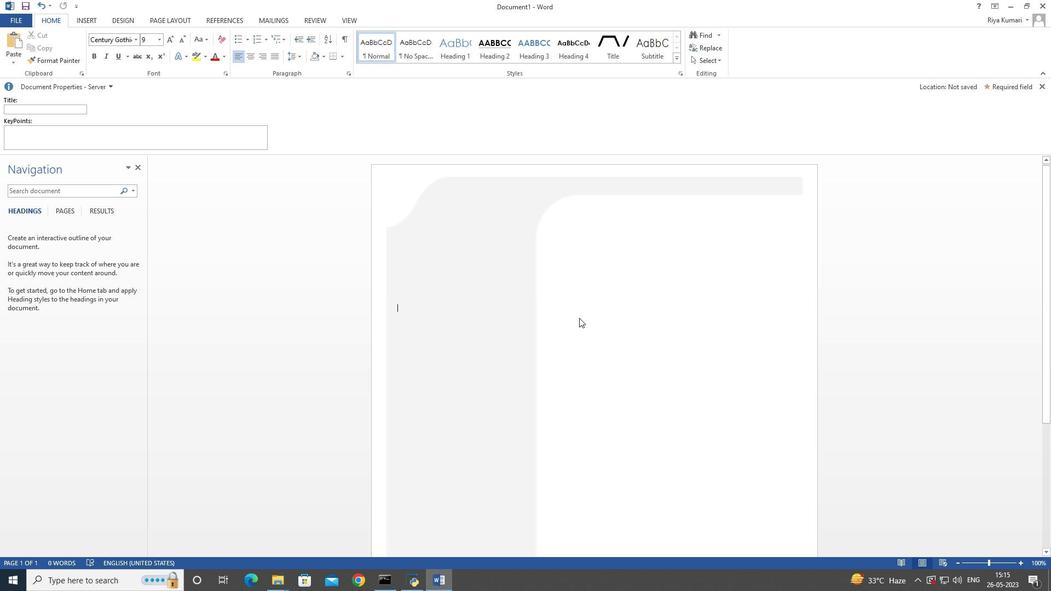 
Action: Mouse pressed left at (579, 318)
Screenshot: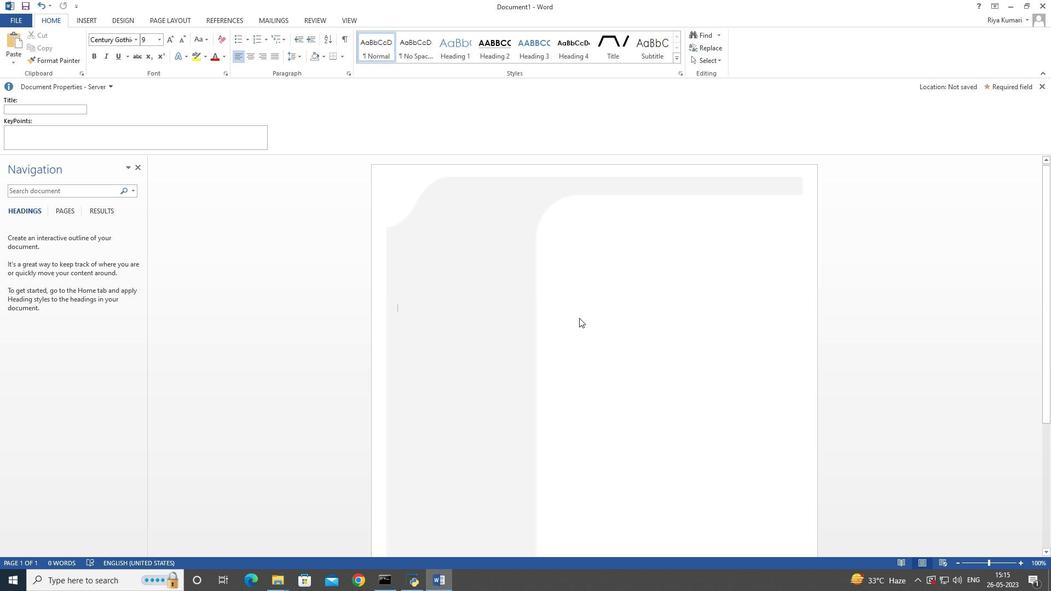 
Action: Mouse moved to (581, 315)
Screenshot: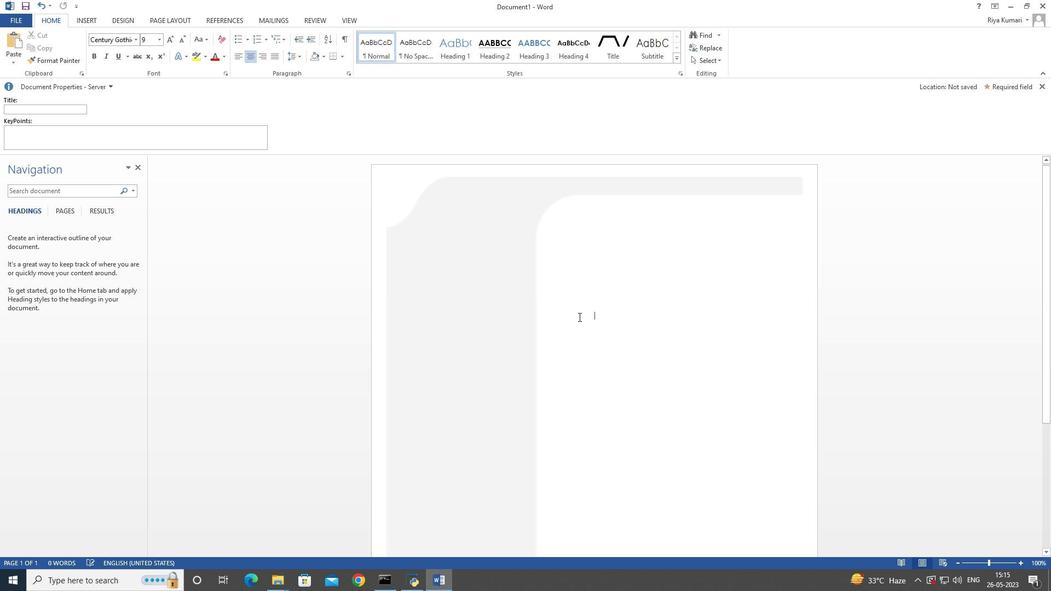 
Action: Key pressed <Key.up>
Screenshot: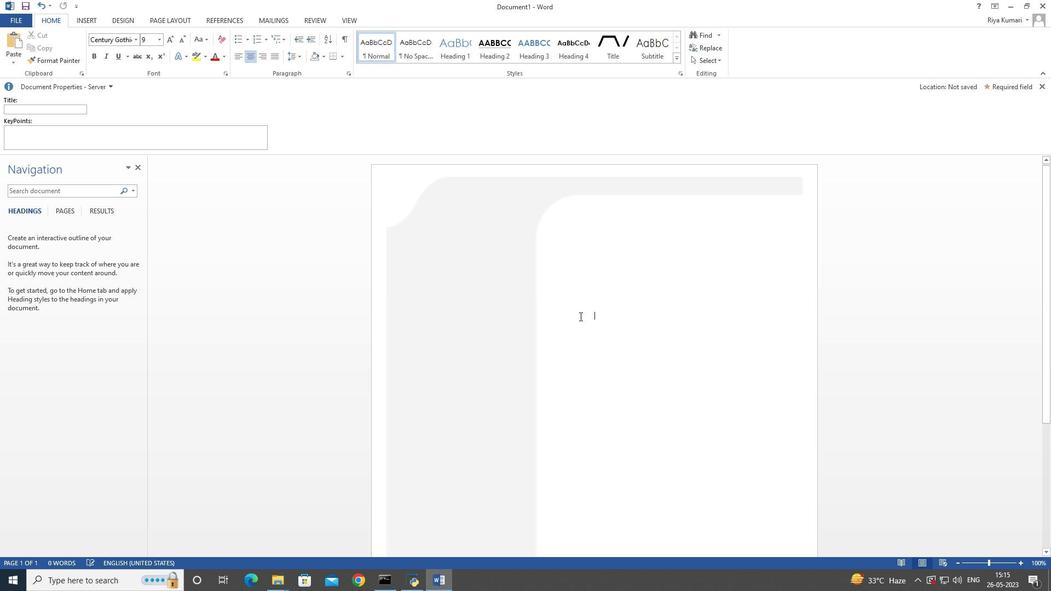 
Action: Mouse moved to (591, 317)
Screenshot: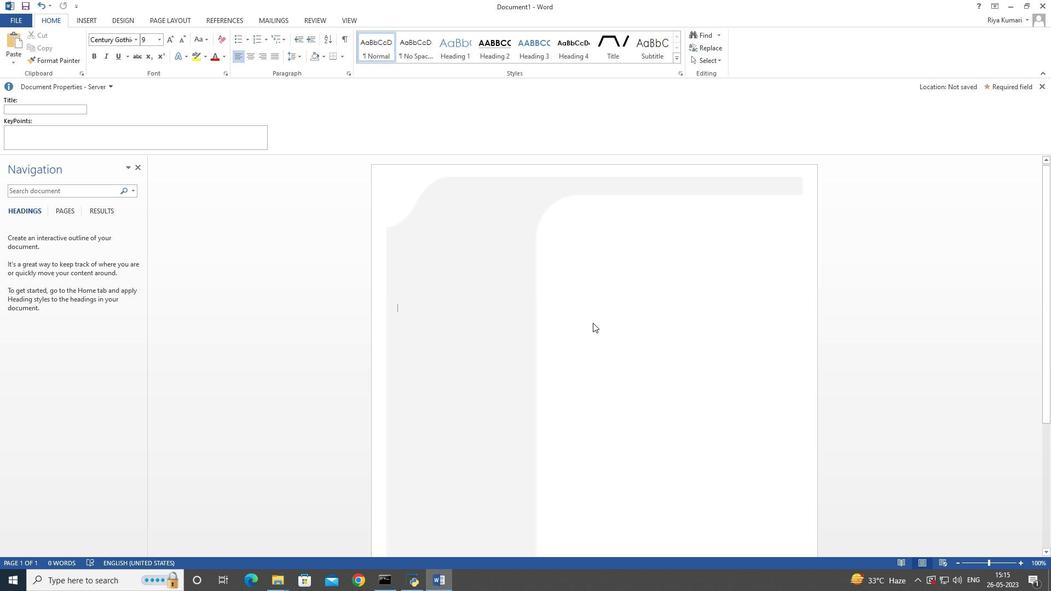 
Action: Mouse pressed left at (591, 317)
Screenshot: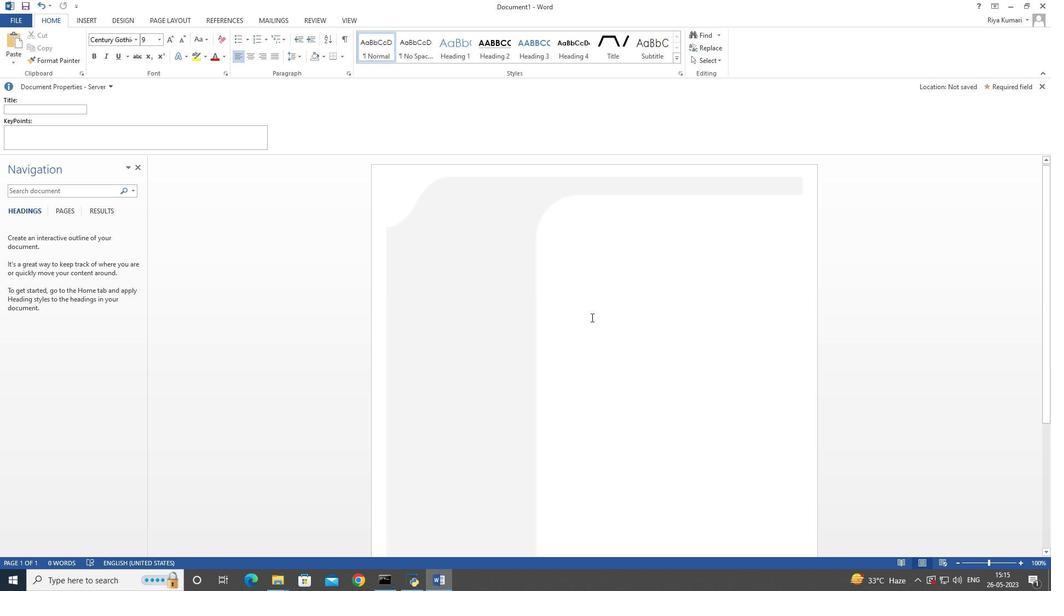 
Action: Mouse moved to (580, 315)
Screenshot: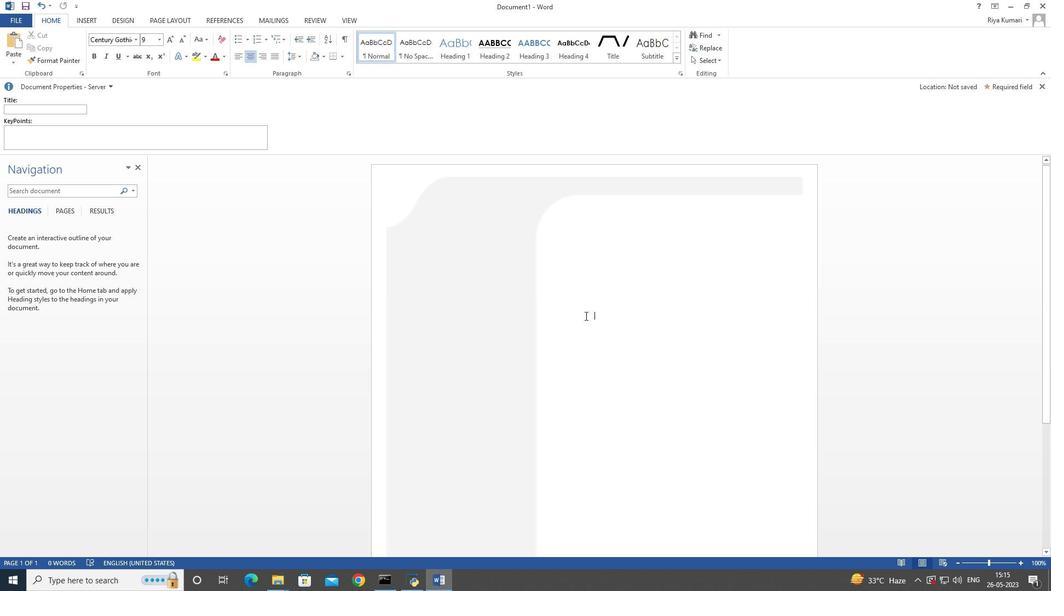 
Action: Key pressed <Key.left><Key.left>
Screenshot: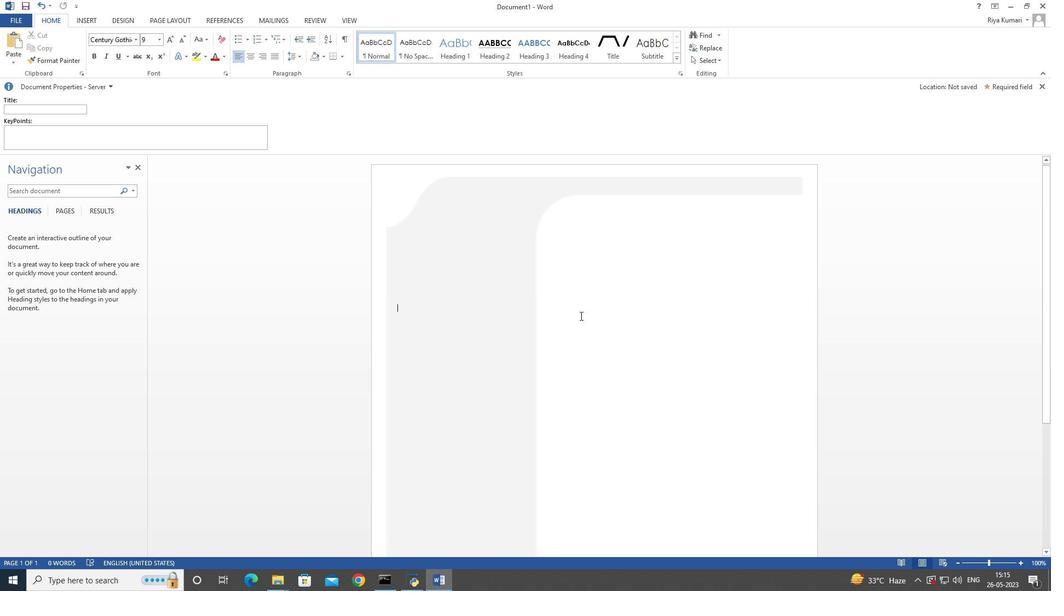 
Action: Mouse moved to (628, 324)
Screenshot: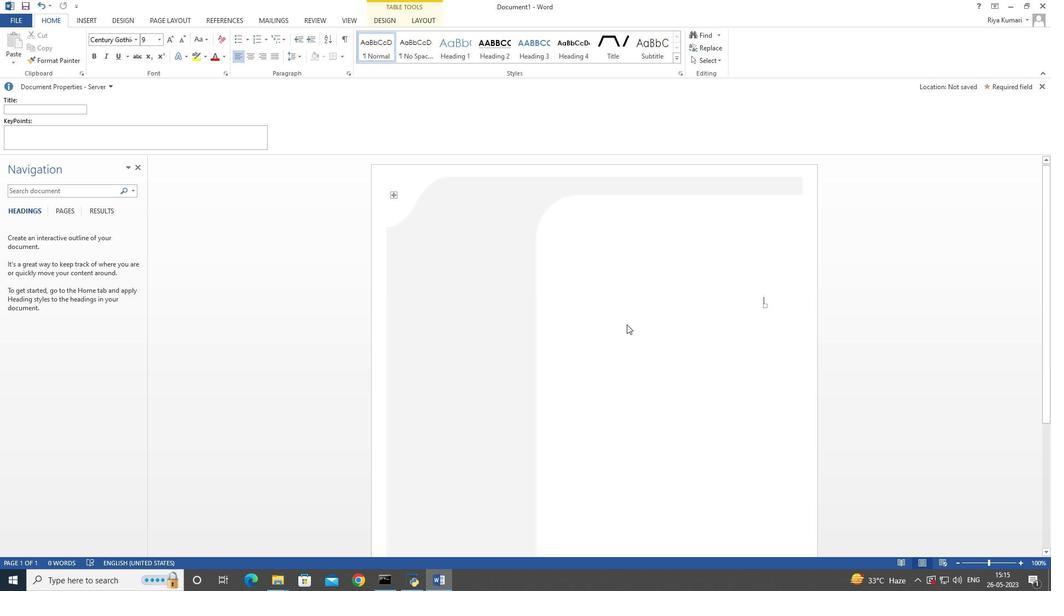 
Action: Key pressed <Key.right>
Screenshot: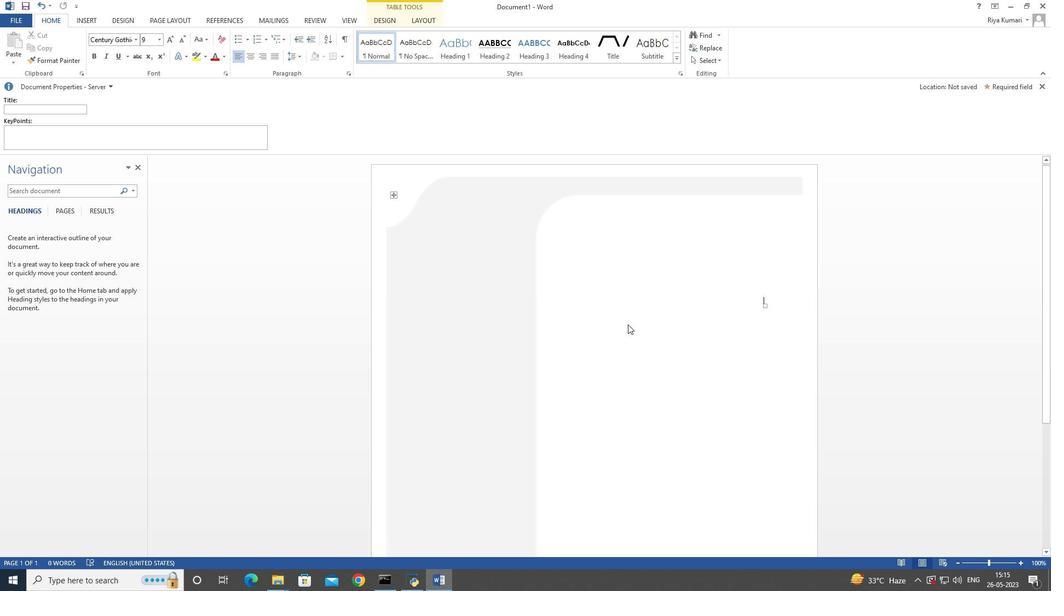 
Action: Mouse moved to (655, 328)
Screenshot: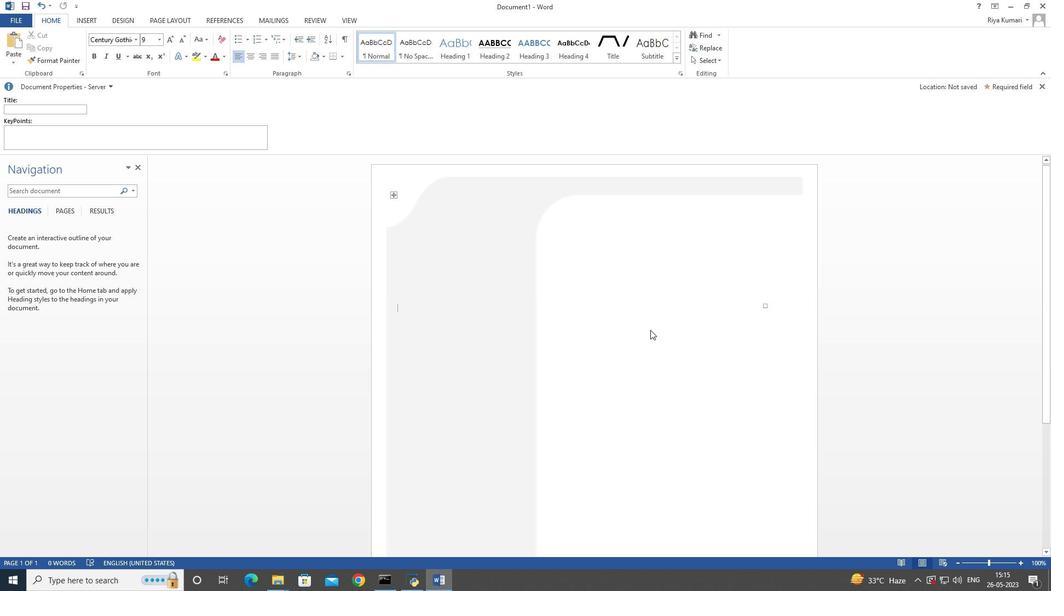 
Action: Key pressed 15<Key.space><Key.shift>May<Key.space>2023
Screenshot: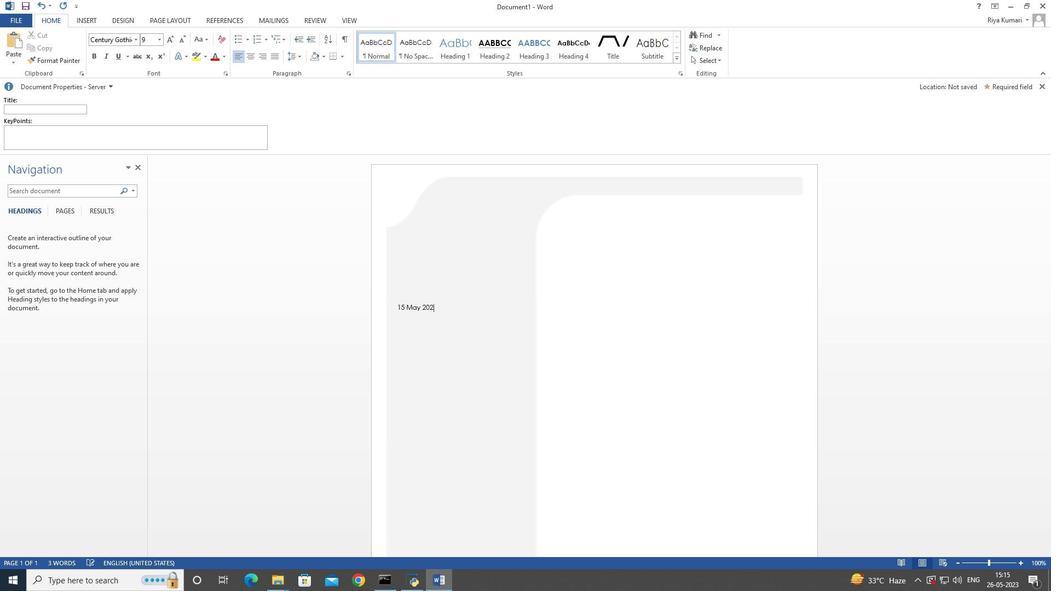 
Action: Mouse moved to (384, 160)
Screenshot: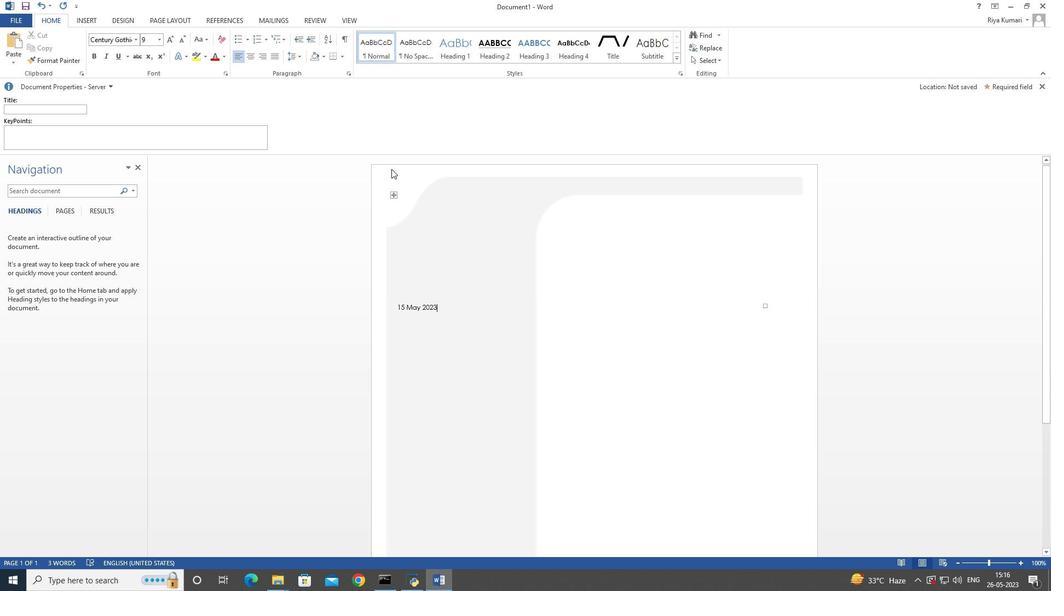 
Action: Key pressed <Key.enter><Key.shift>Good<Key.space><Key.shift>Morning
Screenshot: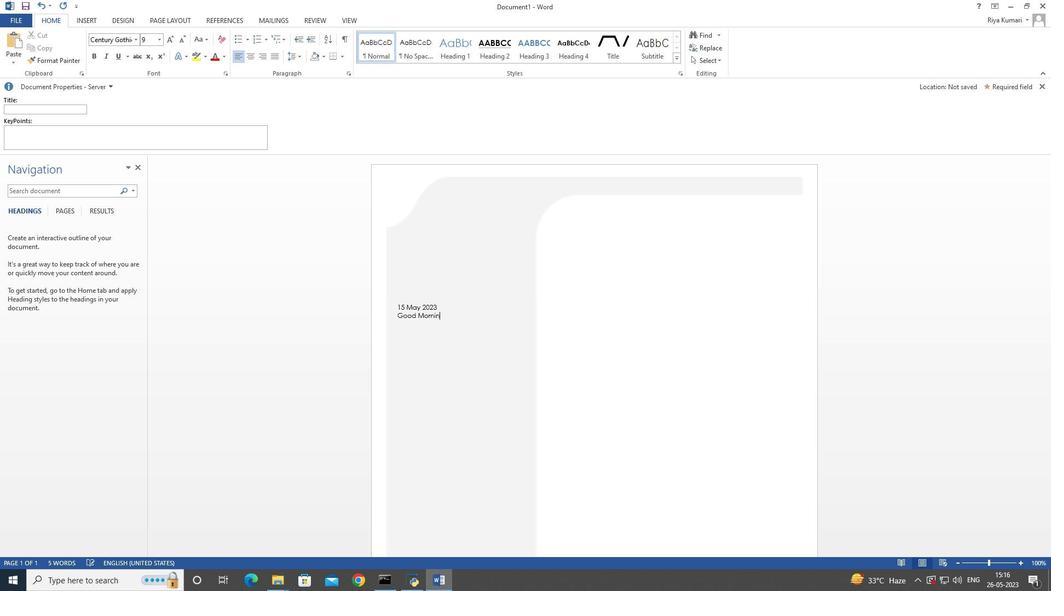 
Action: Mouse moved to (552, 330)
Screenshot: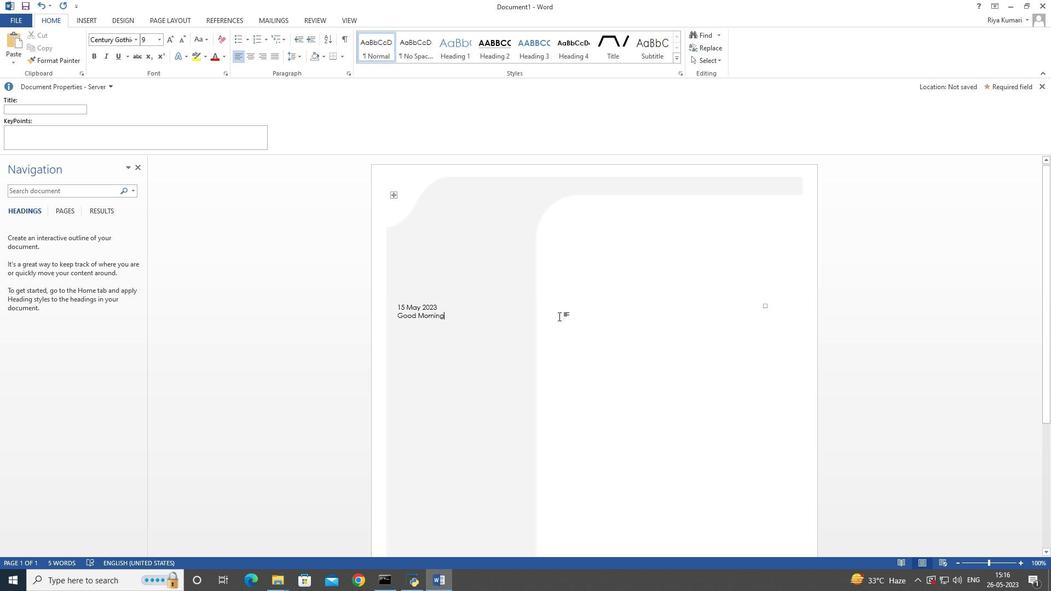 
Action: Mouse pressed left at (552, 330)
Screenshot: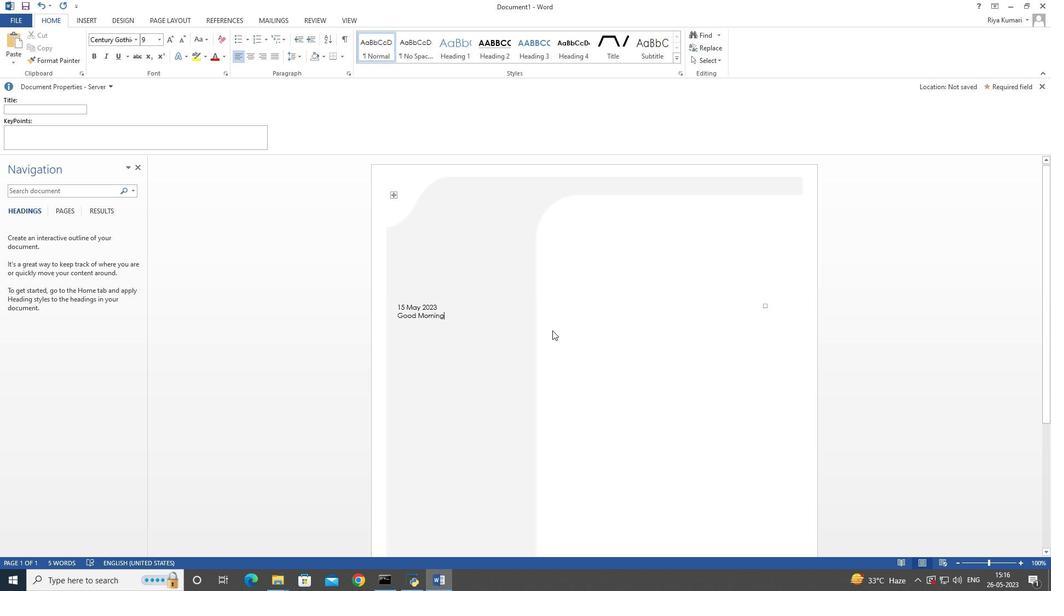 
Action: Mouse moved to (762, 376)
Screenshot: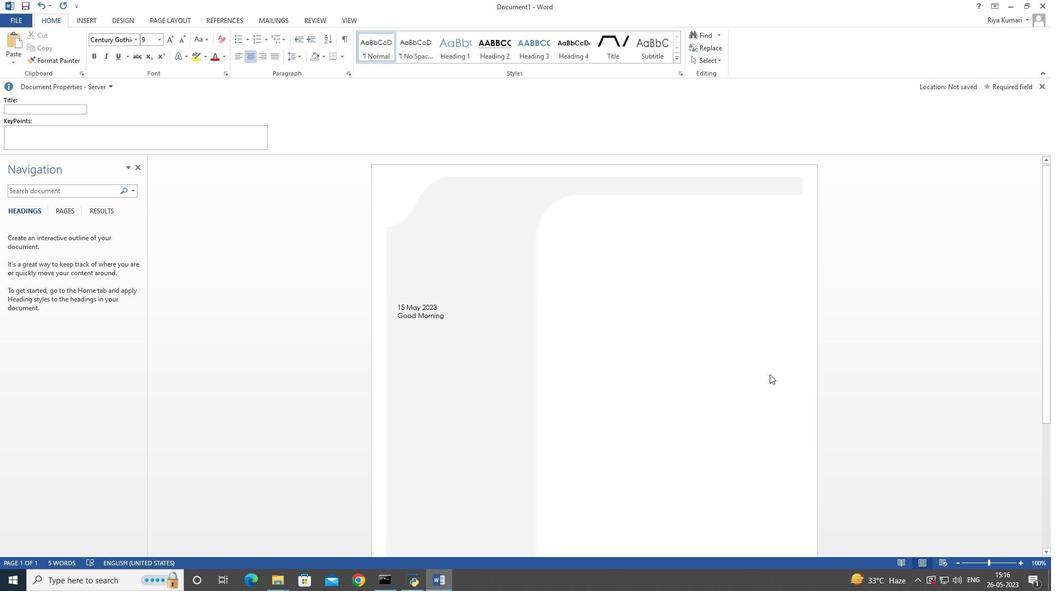 
Action: Key pressed <Key.left><Key.left><Key.right><Key.right><Key.shift><Key.shift><Key.shift><Key.shift><Key.shift><Key.shift><Key.shift><Key.shift><Key.shift><Key.shift><Key.shift><Key.shift>I<Key.space>am<Key.space>writing<Key.space>to<Key.space>inquire<Key.space>about<Key.space>the<Key.space>availability<Key.space>of<Key.space>as<Key.space><Key.space>advertised<Key.space>on<Key.space>your<Key.space>website.<Key.shift><Key.shift><Key.shift>I
Screenshot: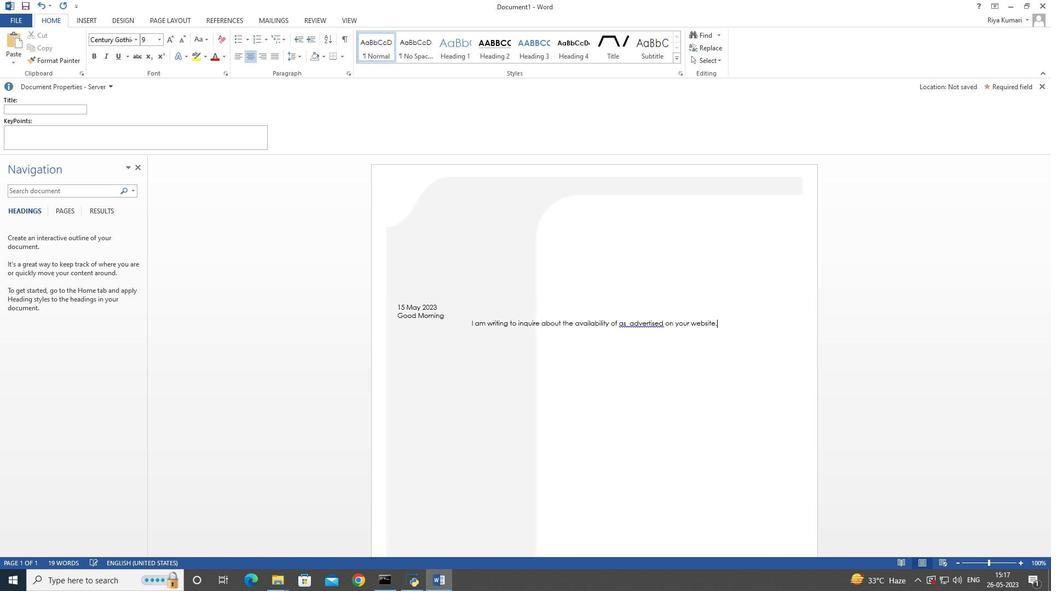 
Action: Mouse moved to (875, 369)
Screenshot: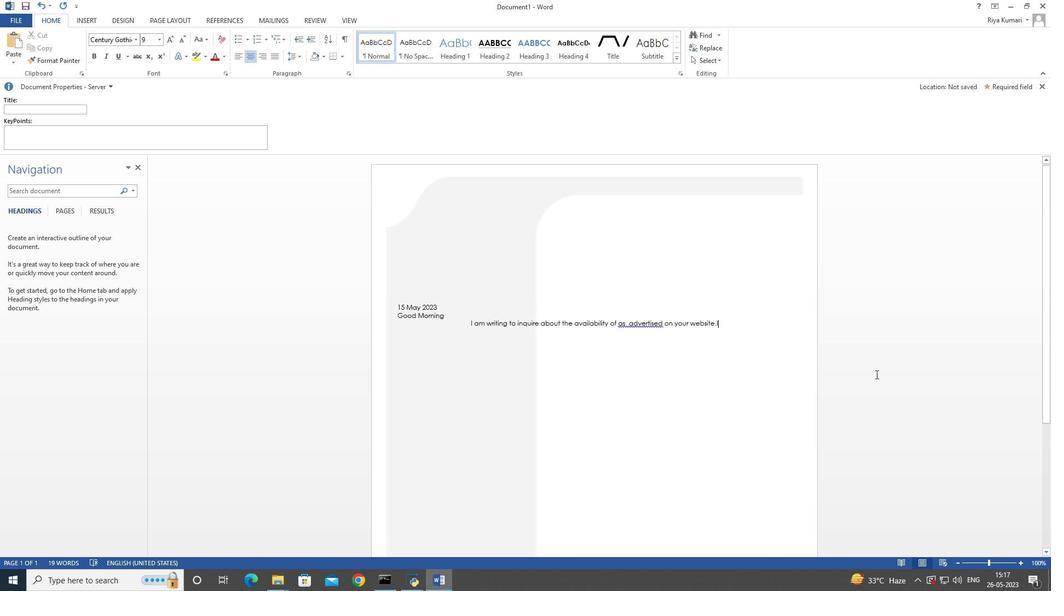 
Action: Key pressed <Key.space>am<Key.space>intrested<Key.space>in<Key.space>purchasing<Key.space>and<Key.space>would<Key.space>like<Key.space>to<Key.space>know<Key.space>more<Key.space>details,<Key.space>incli<Key.backspace>udu<Key.backspace>ing<Key.space>pricing,<Key.space>delivery<Key.space>options,<Key.space>and<Key.space>any<Key.space>application<Key.backspace><Key.backspace><Key.backspace><Key.backspace>ble<Key.space>warranties.<Key.space><Key.shift>Thank<Key.space>you<Key.space>for<Key.space>your<Key.space>prompt<Key.space>response<Key.space>and<Key.space>assitance<Key.left><Key.left><Key.left><Key.left><Key.left>s<Key.right><Key.right><Key.right><Key.right><Key.right>.......<Key.space><Key.caps_lock>INSERT<Key.backspace><Key.backspace><Key.backspace><Key.backspace><Key.backspace><Key.backspace><Key.space><Key.caps_lock>insert<Key.space><Key.backspace><Key.backspace><Key.backspace><Key.backspace><Key.backspace><Key.backspace><Key.backspace><Key.backspace>
Screenshot: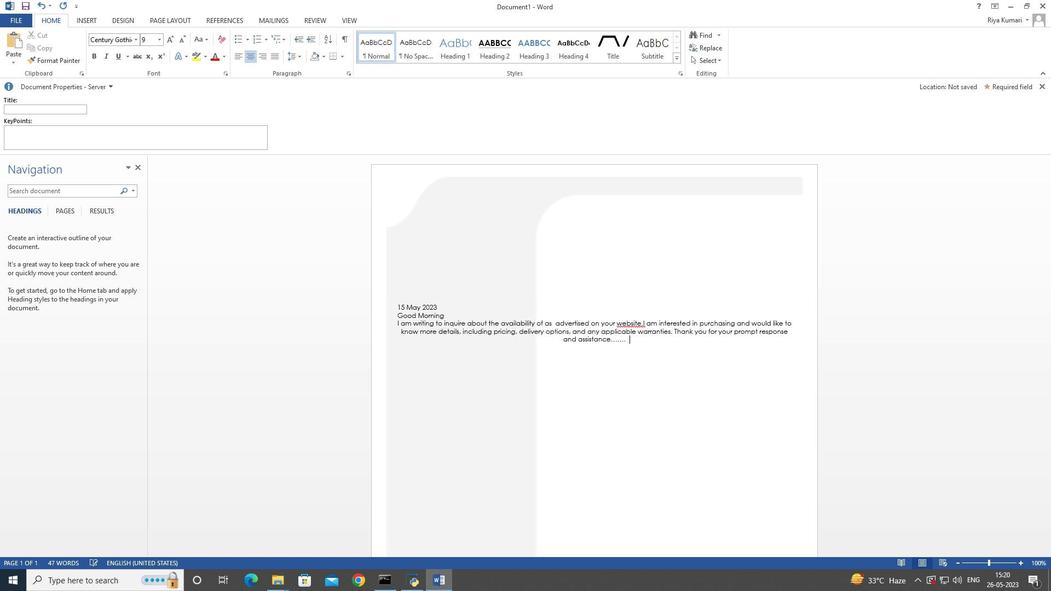 
Action: Mouse moved to (636, 323)
Screenshot: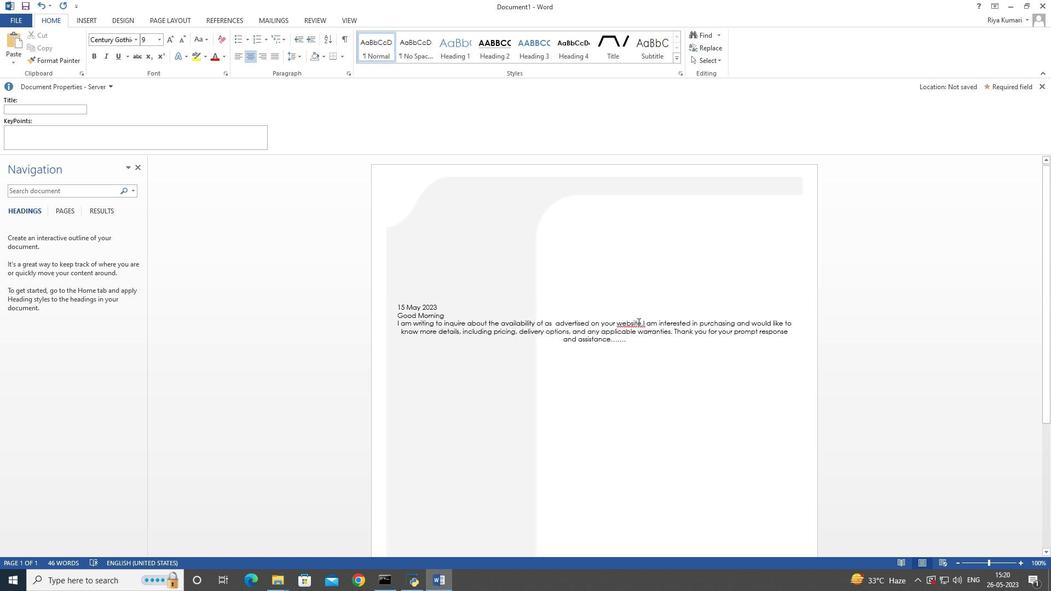 
Action: Mouse pressed left at (636, 323)
Screenshot: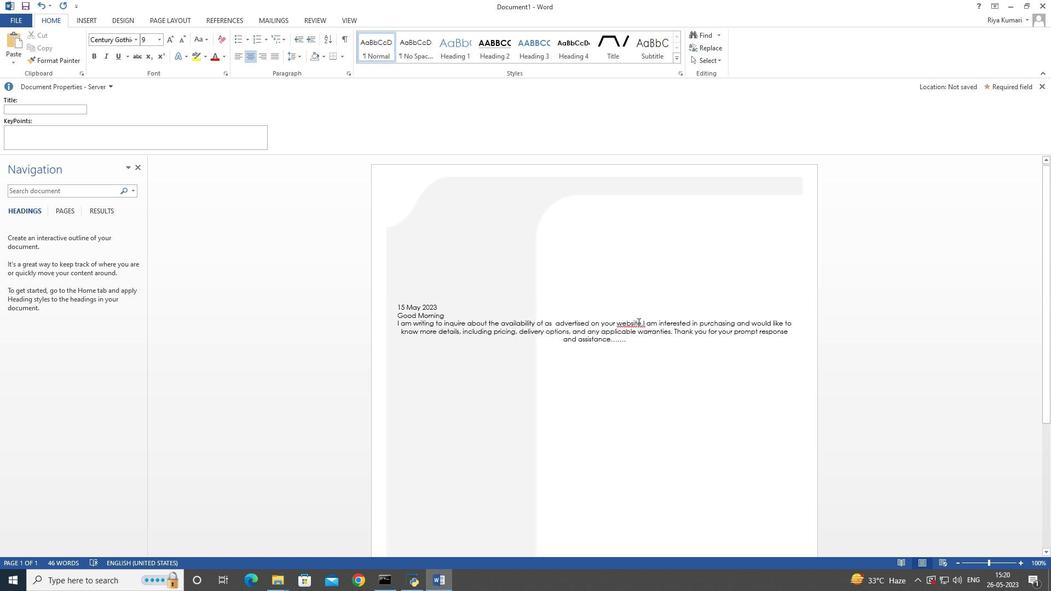 
Action: Mouse moved to (636, 323)
Screenshot: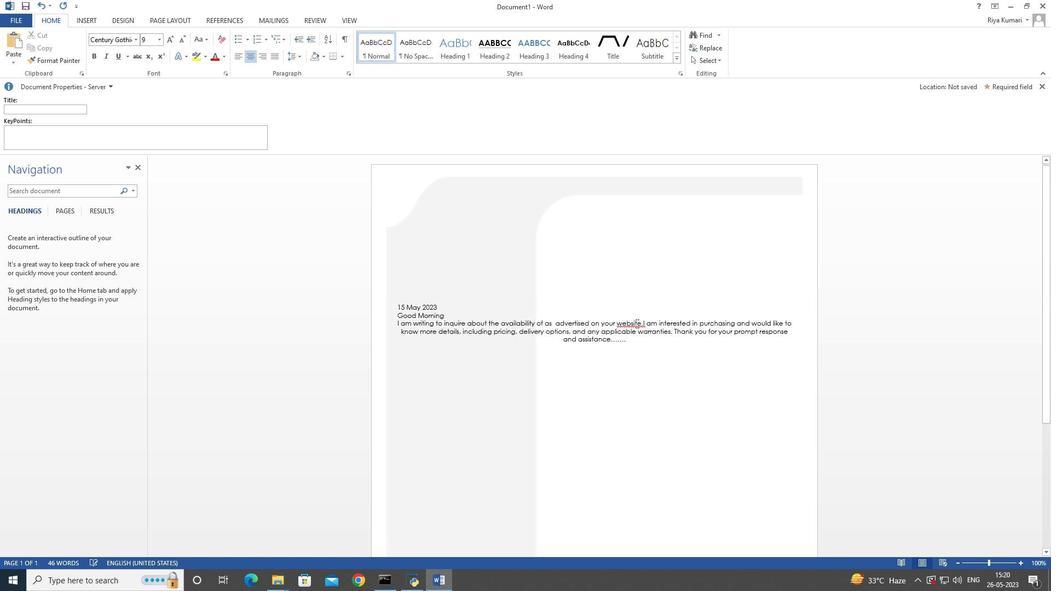 
Action: Mouse pressed right at (636, 323)
Screenshot: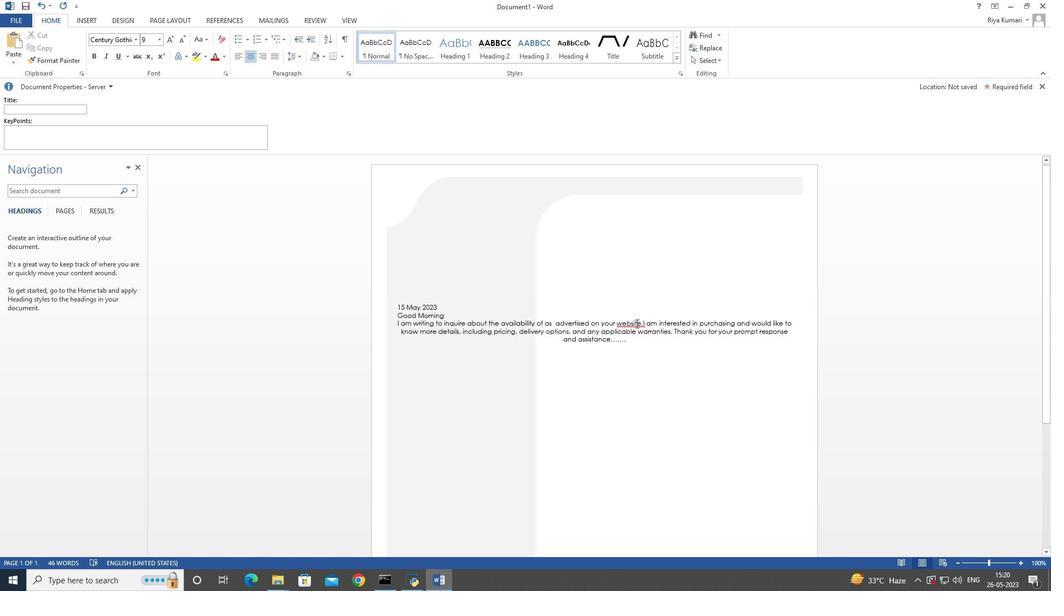 
Action: Mouse moved to (669, 336)
Screenshot: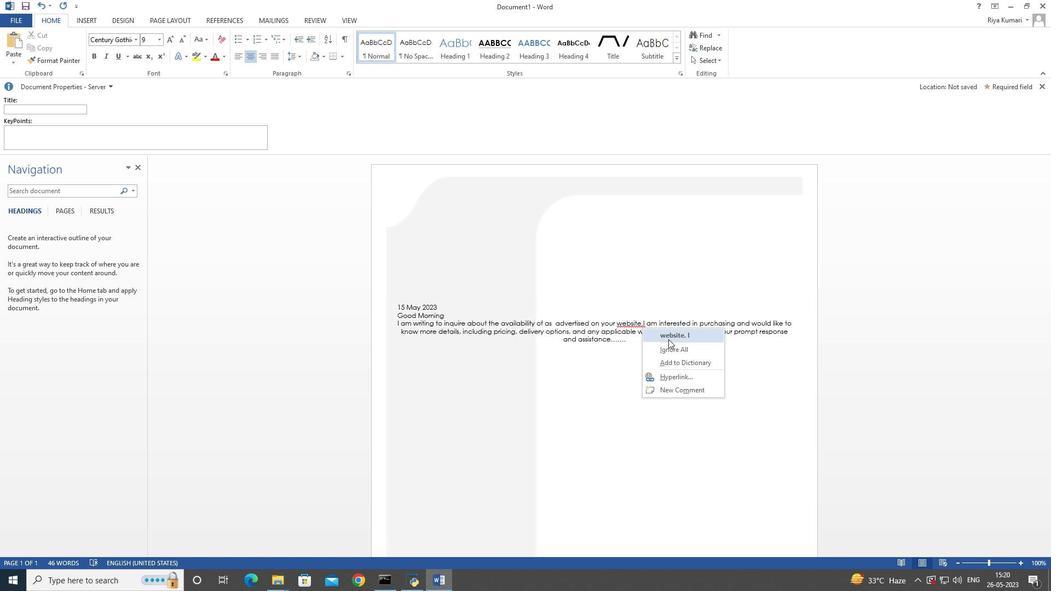 
Action: Mouse pressed left at (669, 336)
Screenshot: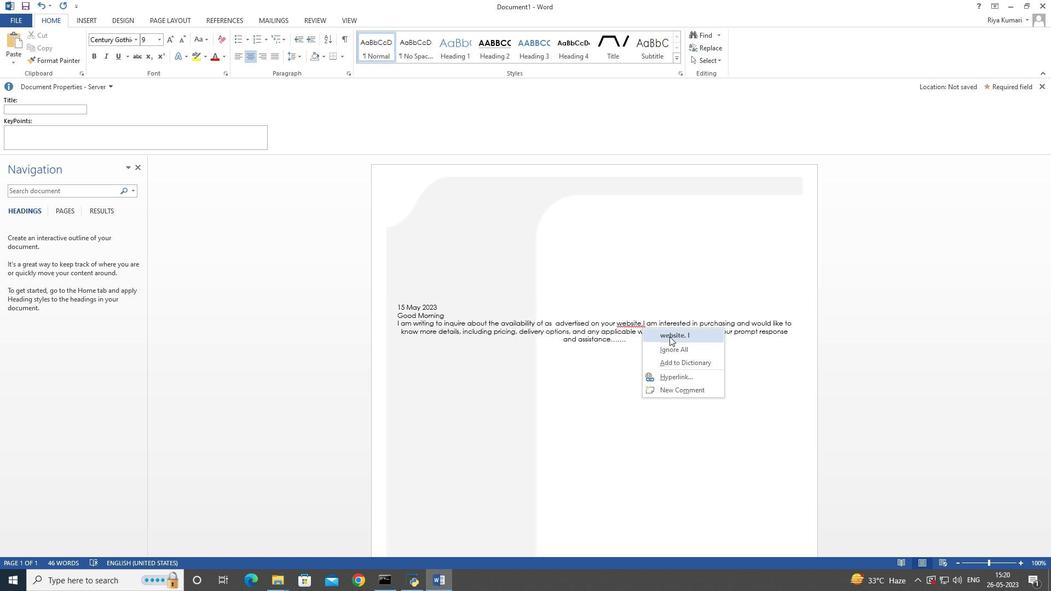 
Action: Mouse moved to (566, 323)
Screenshot: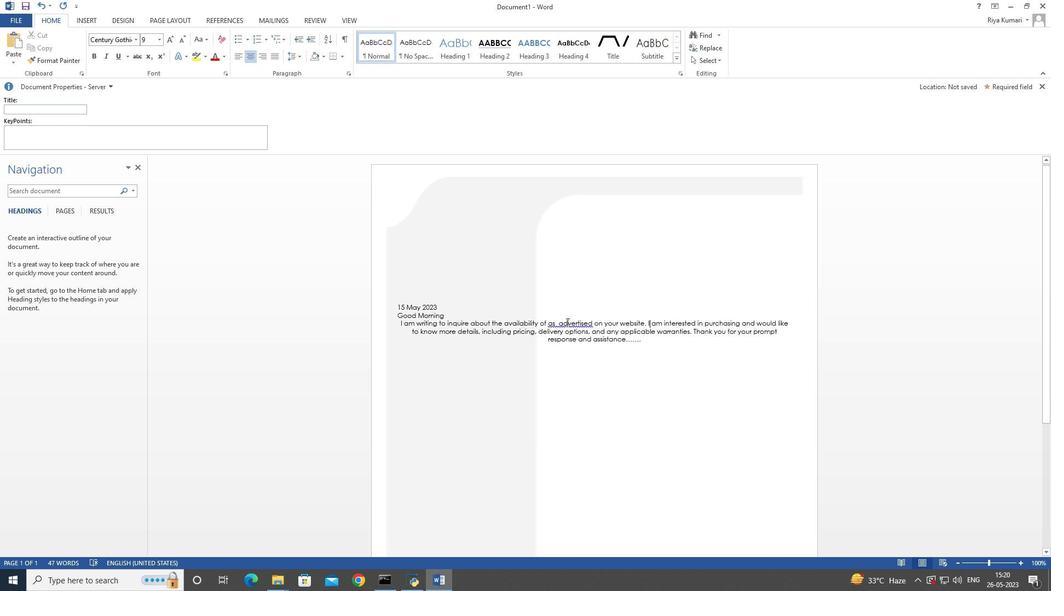 
Action: Mouse pressed right at (566, 323)
Screenshot: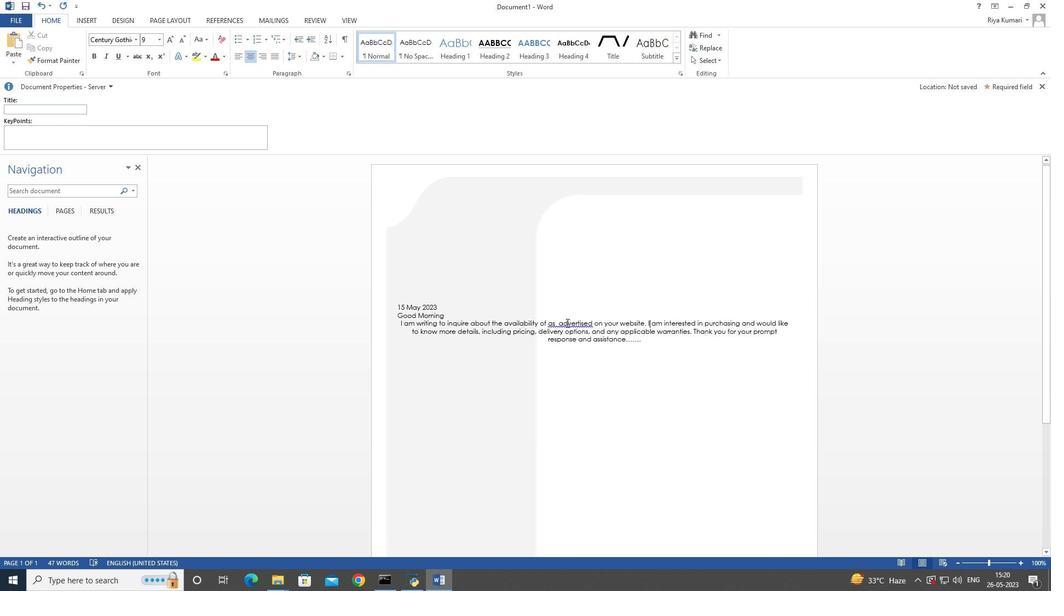 
Action: Mouse moved to (614, 354)
Screenshot: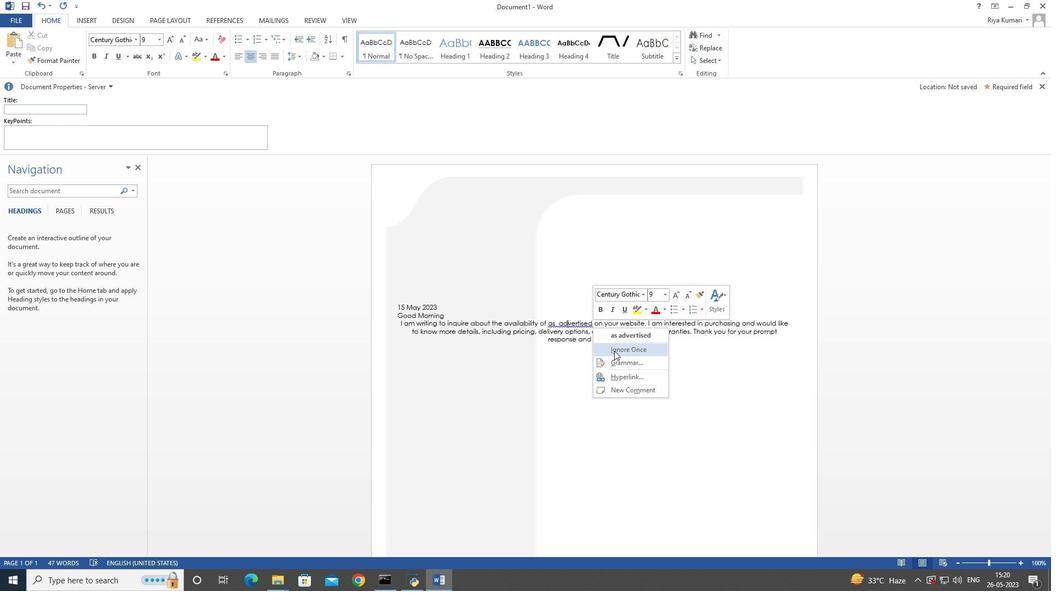 
Action: Mouse pressed left at (614, 354)
Screenshot: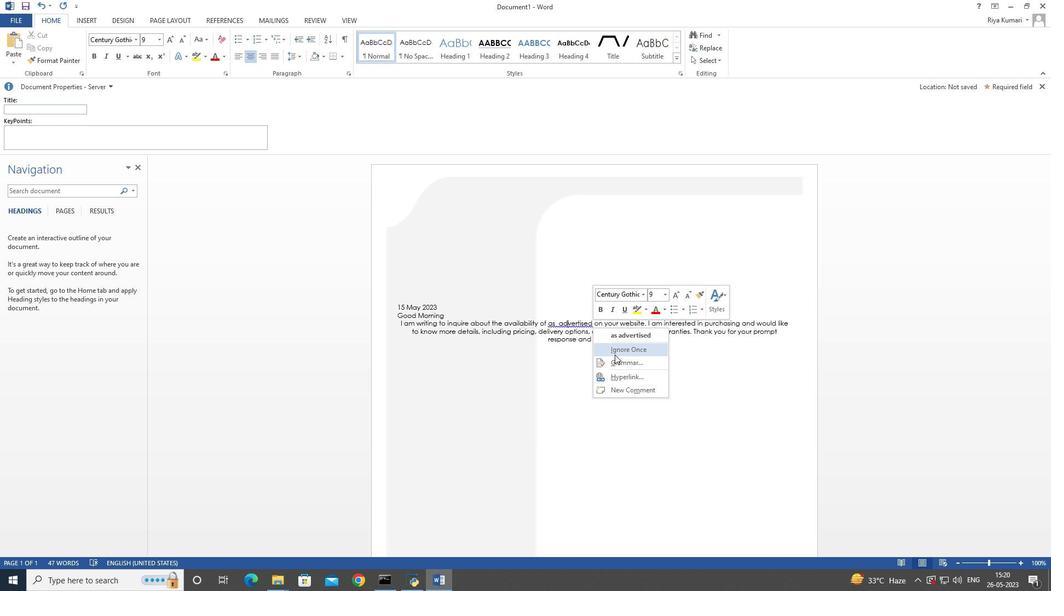 
Action: Mouse moved to (116, 19)
Screenshot: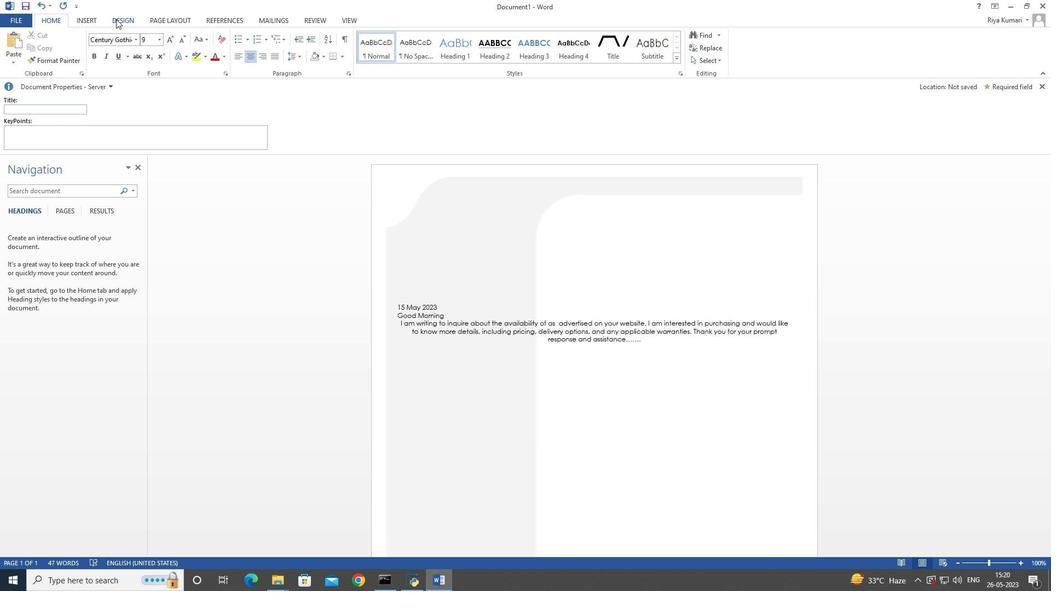
Action: Mouse pressed left at (116, 19)
Screenshot: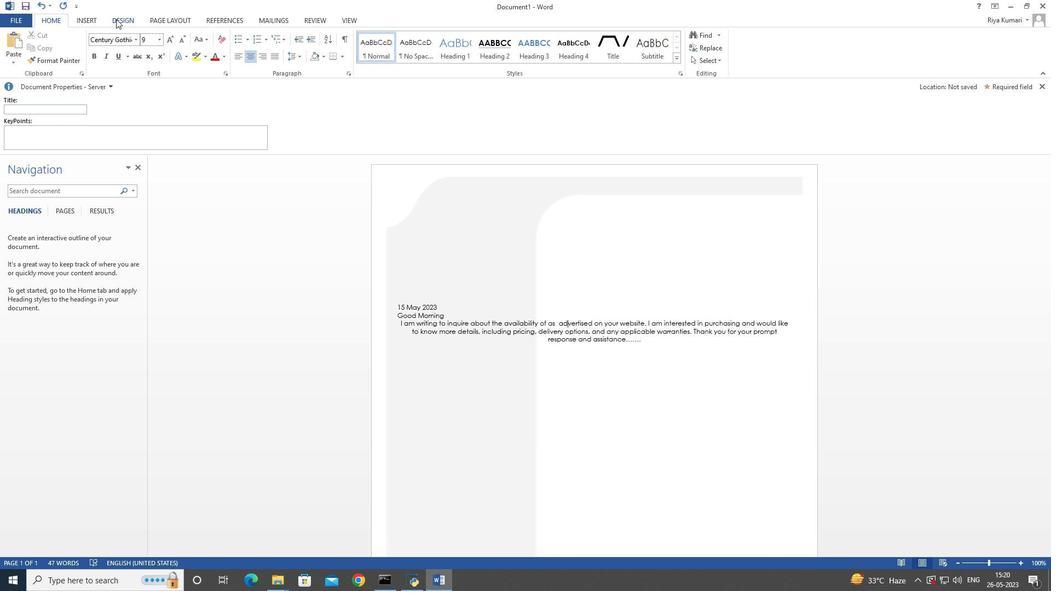 
Action: Mouse moved to (882, 51)
Screenshot: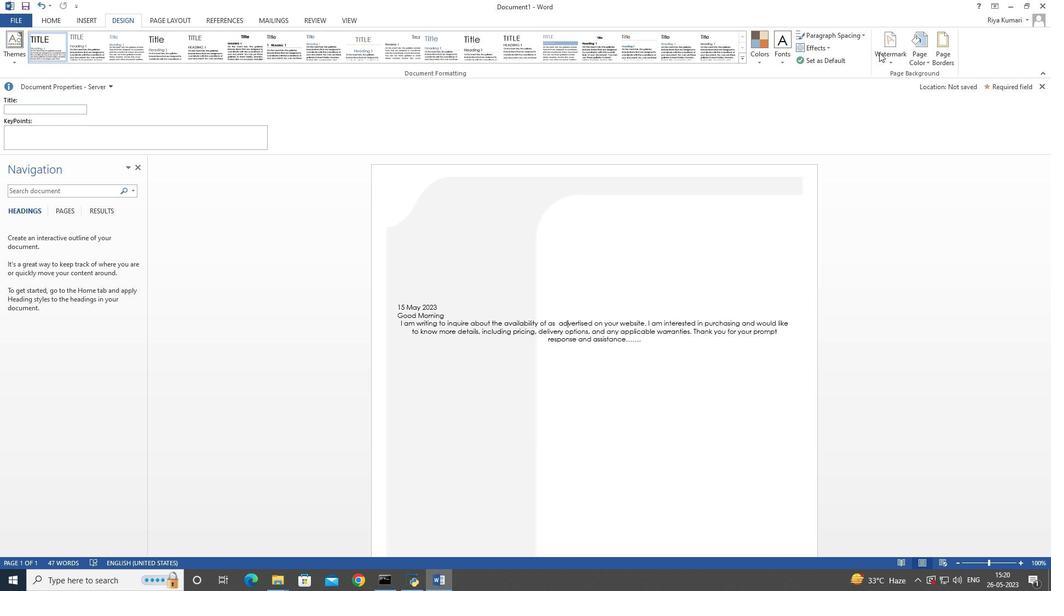 
Action: Mouse pressed left at (882, 51)
Screenshot: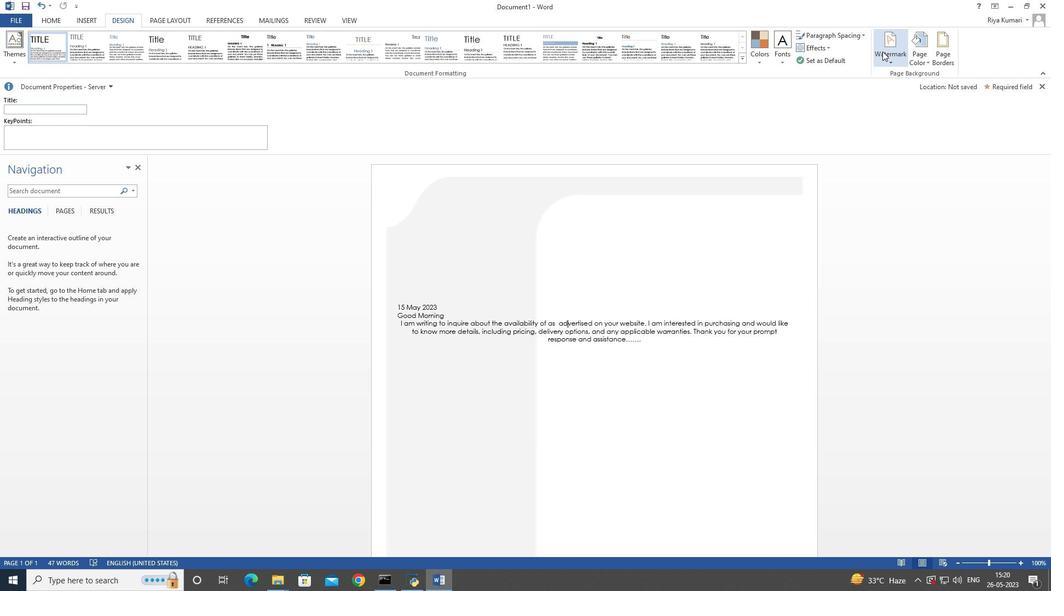 
Action: Mouse moved to (866, 145)
Screenshot: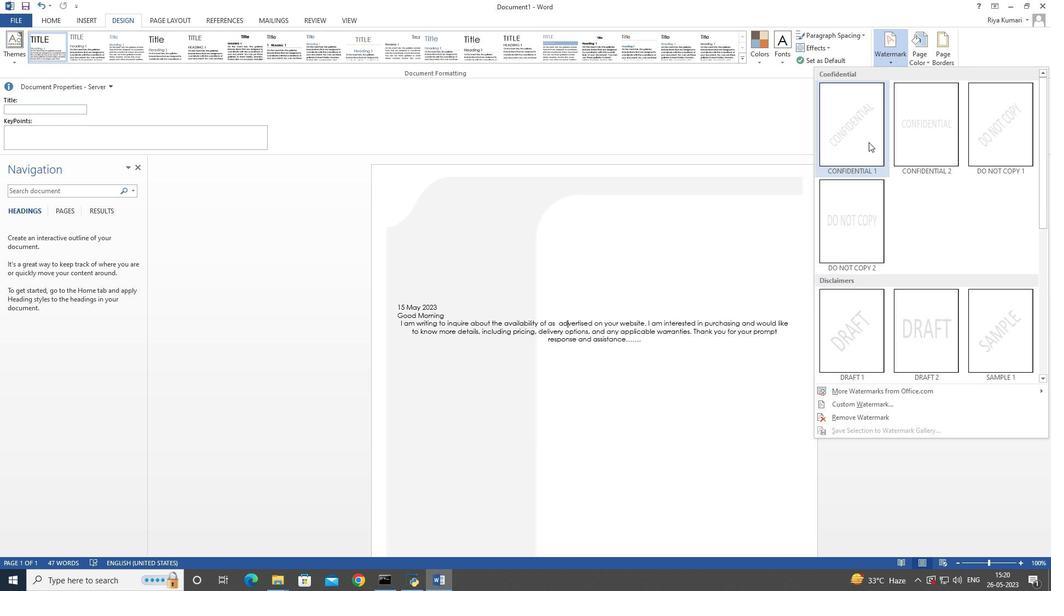 
Action: Mouse pressed left at (866, 145)
Screenshot: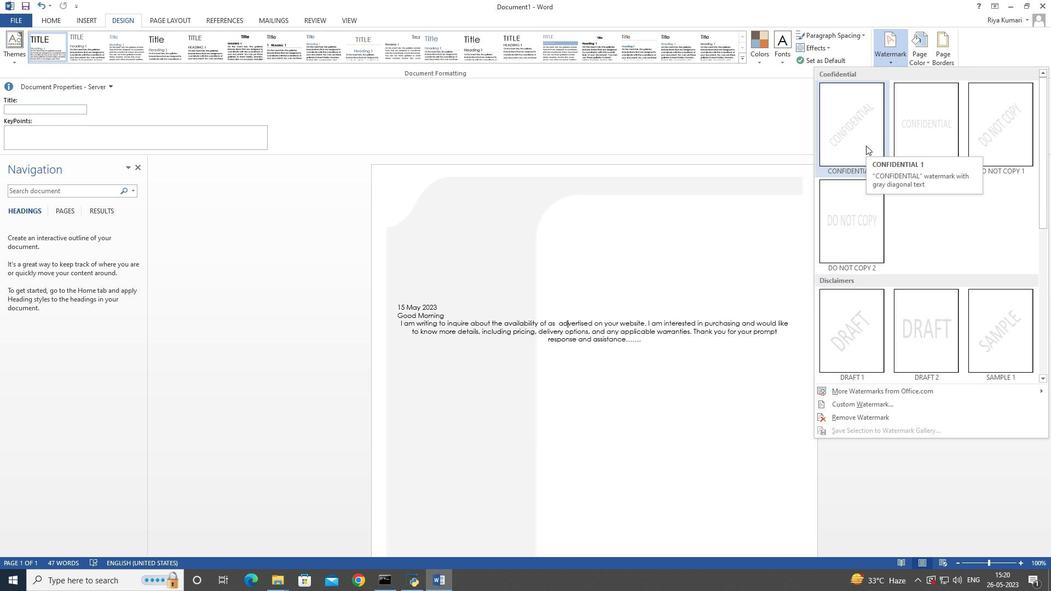 
Action: Mouse moved to (884, 50)
Screenshot: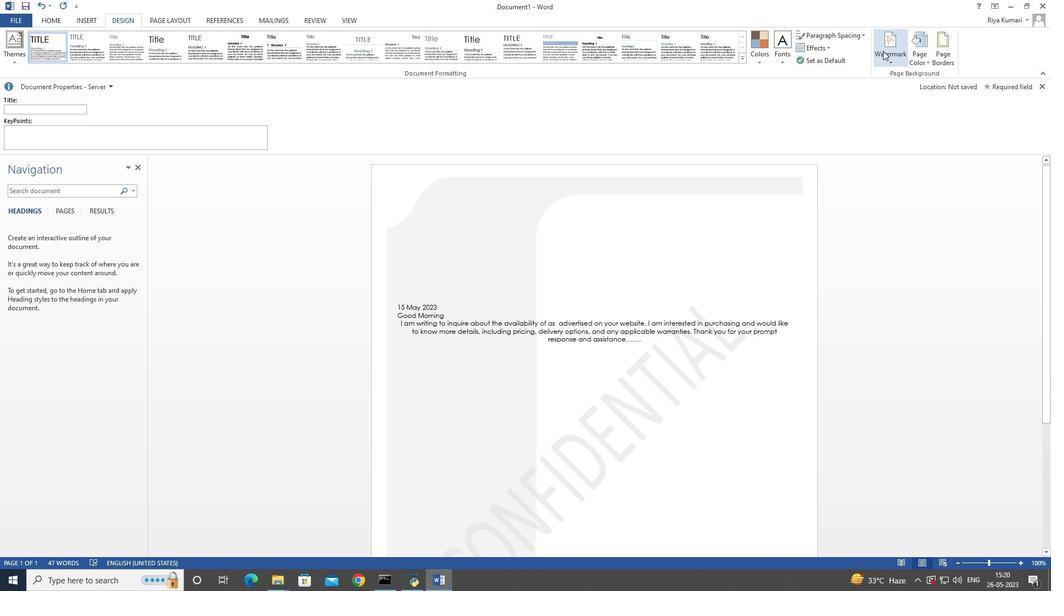 
Action: Mouse pressed left at (884, 50)
Screenshot: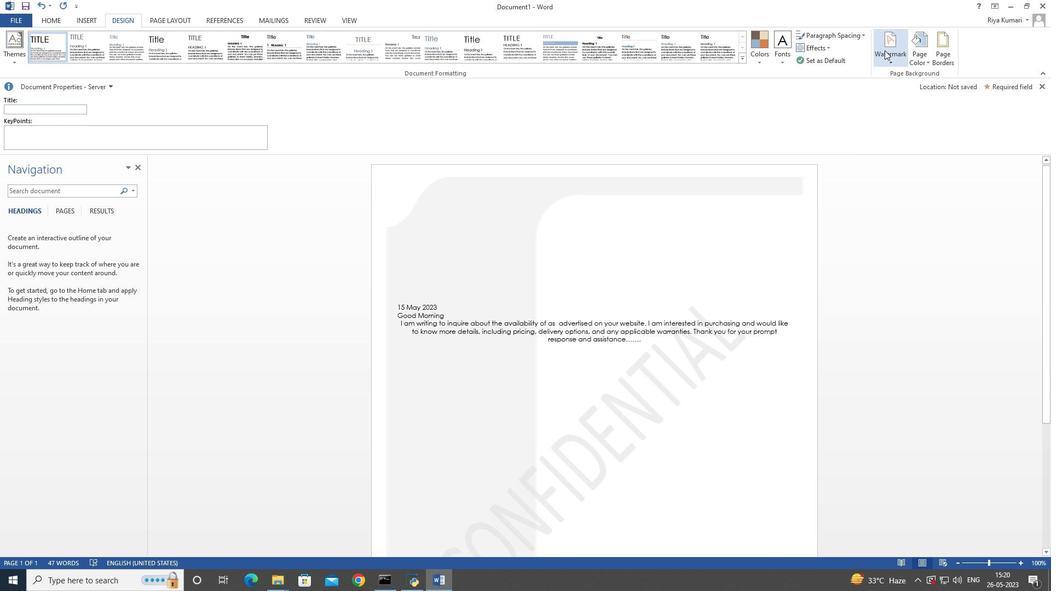 
Action: Mouse moved to (877, 406)
Screenshot: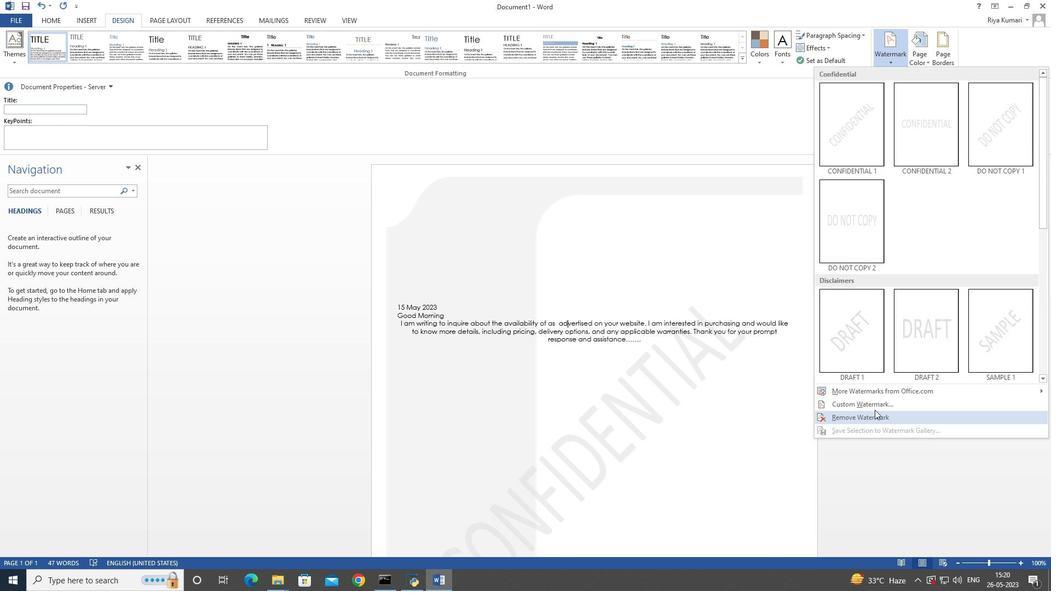 
Action: Mouse pressed left at (877, 406)
Screenshot: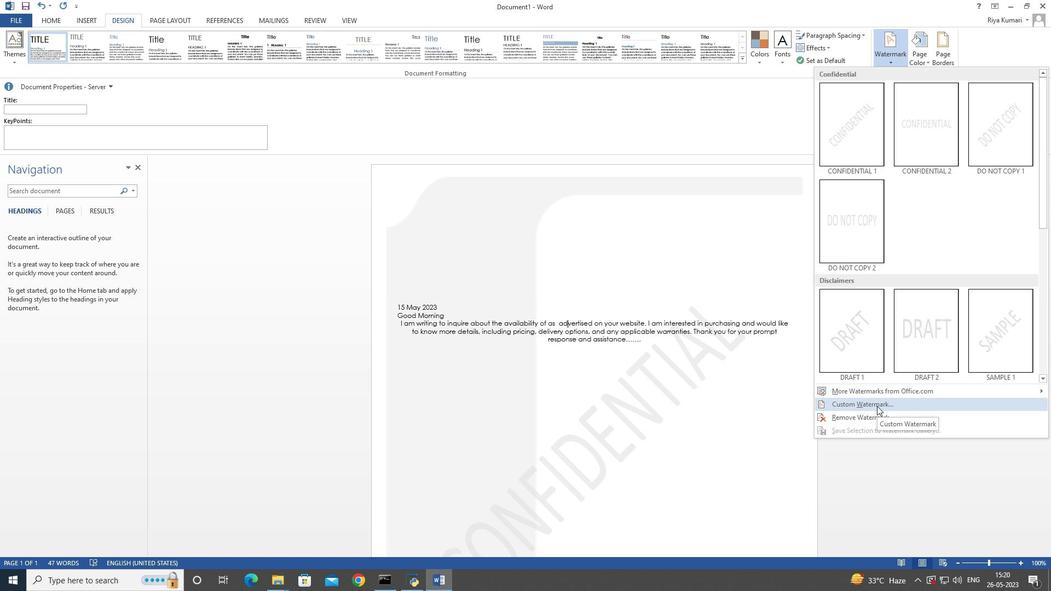 
Action: Mouse moved to (522, 286)
Screenshot: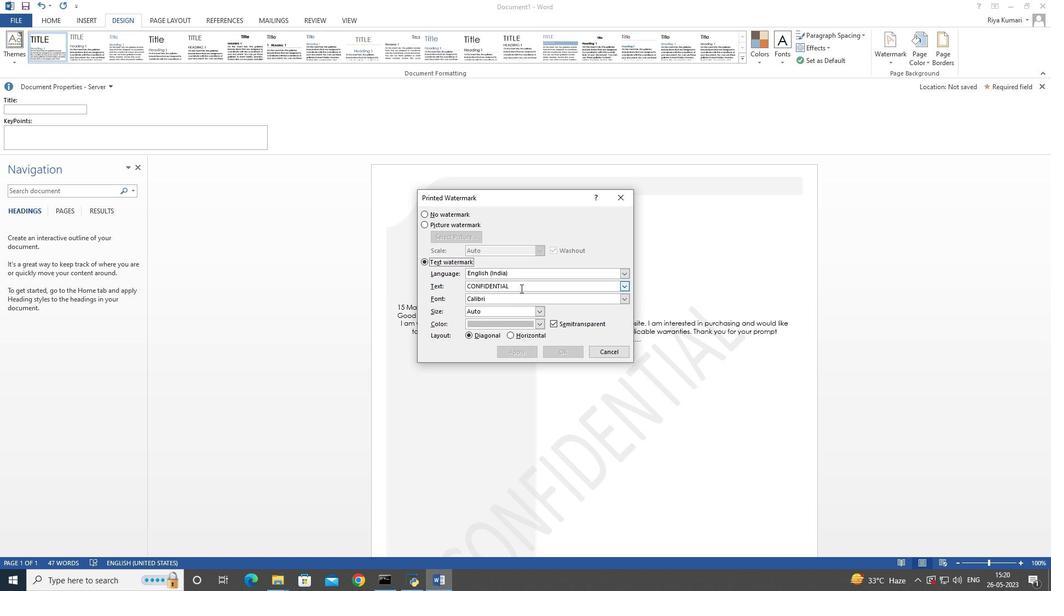 
Action: Mouse pressed left at (522, 286)
Screenshot: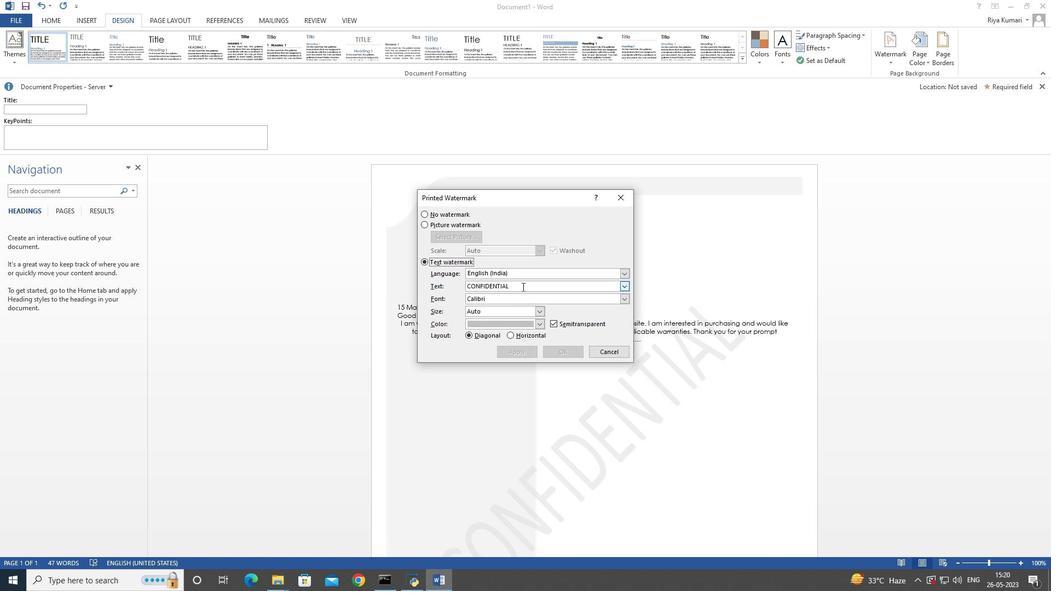 
Action: Mouse moved to (524, 286)
Screenshot: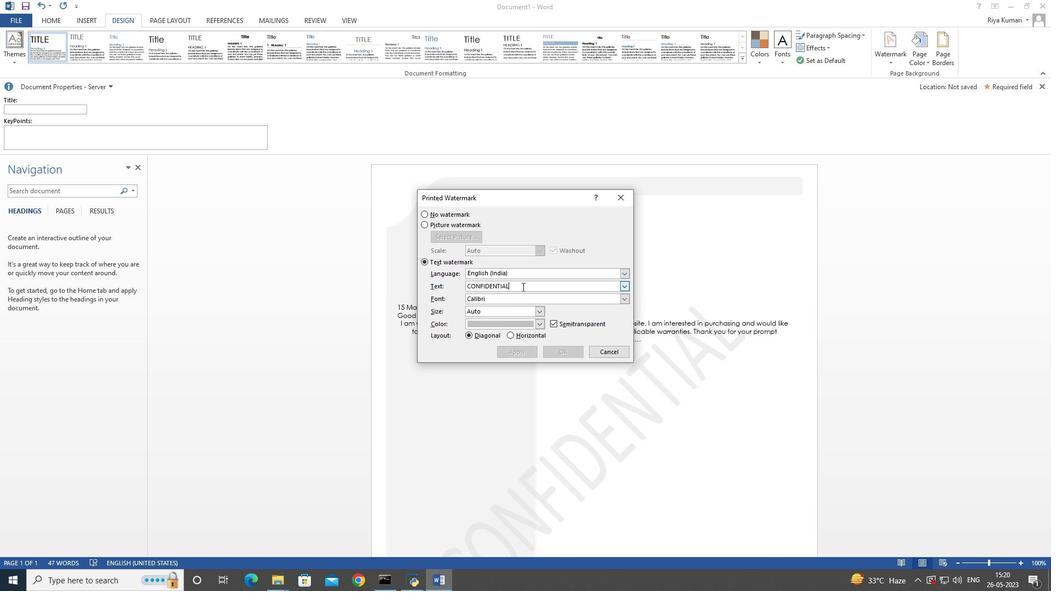 
Action: Key pressed <Key.backspace><Key.backspace><Key.backspace><Key.backspace><Key.backspace><Key.backspace><Key.backspace>
Screenshot: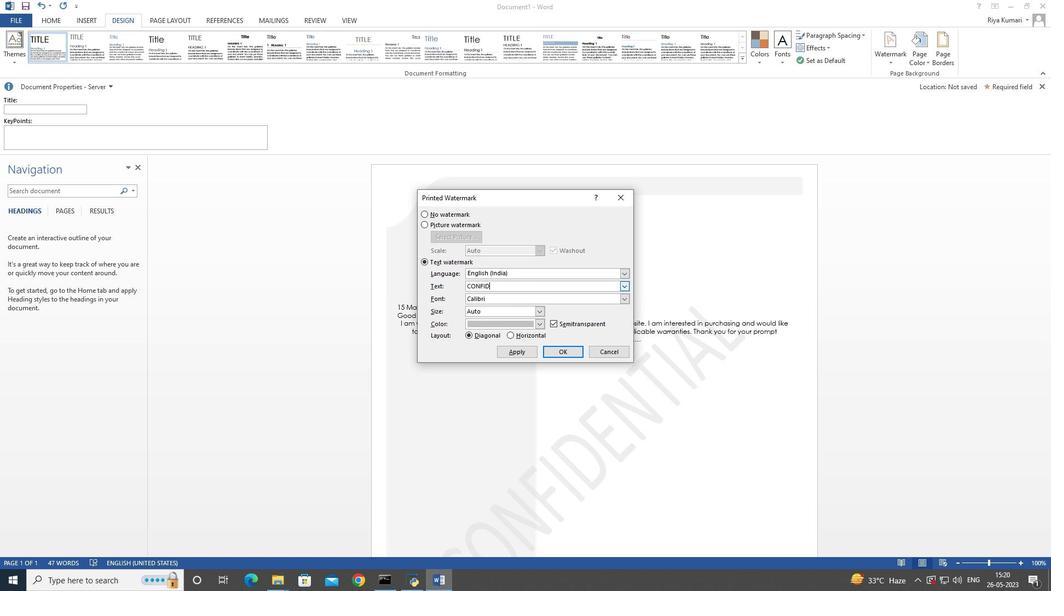
Action: Mouse moved to (524, 287)
Screenshot: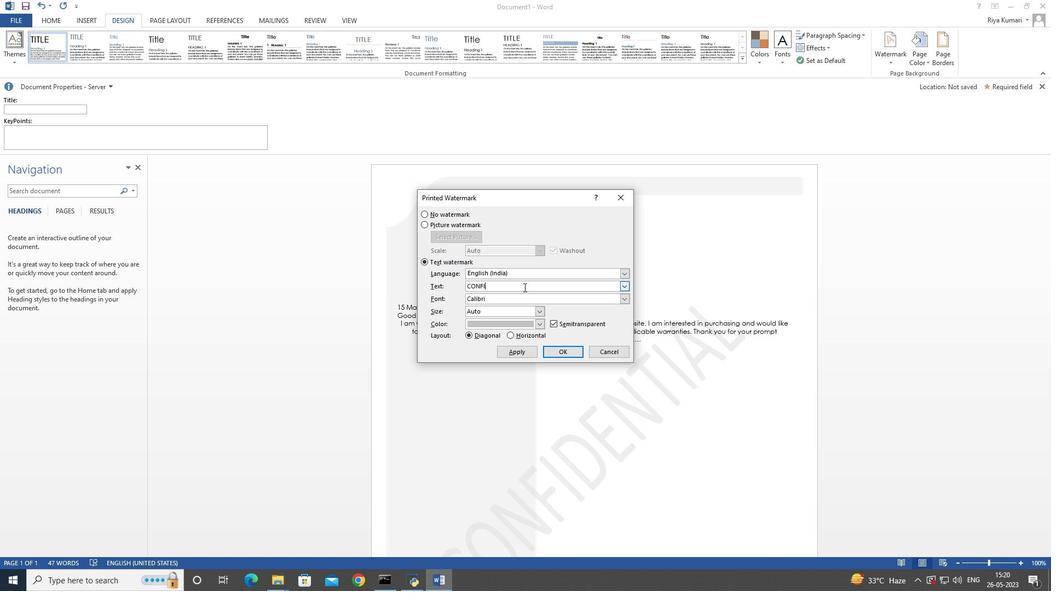 
Action: Key pressed <Key.backspace><Key.backspace><Key.backspace><Key.backspace><Key.backspace><Key.backspace><Key.backspace>
Screenshot: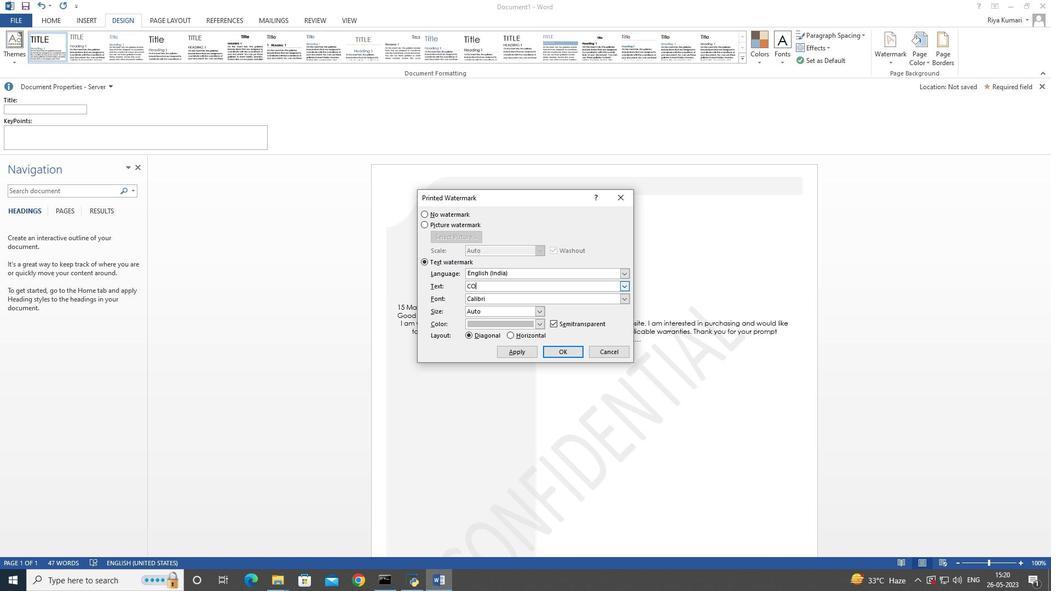 
Action: Mouse moved to (532, 292)
Screenshot: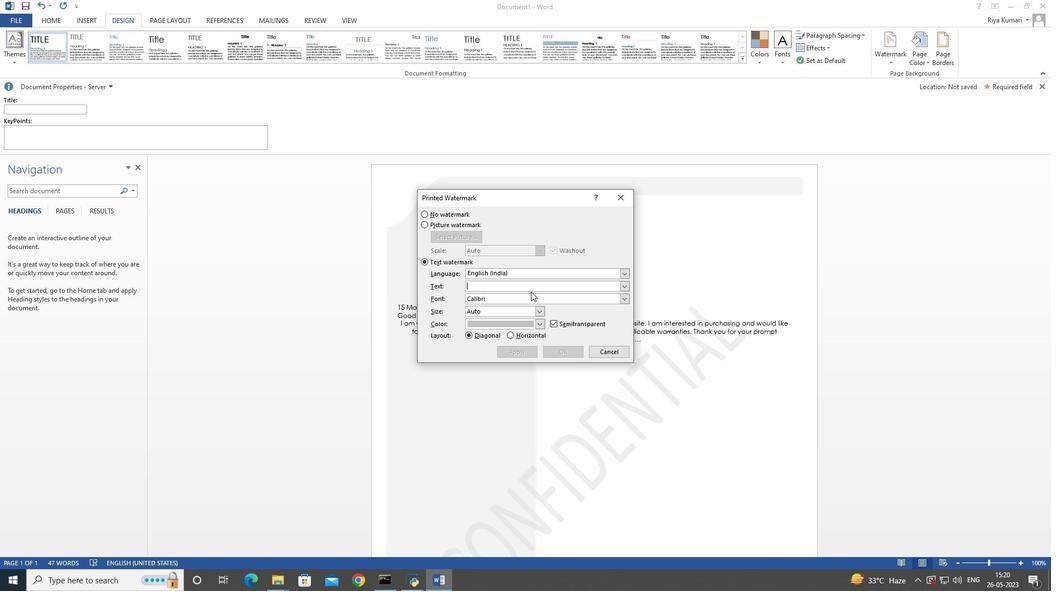 
Action: Key pressed <Key.shift>
Screenshot: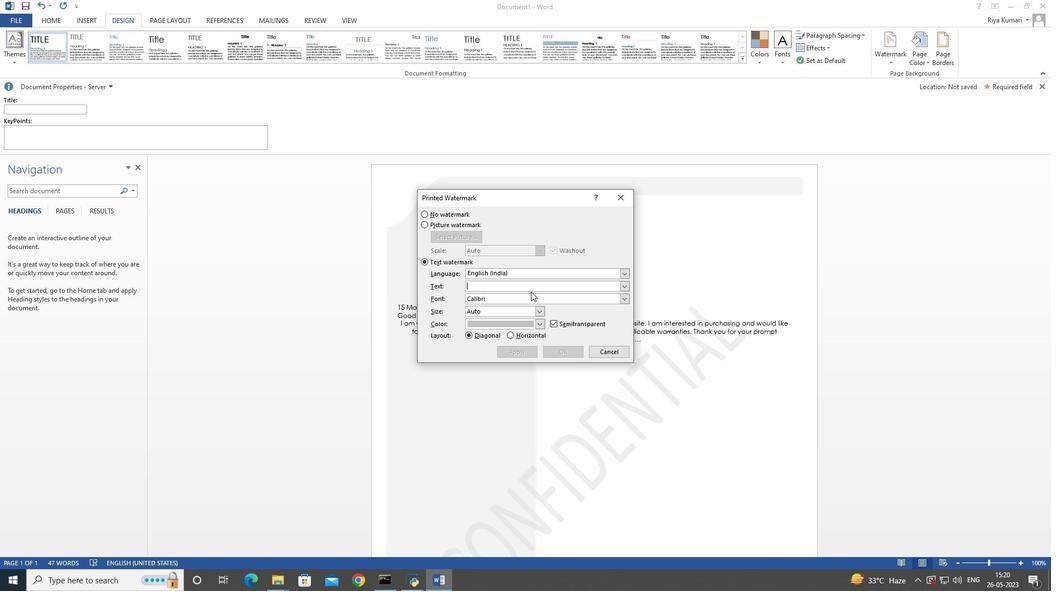 
Action: Mouse moved to (560, 298)
Screenshot: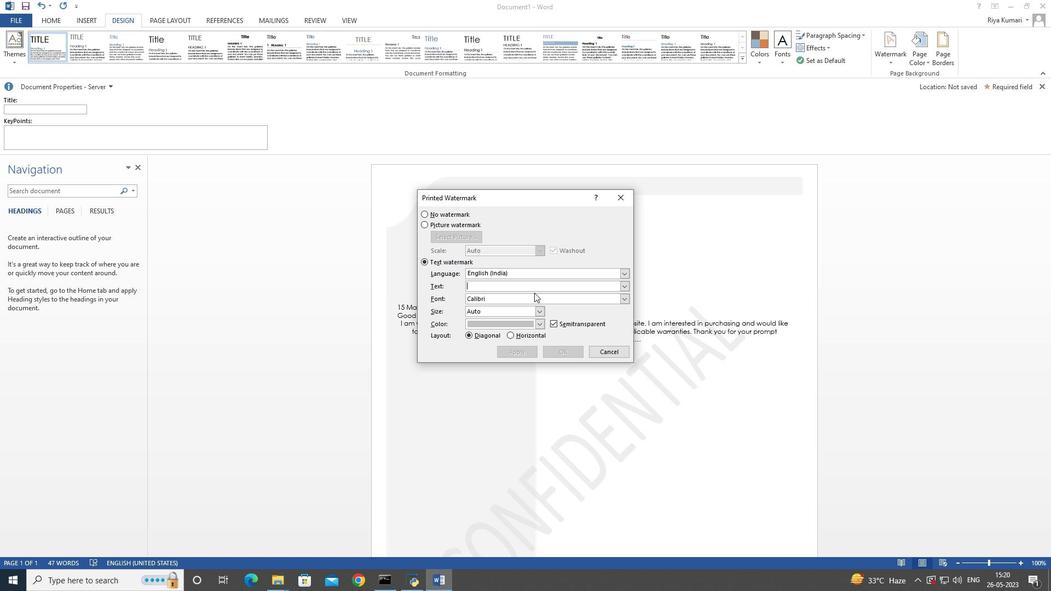 
Action: Key pressed <Key.caps_lock>D<Key.caps_lock>o<Key.space>not<Key.space>copy<Key.space>26
Screenshot: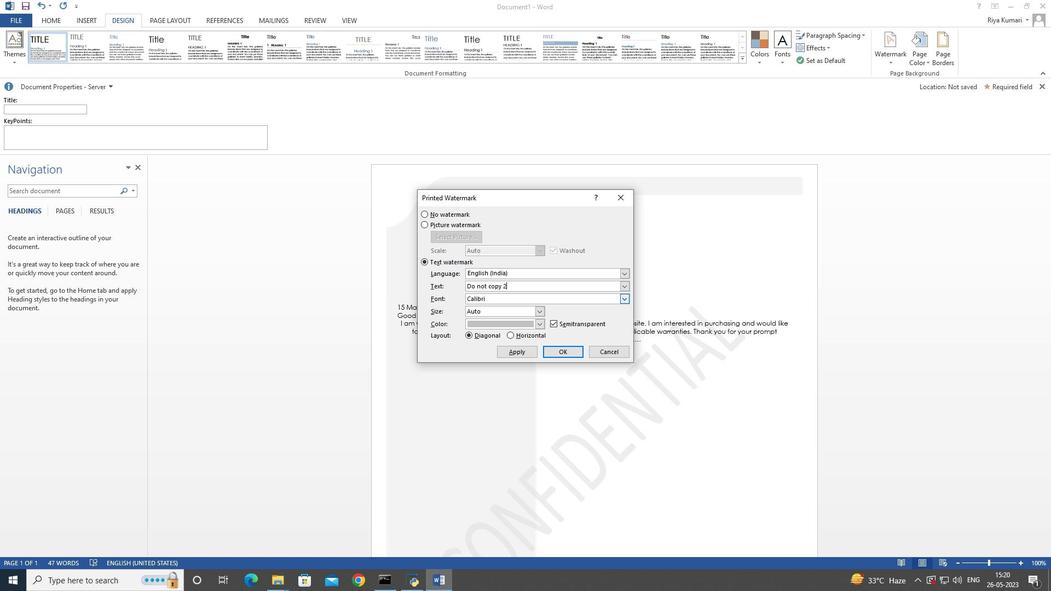 
Action: Mouse moved to (565, 355)
Screenshot: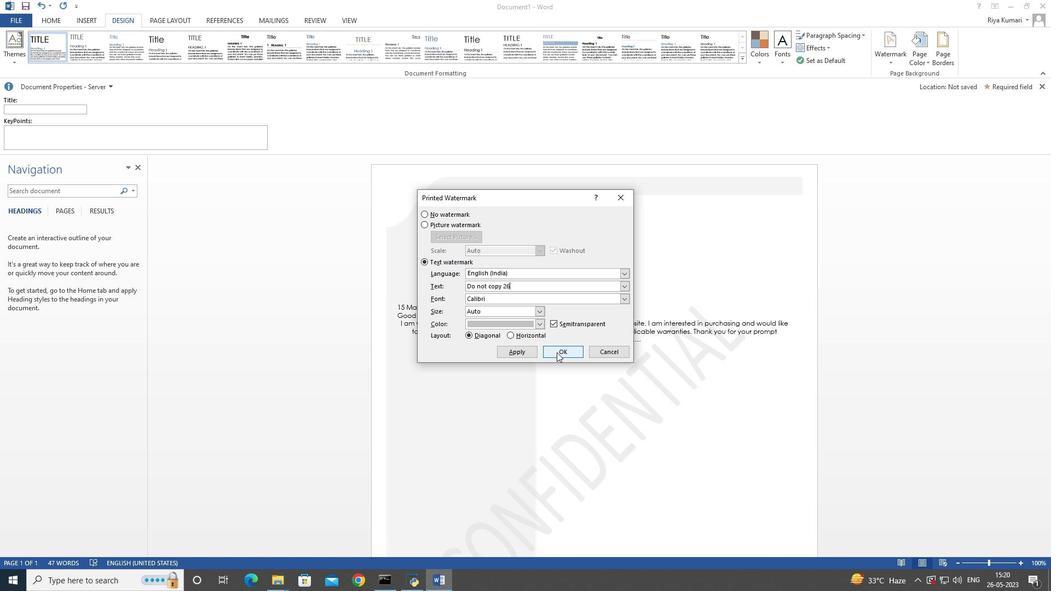 
Action: Mouse pressed left at (565, 355)
Screenshot: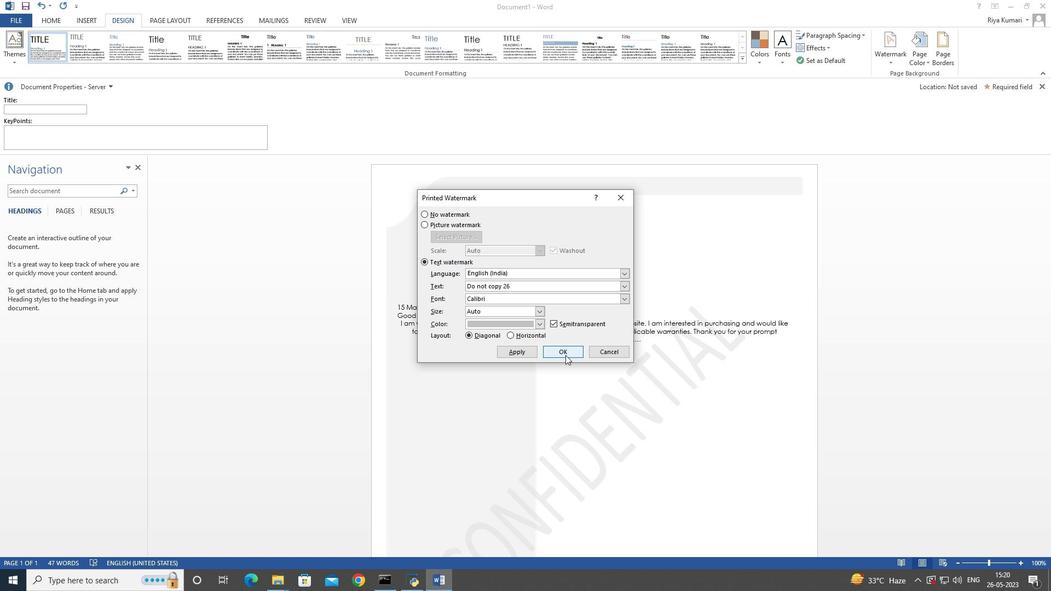 
Action: Mouse moved to (662, 360)
Screenshot: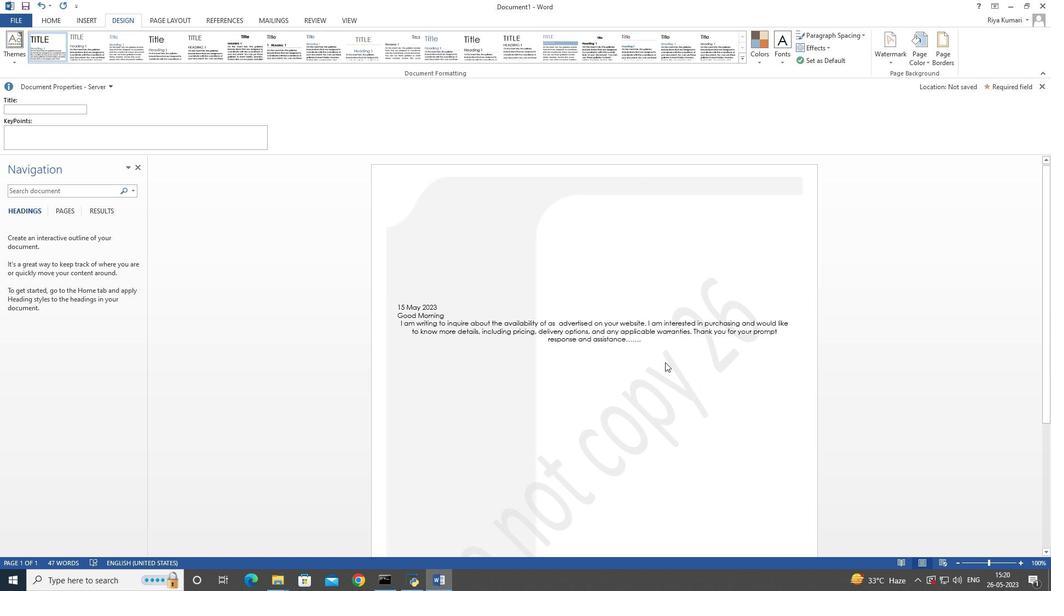 
Action: Mouse scrolled (662, 359) with delta (0, 0)
Screenshot: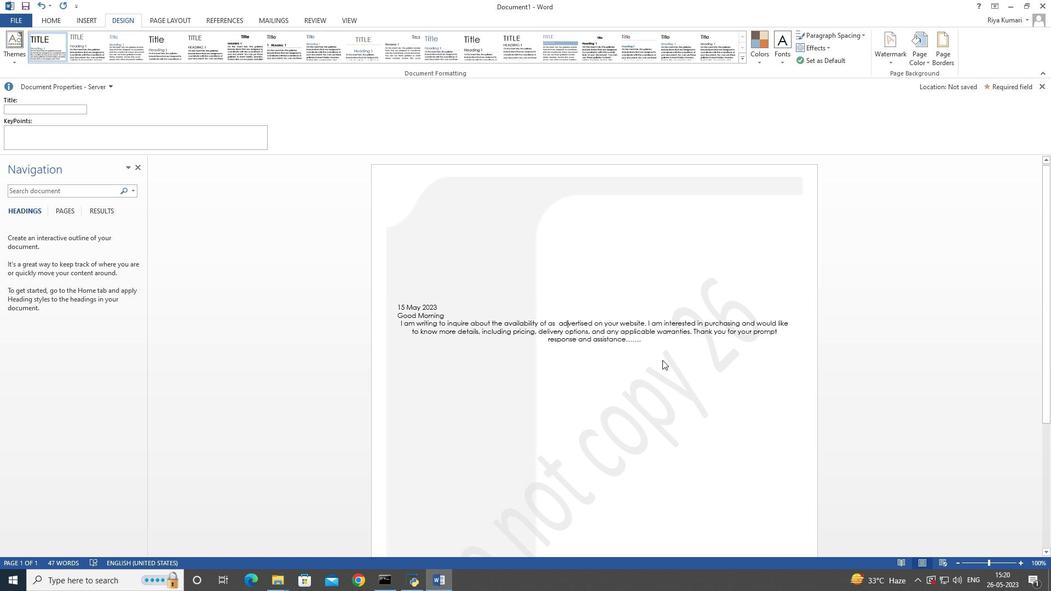 
Action: Mouse moved to (634, 340)
Screenshot: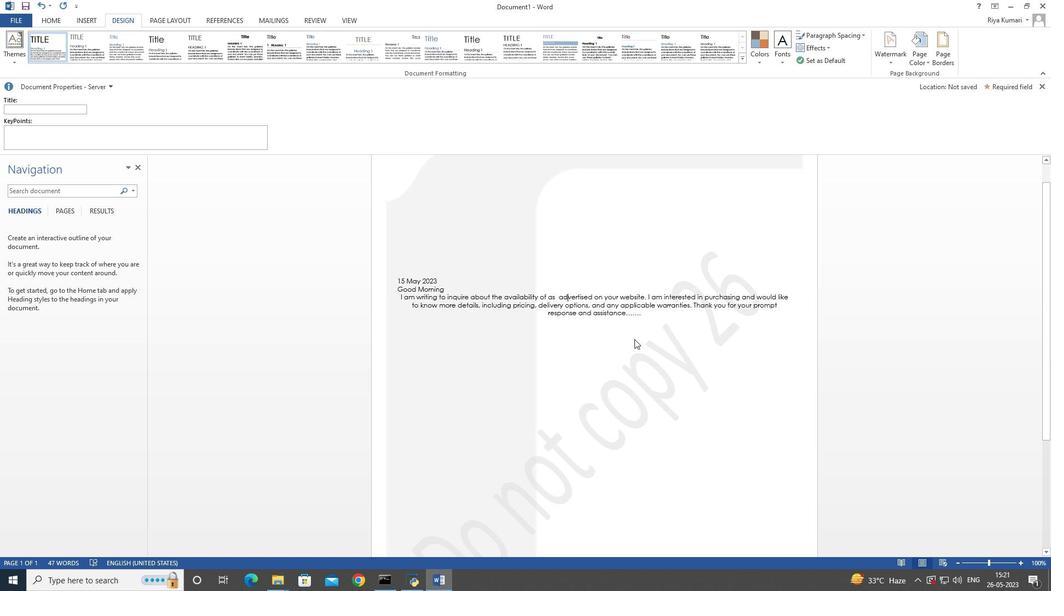 
Action: Key pressed ctrl+S
Screenshot: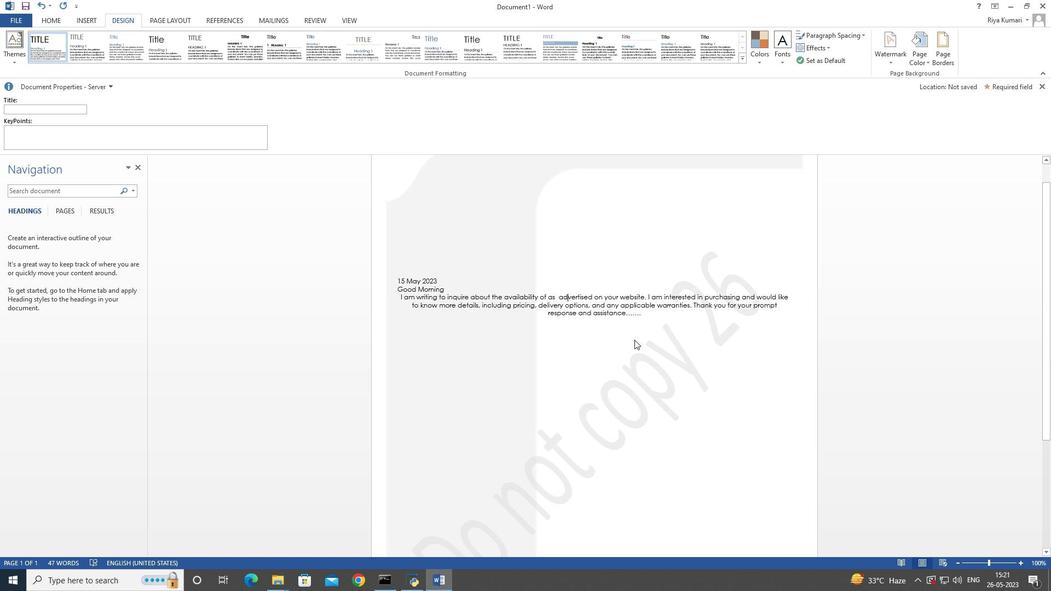 
Action: Mouse moved to (630, 335)
Screenshot: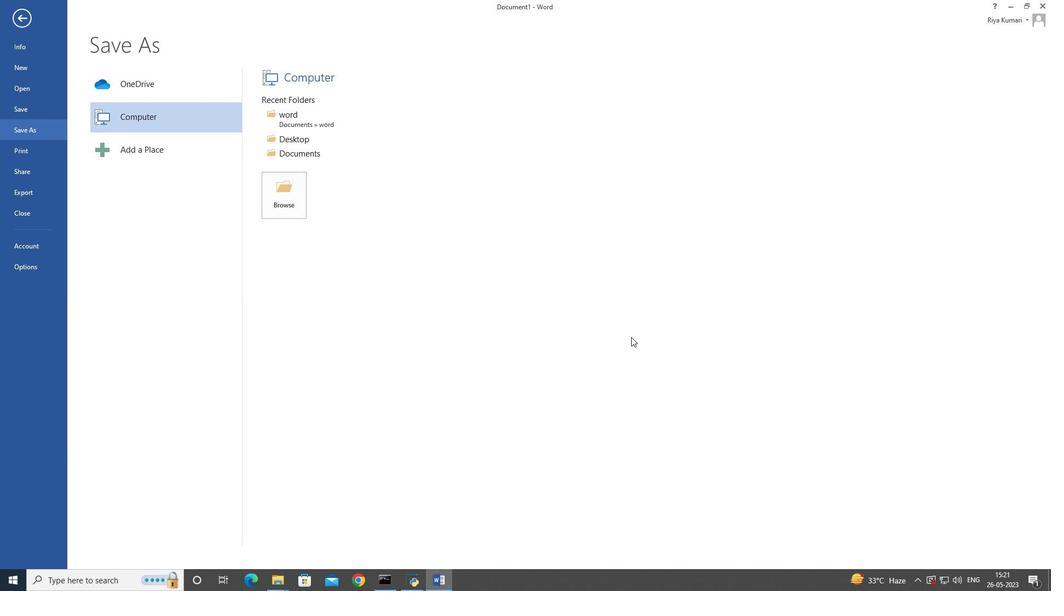 
